 Task: Create new customer invoice with Date Opened: 12-May-23, Select Customer: The Additional Consumer, Terms: Net 7. Make invoice entry for item-1 with Date: 12-May-23, Description: Ikem Collection Clear Skin Anti Blemish Detox Tea
, Income Account: Income:Sales, Quantity: 2, Unit Price: 13.49, Sales Tax: Y, Sales Tax Included: N, Tax Table: Sales Tax. Make entry for item-2 with Date: 12-May-23, Description: The Ordinary Azelaic Acid 10% Suspension Brightening Cream (1 oz)
, Income Account: Income:Sales, Quantity: 2, Unit Price: 15.49, Sales Tax: Y, Sales Tax Included: N, Tax Table: Sales Tax. Post Invoice with Post Date: 12-May-23, Post to Accounts: Assets:Accounts Receivable. Pay / Process Payment with Transaction Date: 18-May-23, Amount: 60.28, Transfer Account: Checking Account. Go to 'Print Invoice'.
Action: Mouse moved to (174, 39)
Screenshot: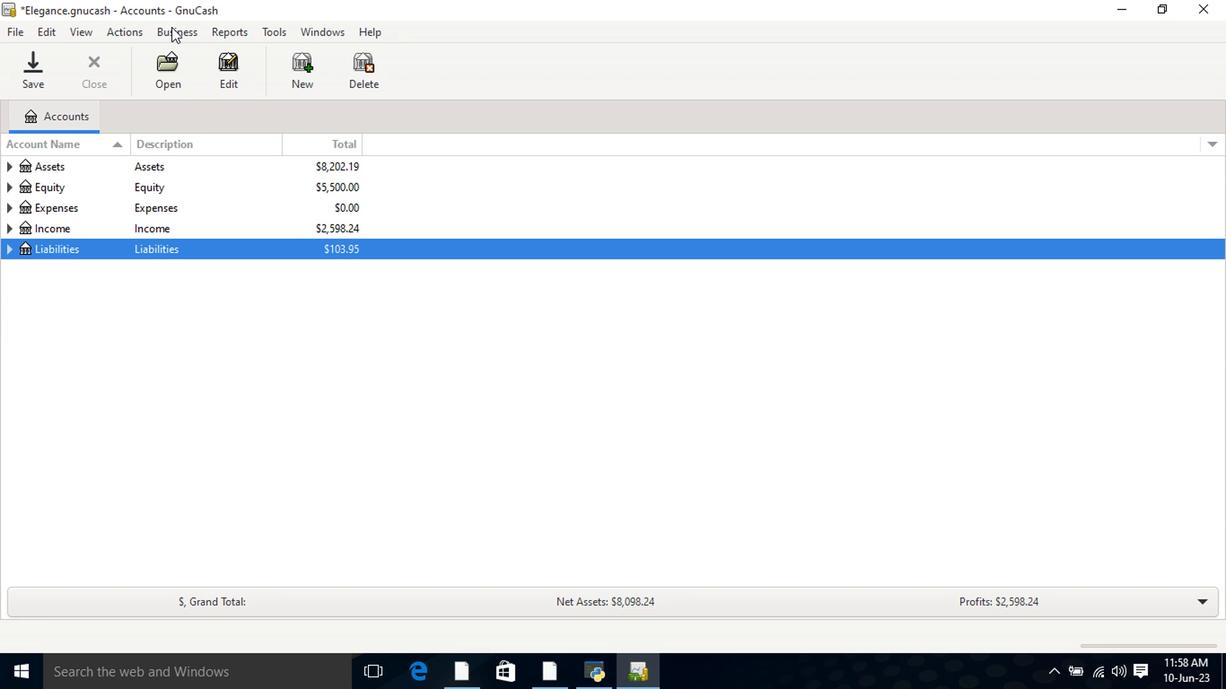 
Action: Mouse pressed left at (174, 39)
Screenshot: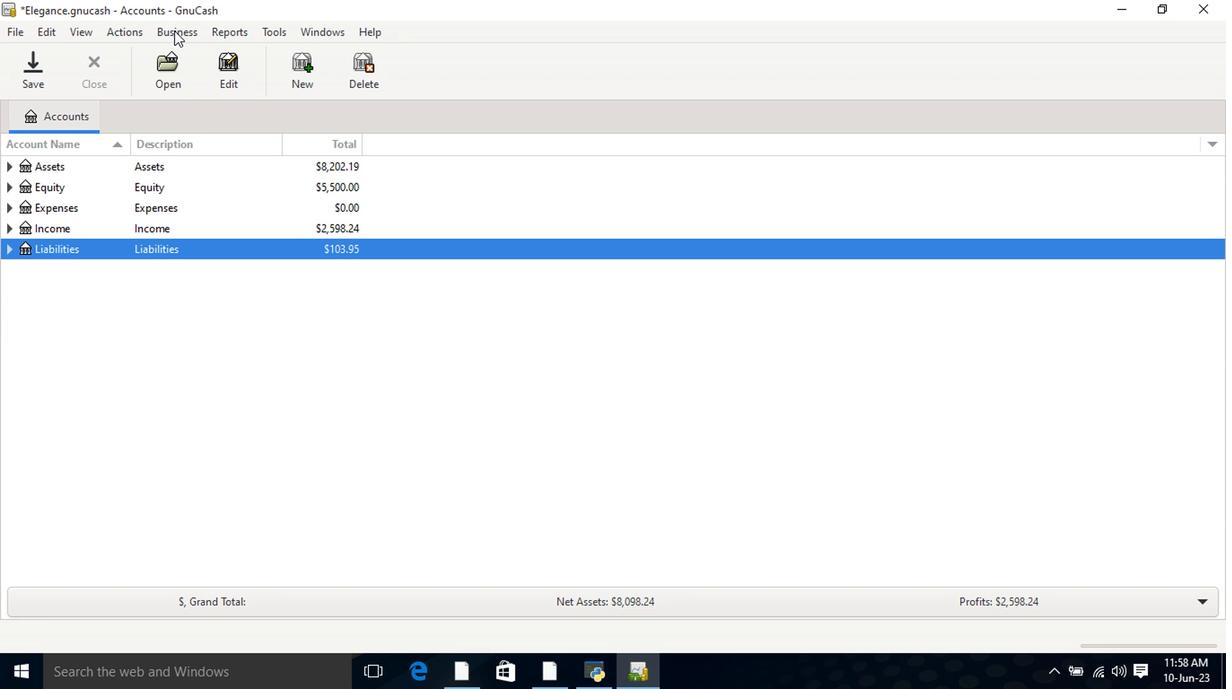 
Action: Mouse moved to (190, 53)
Screenshot: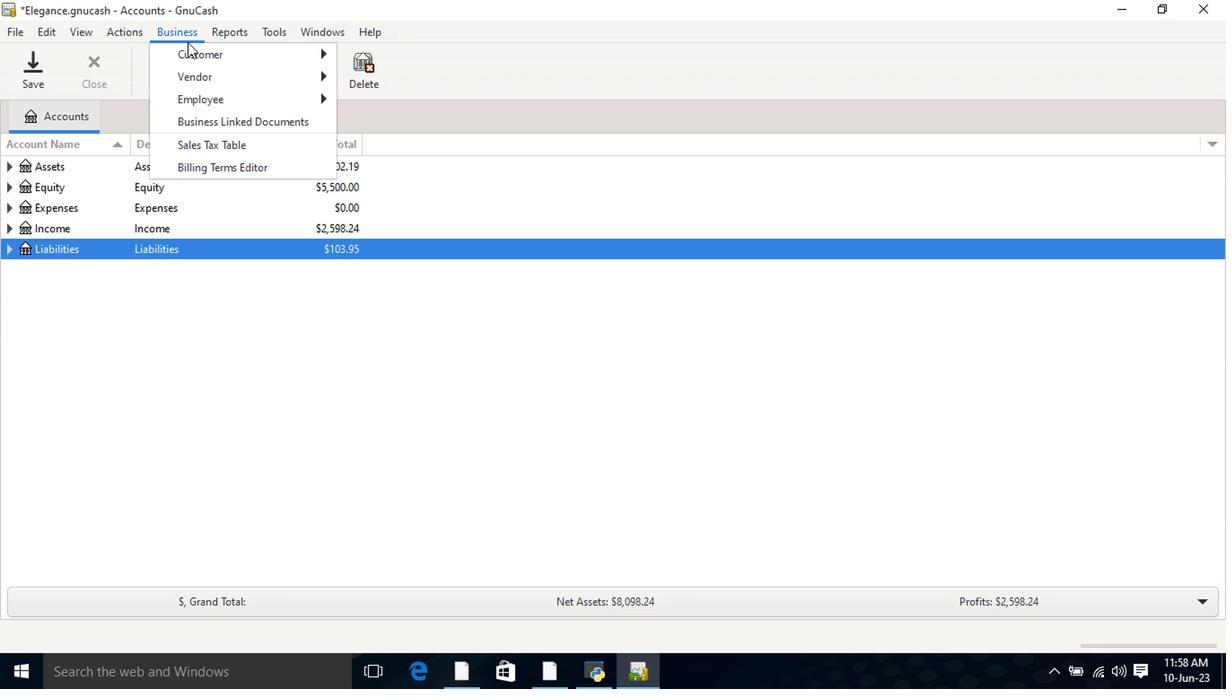 
Action: Mouse pressed left at (190, 53)
Screenshot: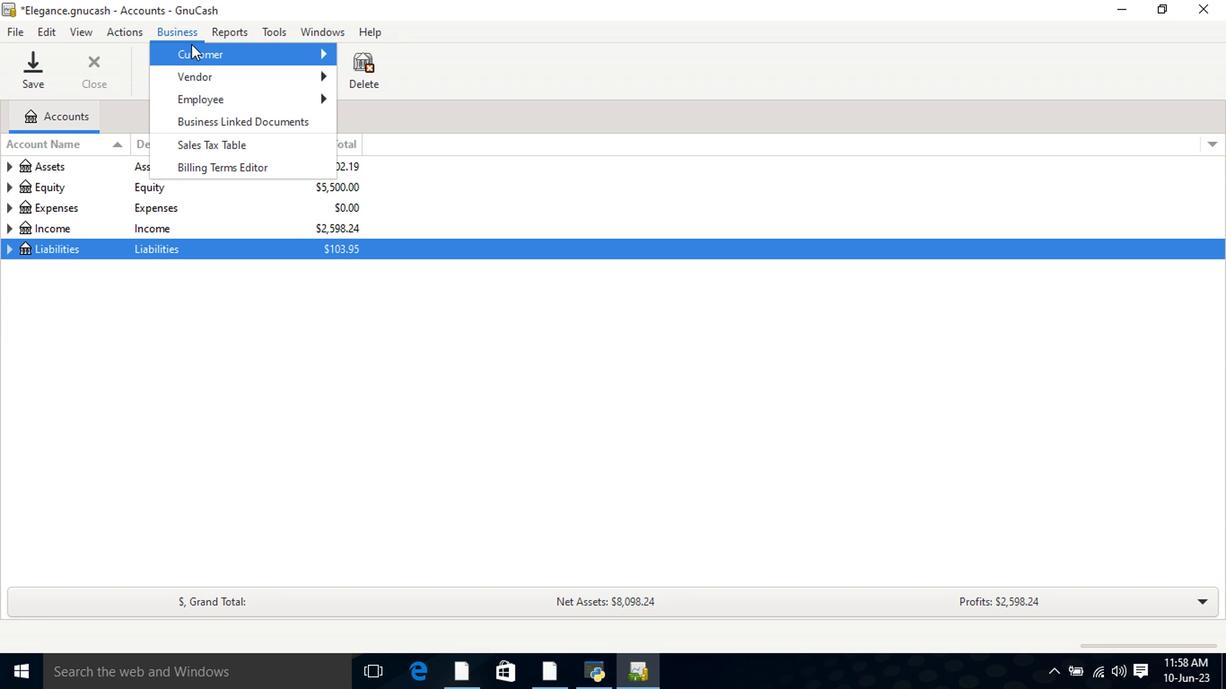 
Action: Mouse moved to (389, 127)
Screenshot: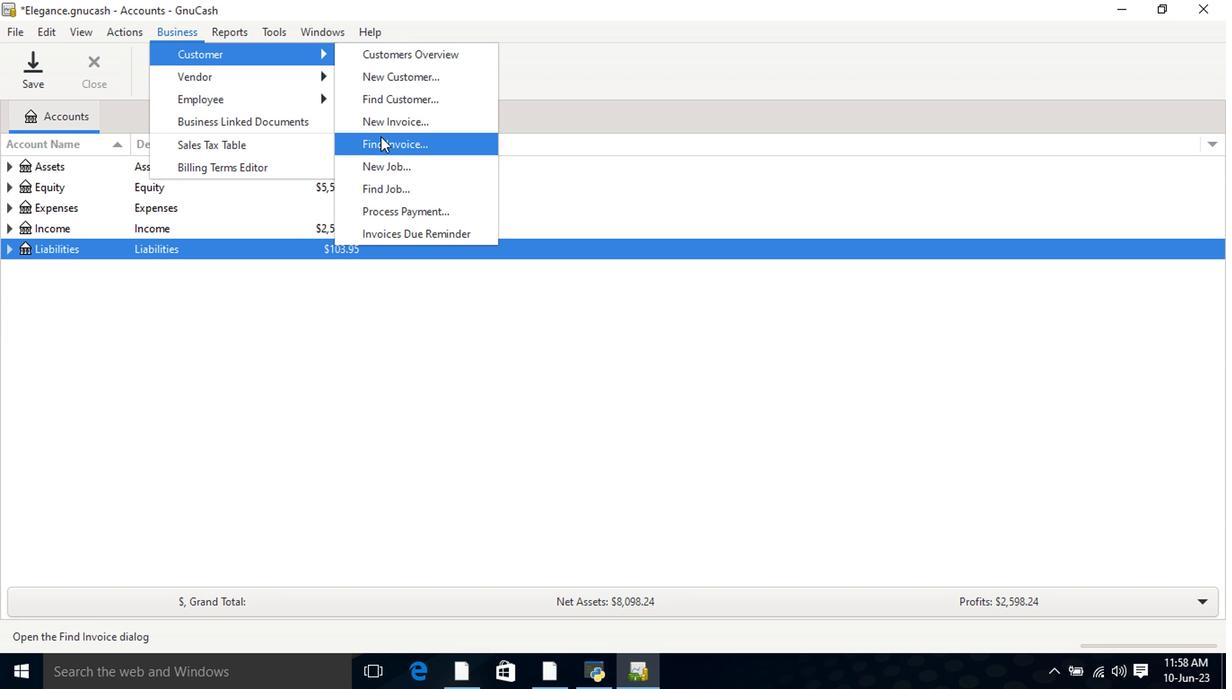 
Action: Mouse pressed left at (389, 127)
Screenshot: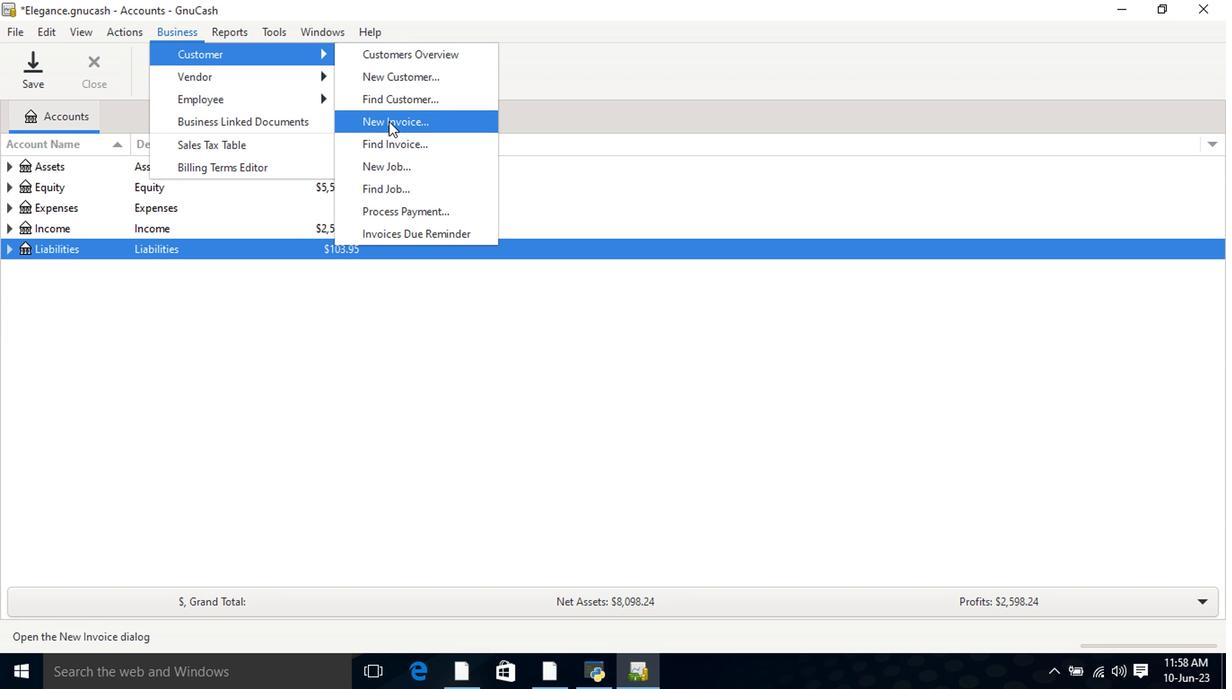 
Action: Mouse moved to (742, 271)
Screenshot: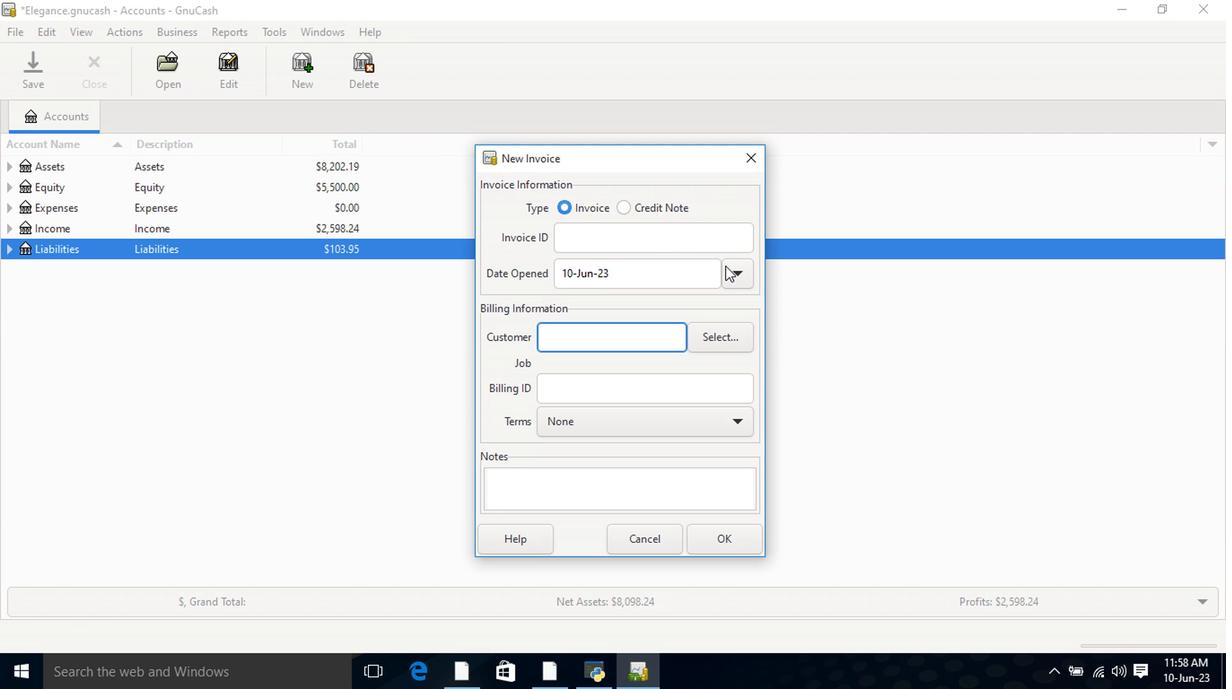 
Action: Mouse pressed left at (742, 271)
Screenshot: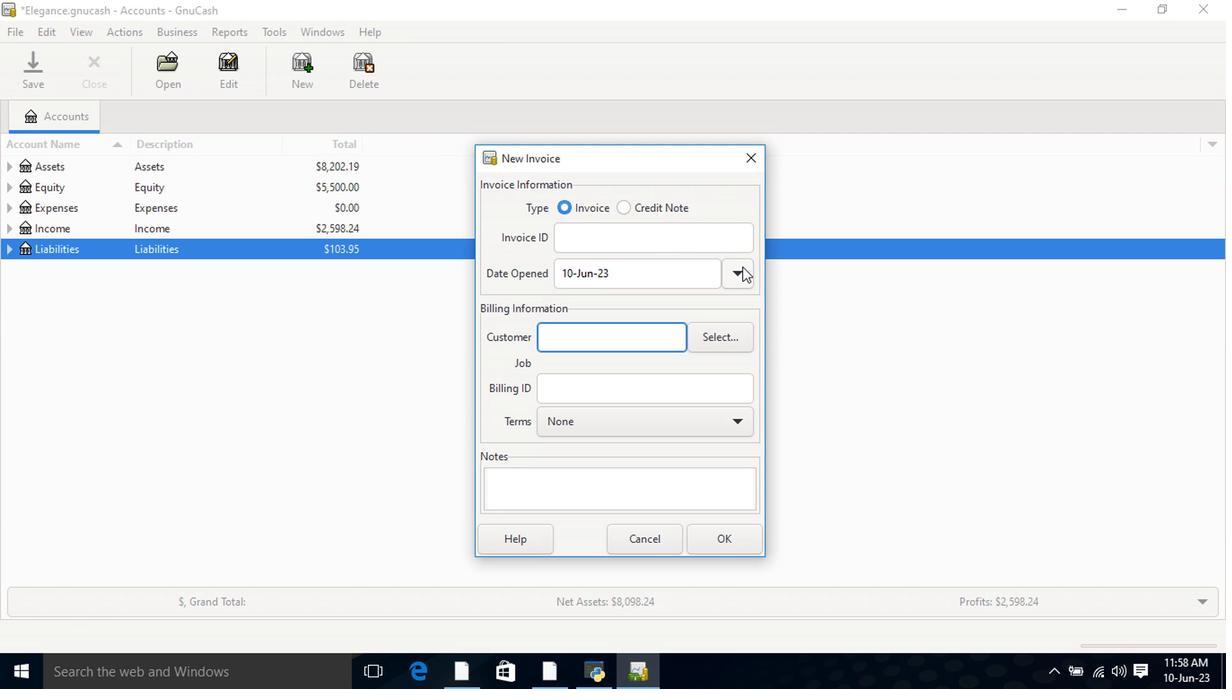 
Action: Mouse moved to (599, 307)
Screenshot: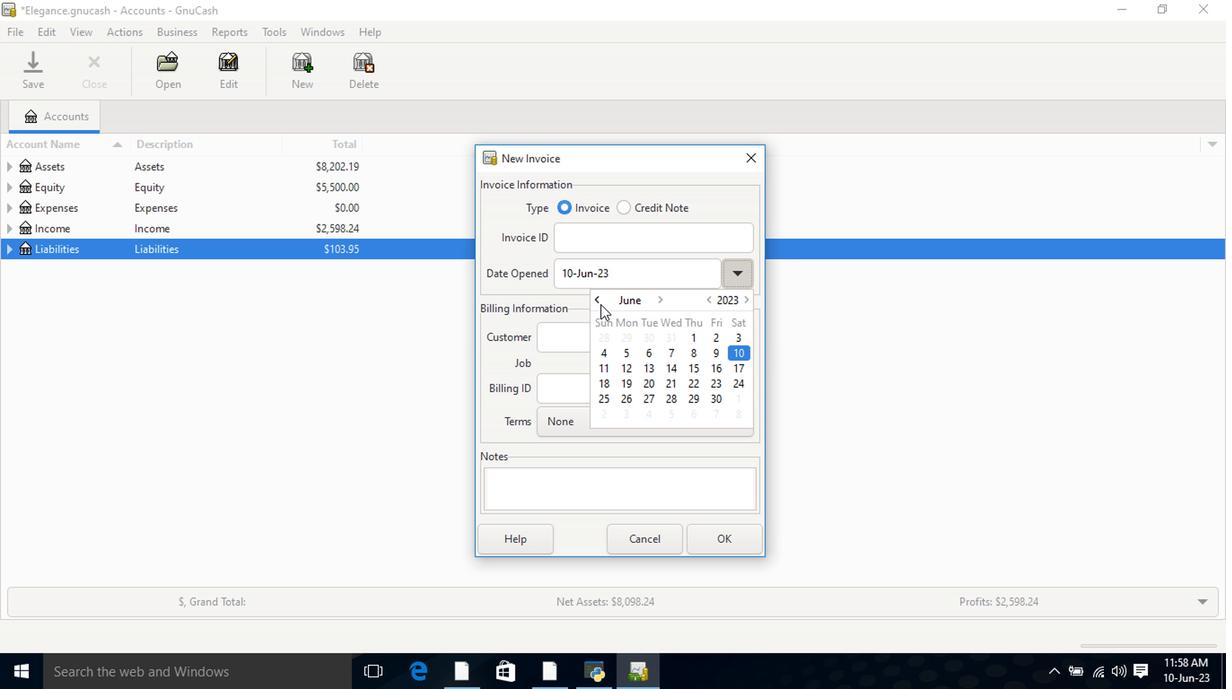 
Action: Mouse pressed left at (599, 307)
Screenshot: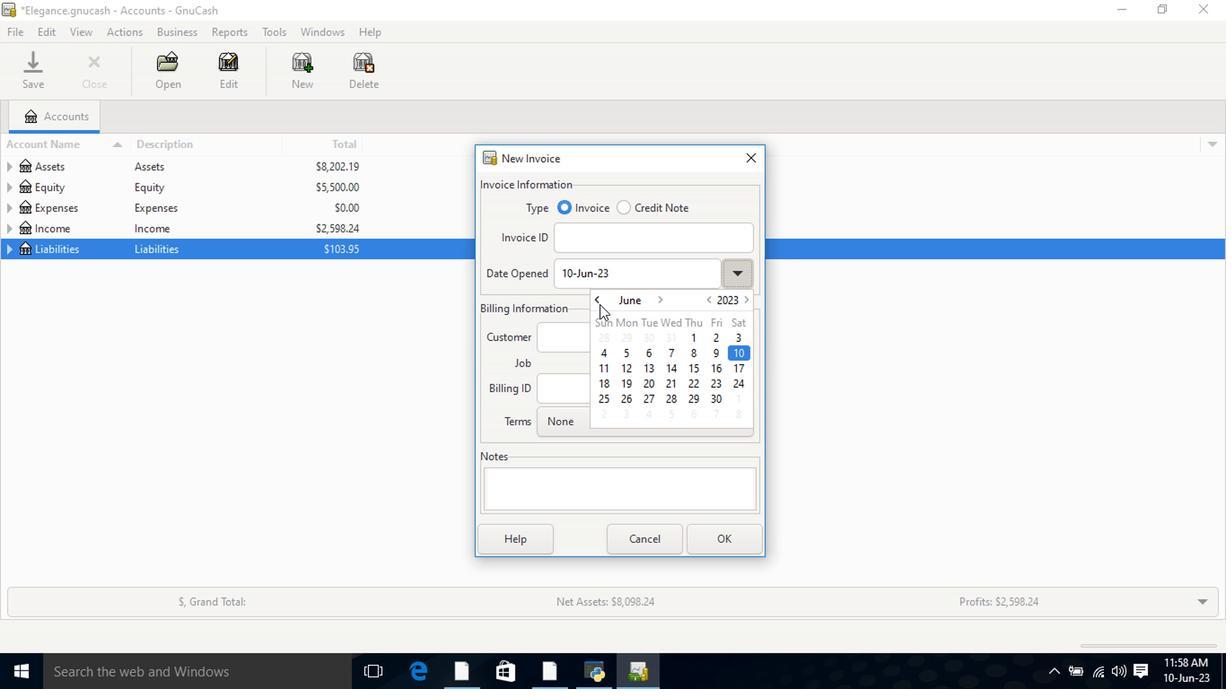 
Action: Mouse moved to (712, 355)
Screenshot: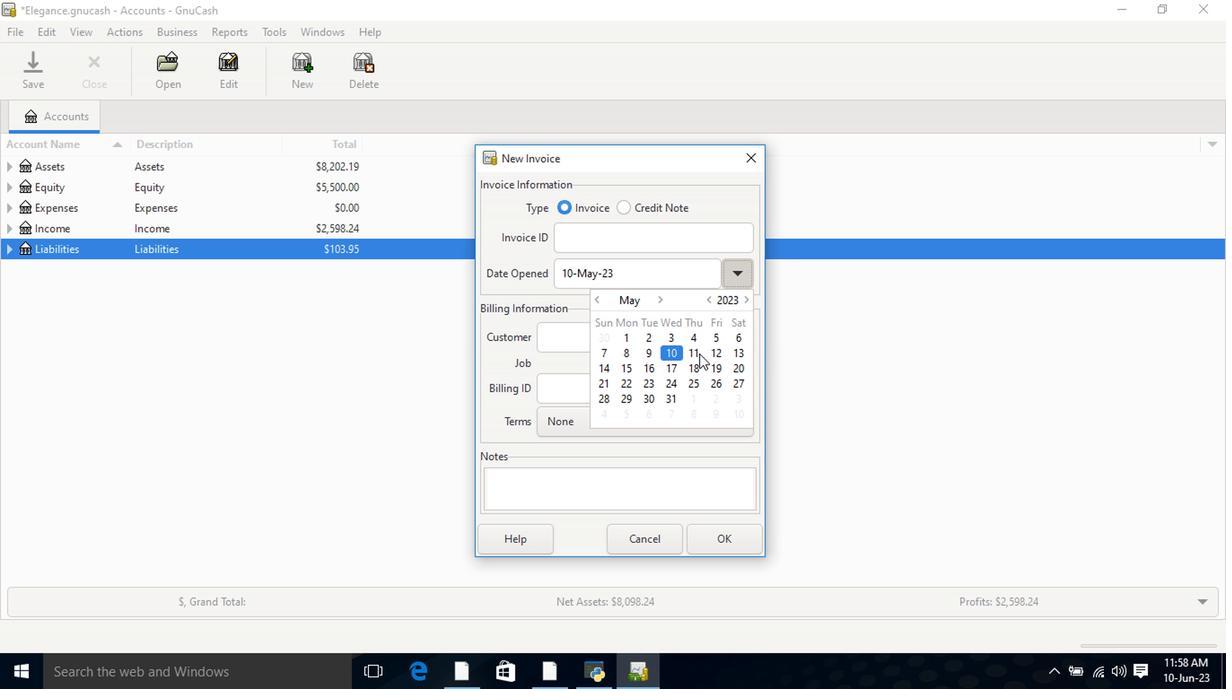 
Action: Mouse pressed left at (712, 355)
Screenshot: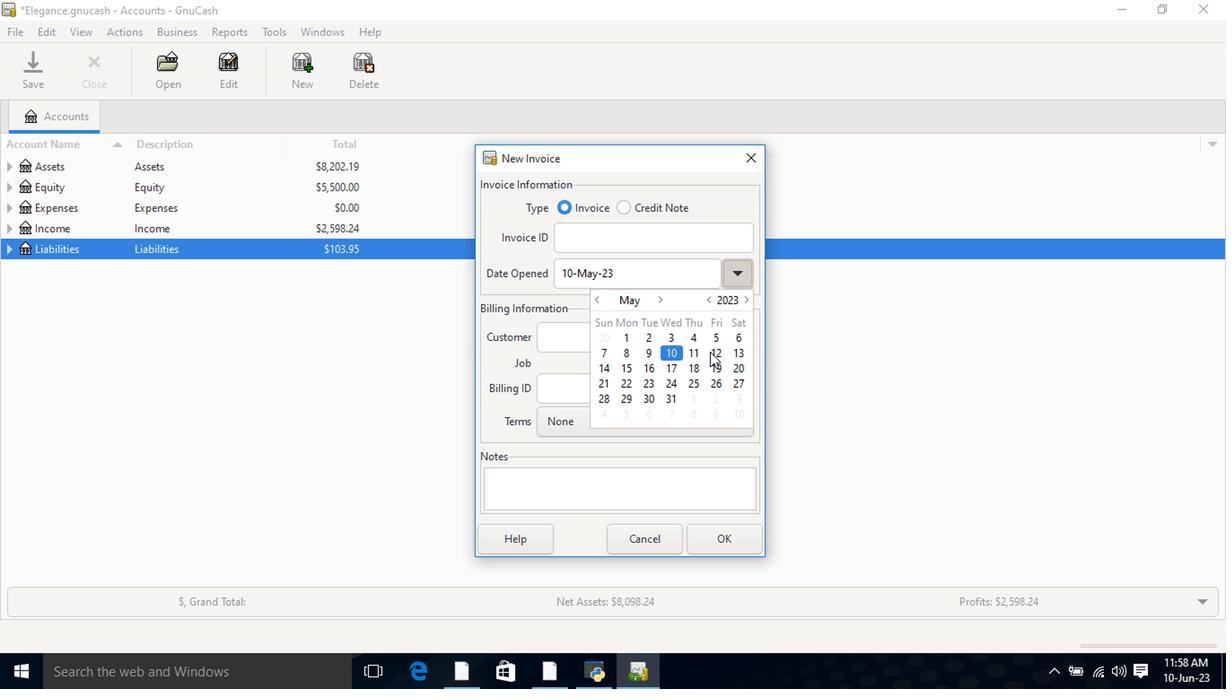 
Action: Mouse pressed left at (712, 355)
Screenshot: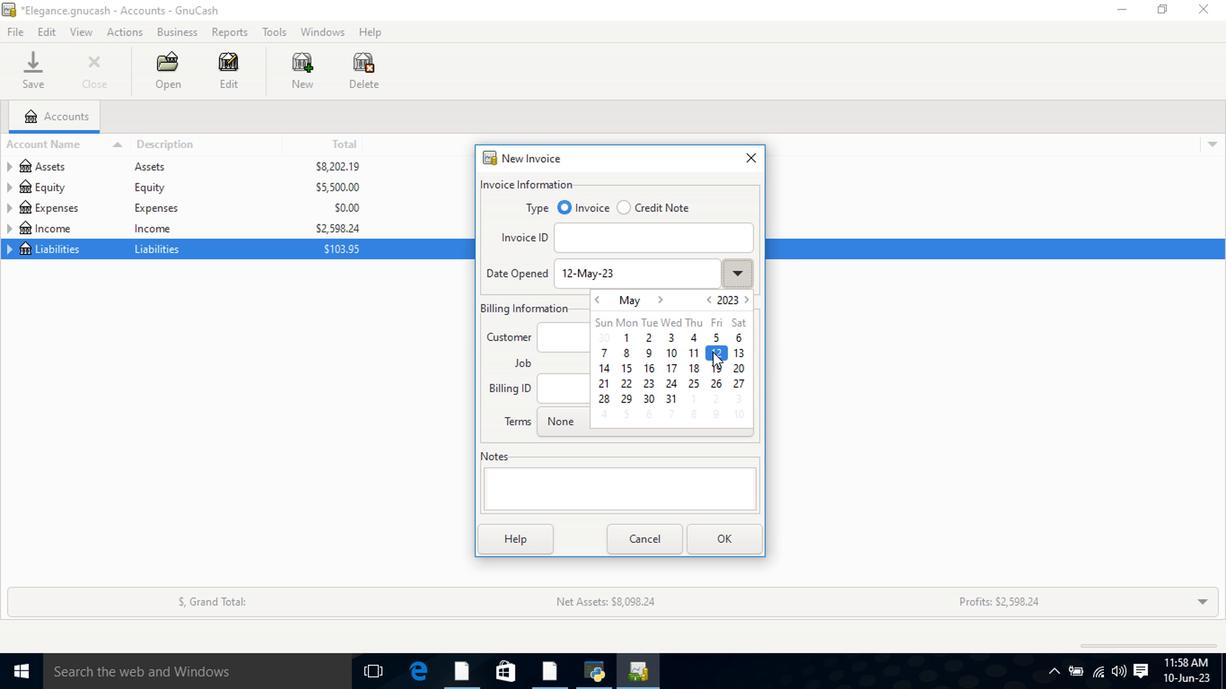 
Action: Mouse moved to (632, 328)
Screenshot: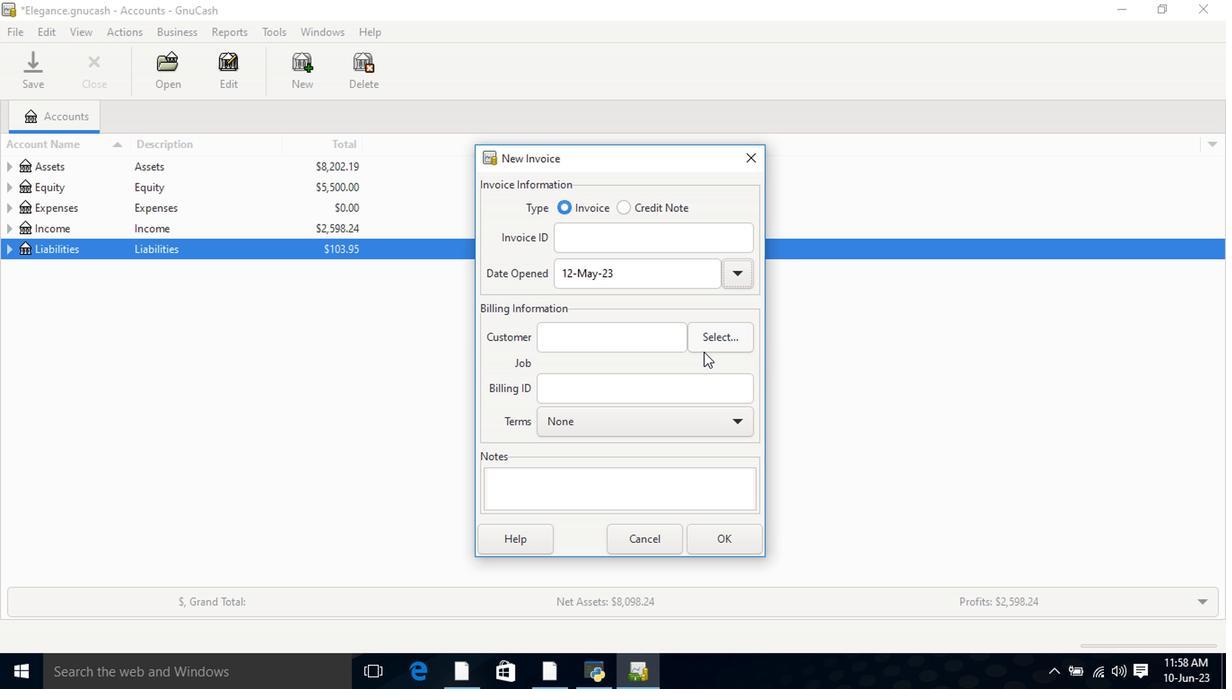 
Action: Mouse pressed left at (632, 328)
Screenshot: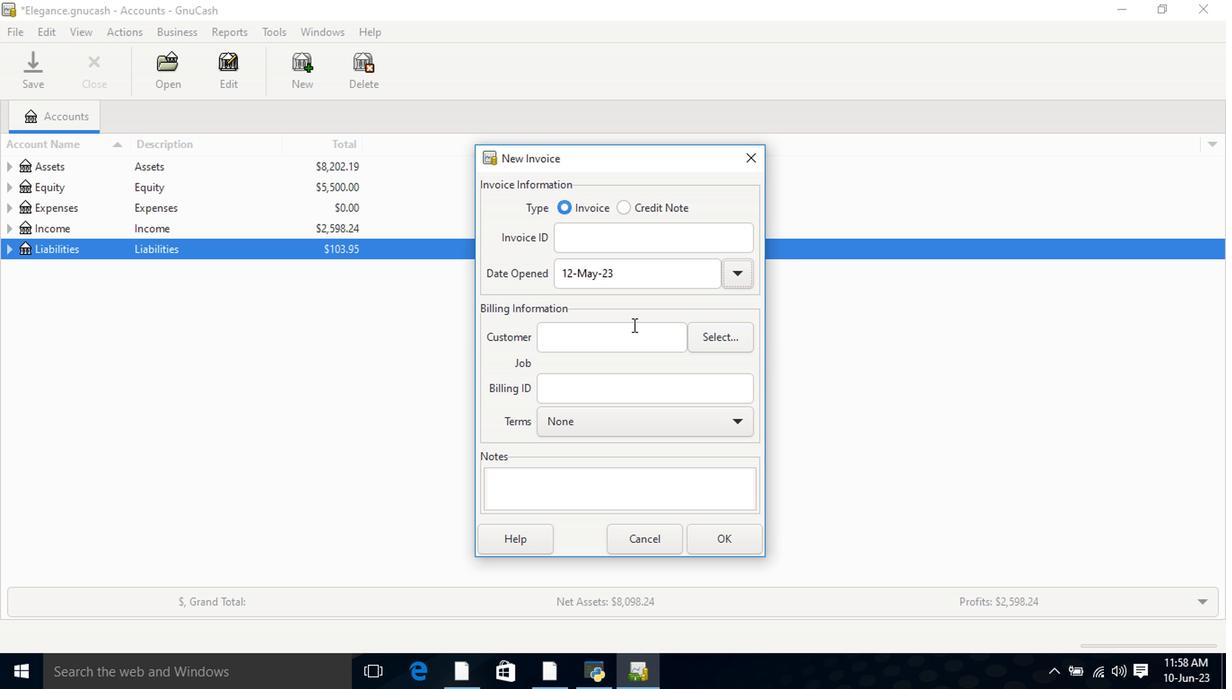 
Action: Mouse moved to (632, 331)
Screenshot: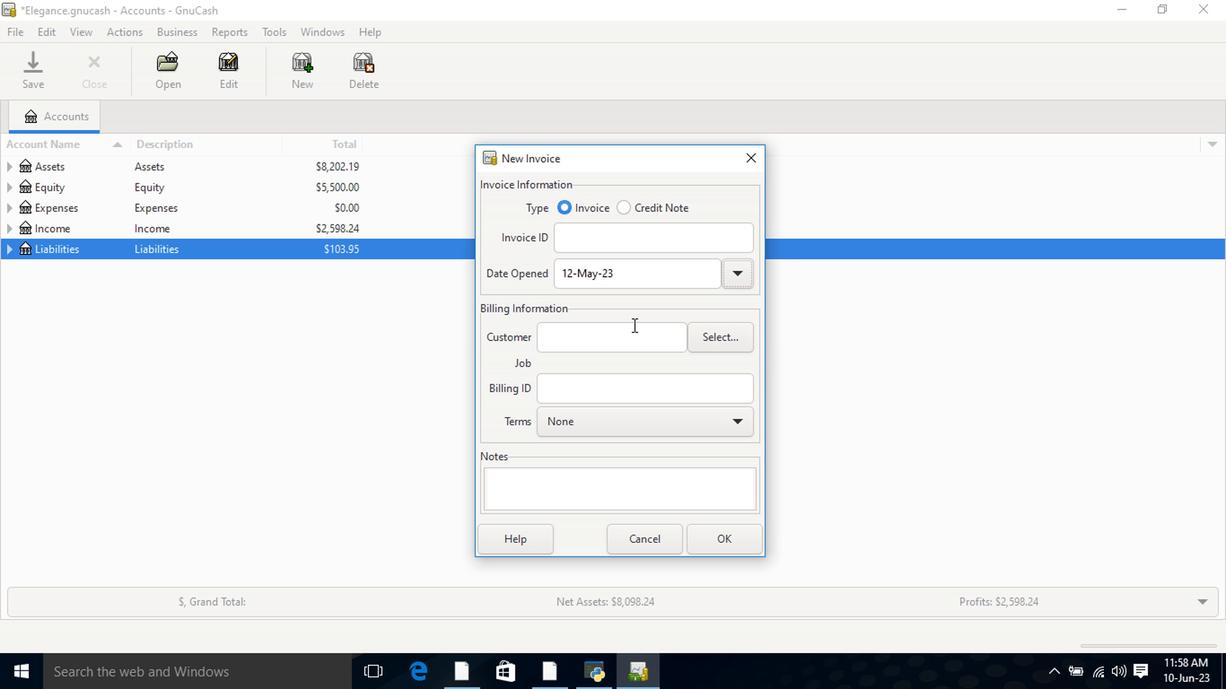 
Action: Key pressed <Key.shift>The<Key.space><Key.shift>A
Screenshot: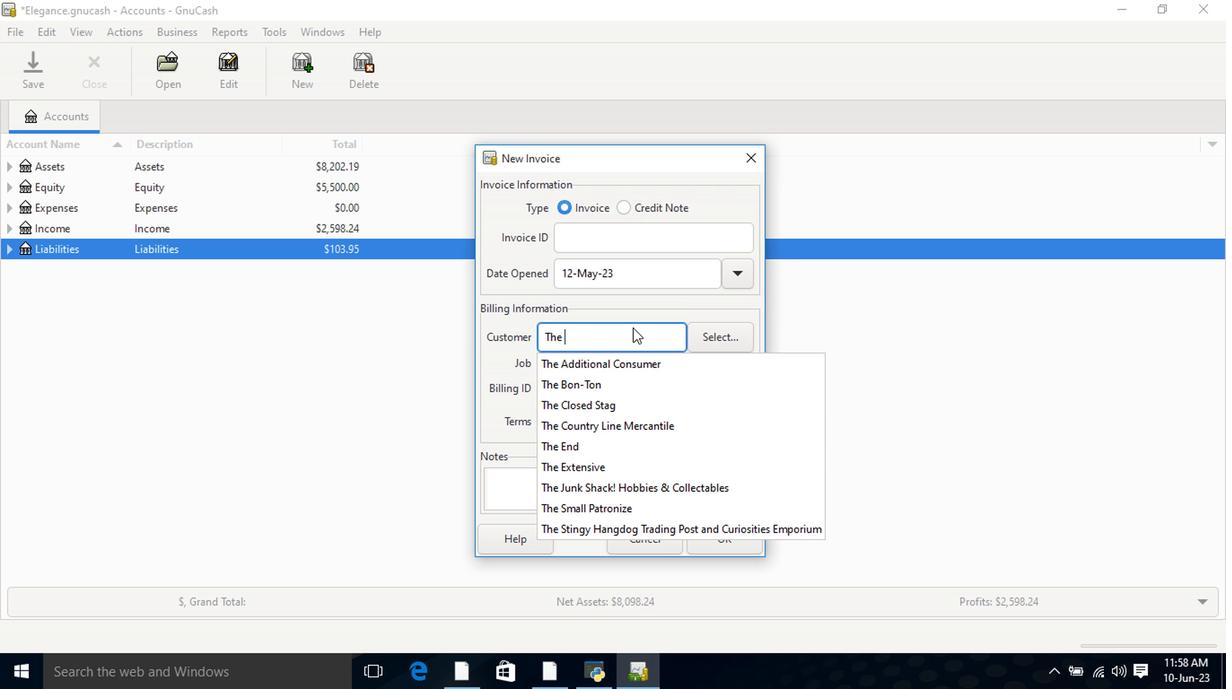 
Action: Mouse moved to (630, 365)
Screenshot: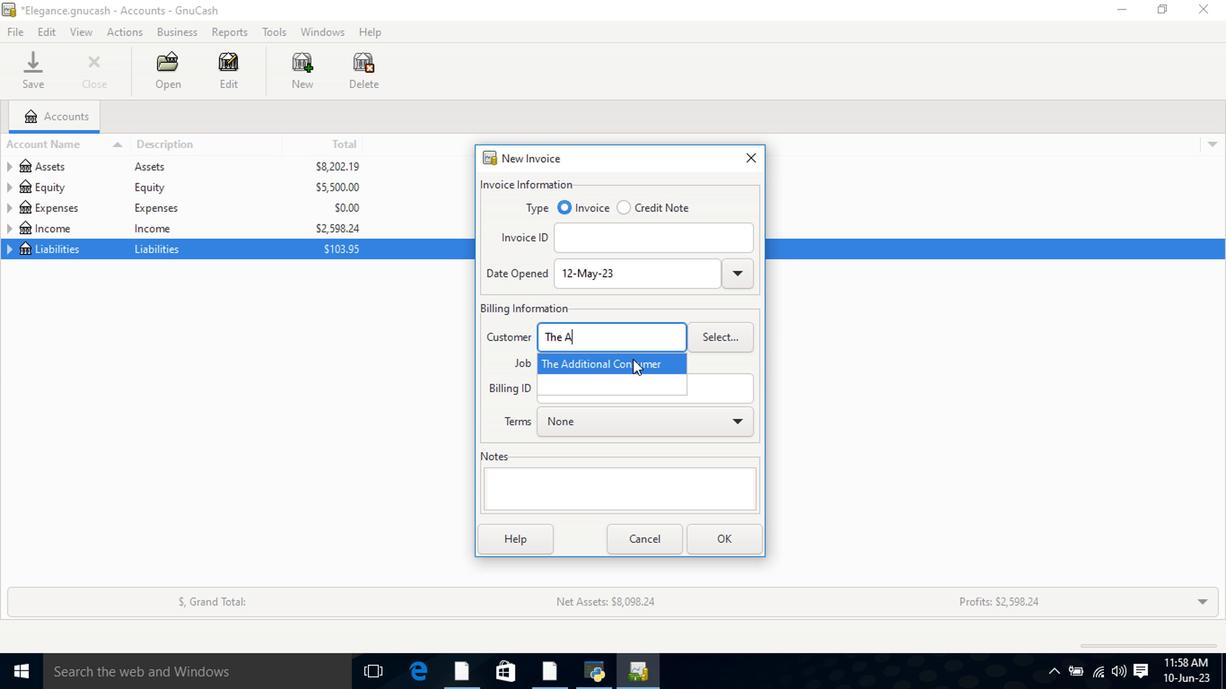 
Action: Mouse pressed left at (630, 365)
Screenshot: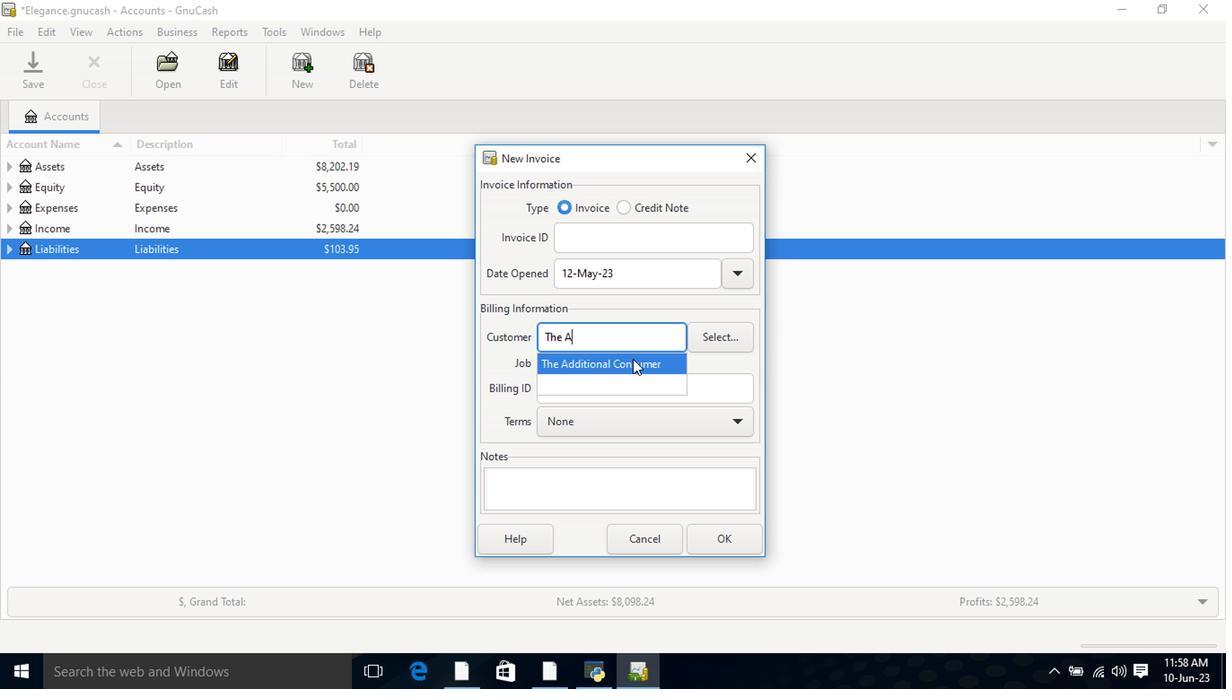 
Action: Mouse moved to (628, 445)
Screenshot: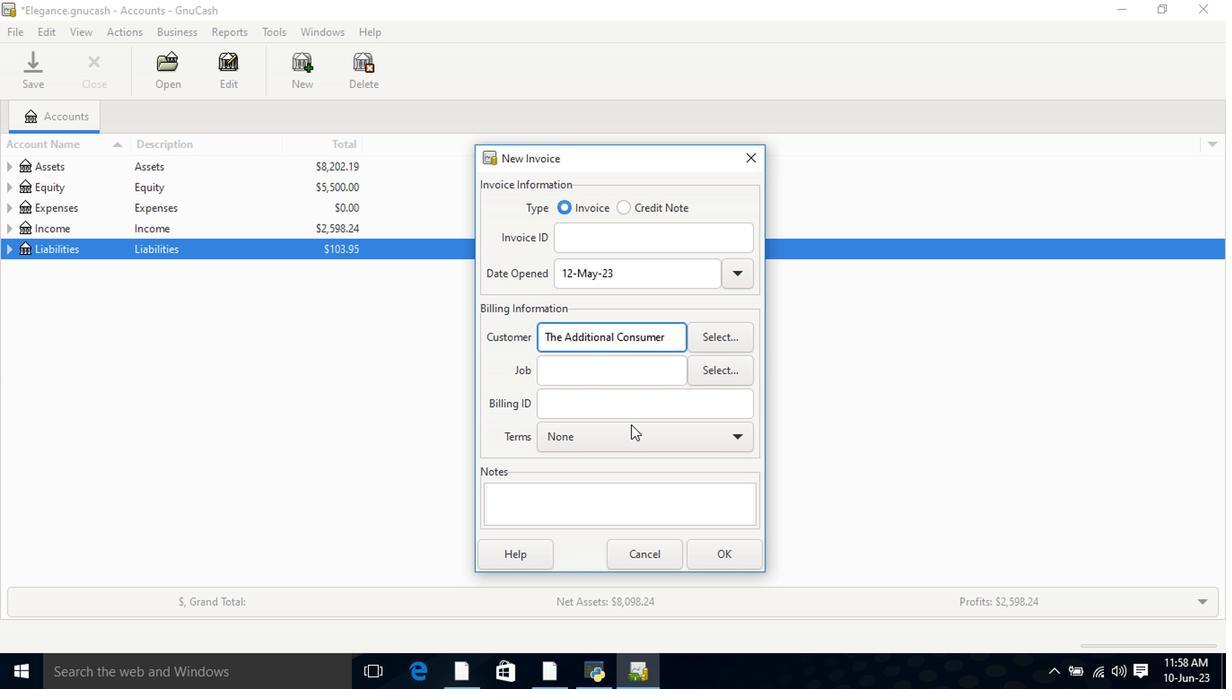 
Action: Mouse pressed left at (628, 445)
Screenshot: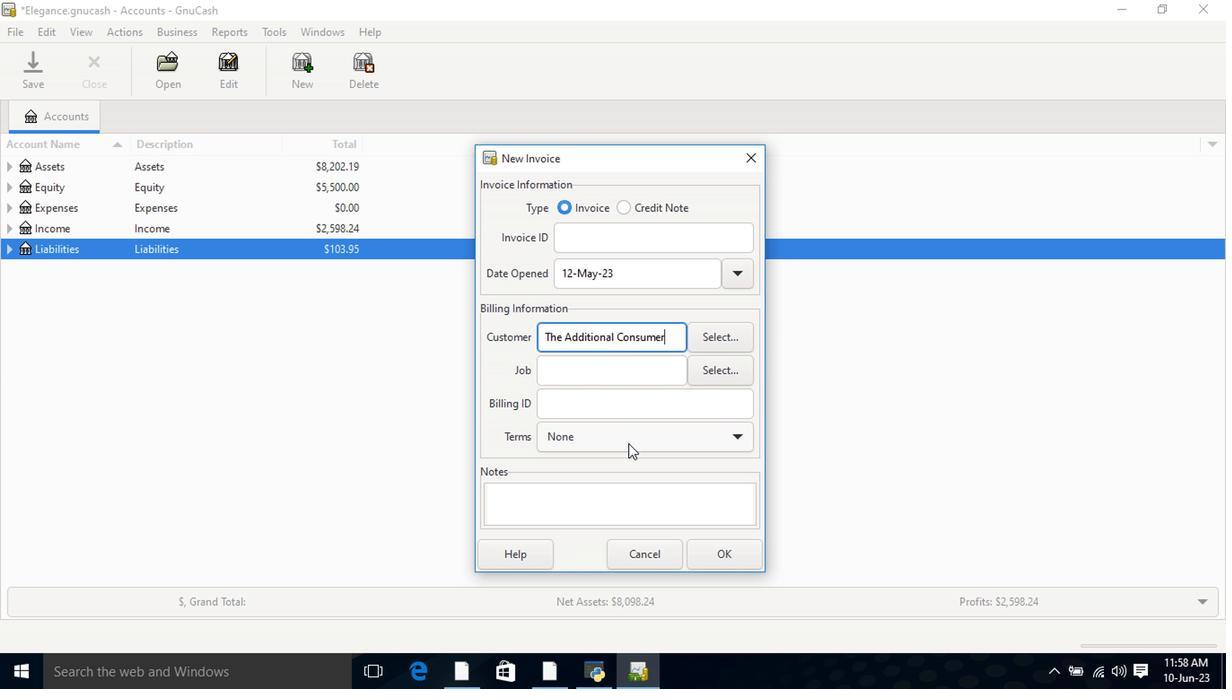 
Action: Mouse moved to (630, 512)
Screenshot: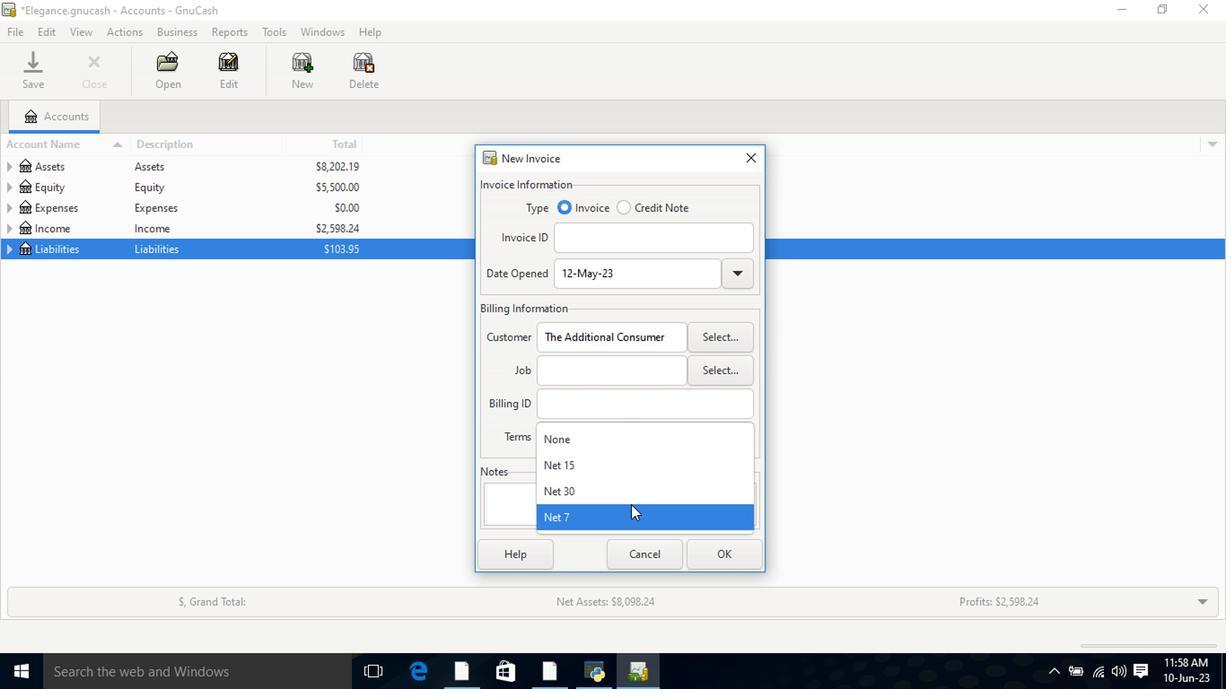 
Action: Mouse pressed left at (630, 512)
Screenshot: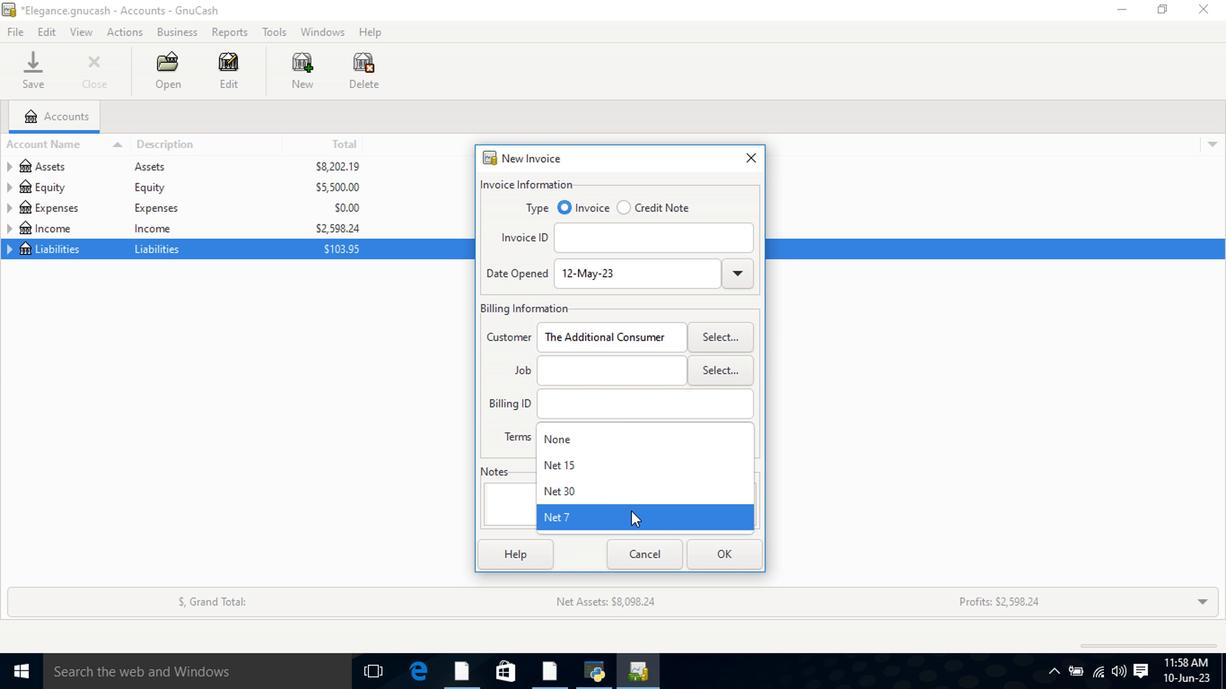 
Action: Mouse moved to (703, 551)
Screenshot: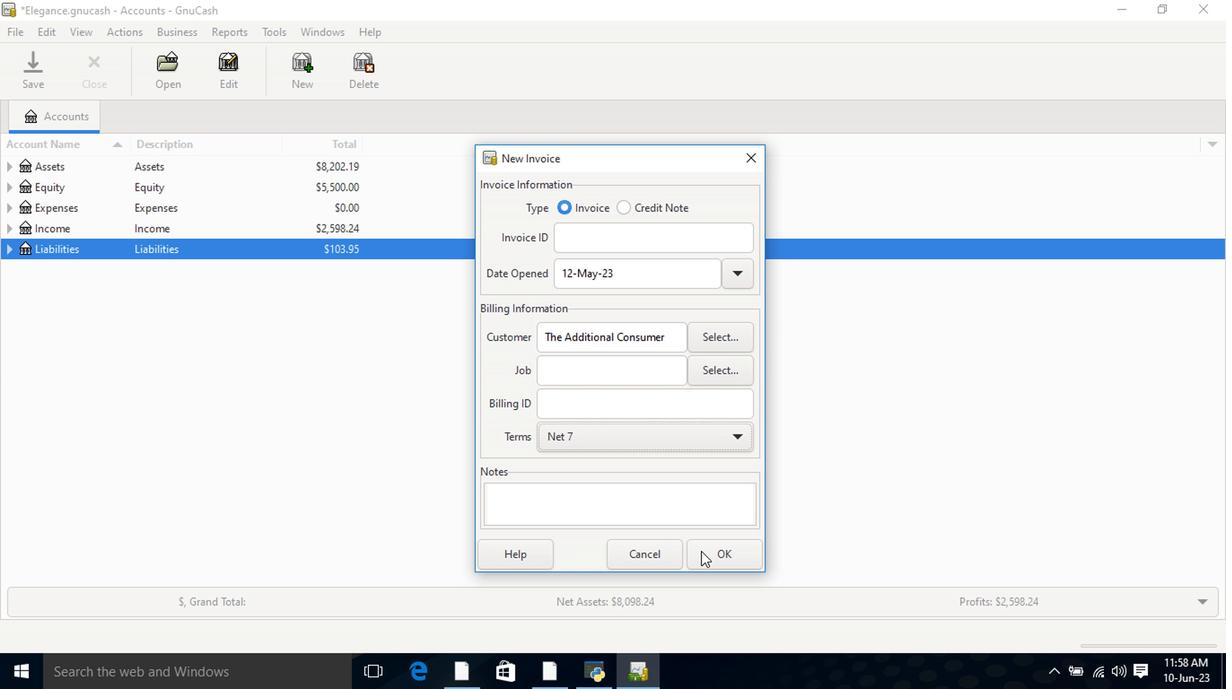 
Action: Mouse pressed left at (703, 551)
Screenshot: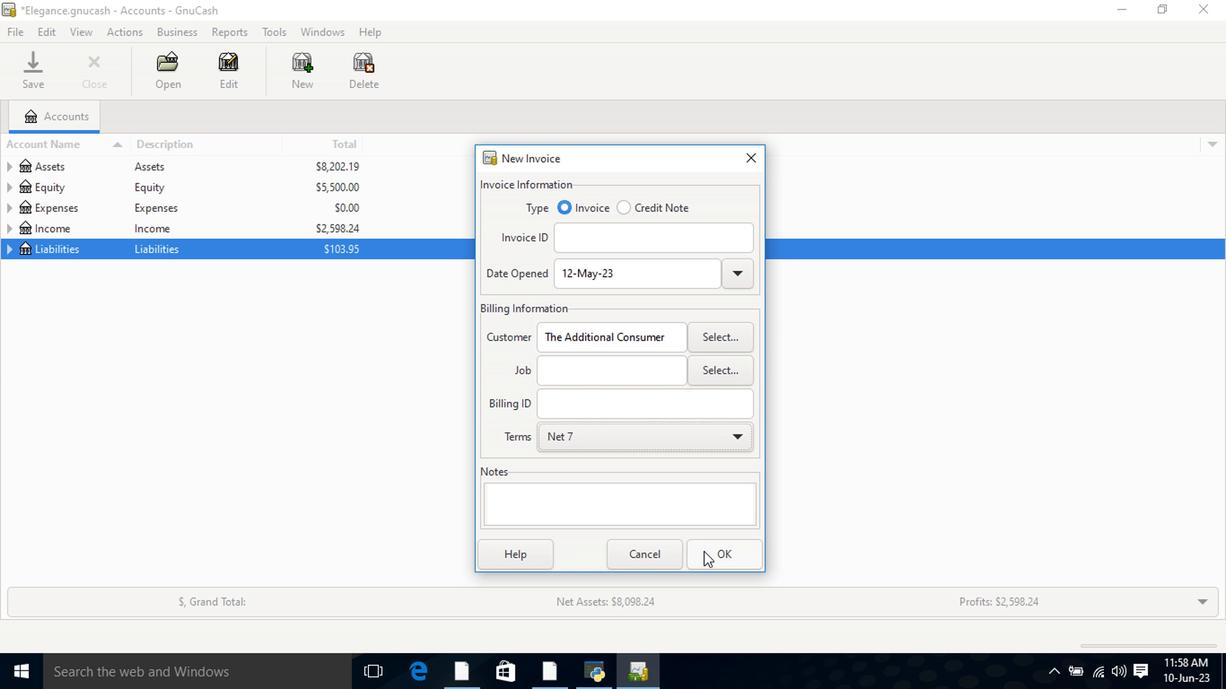
Action: Mouse moved to (78, 354)
Screenshot: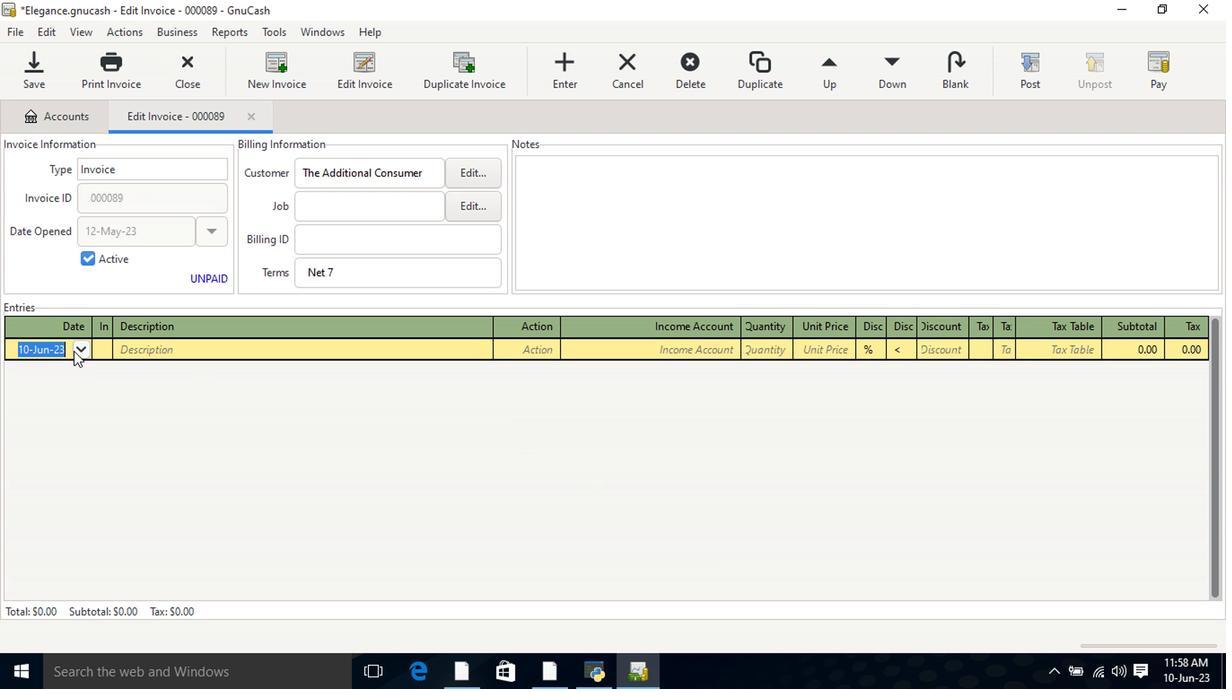 
Action: Mouse pressed left at (78, 354)
Screenshot: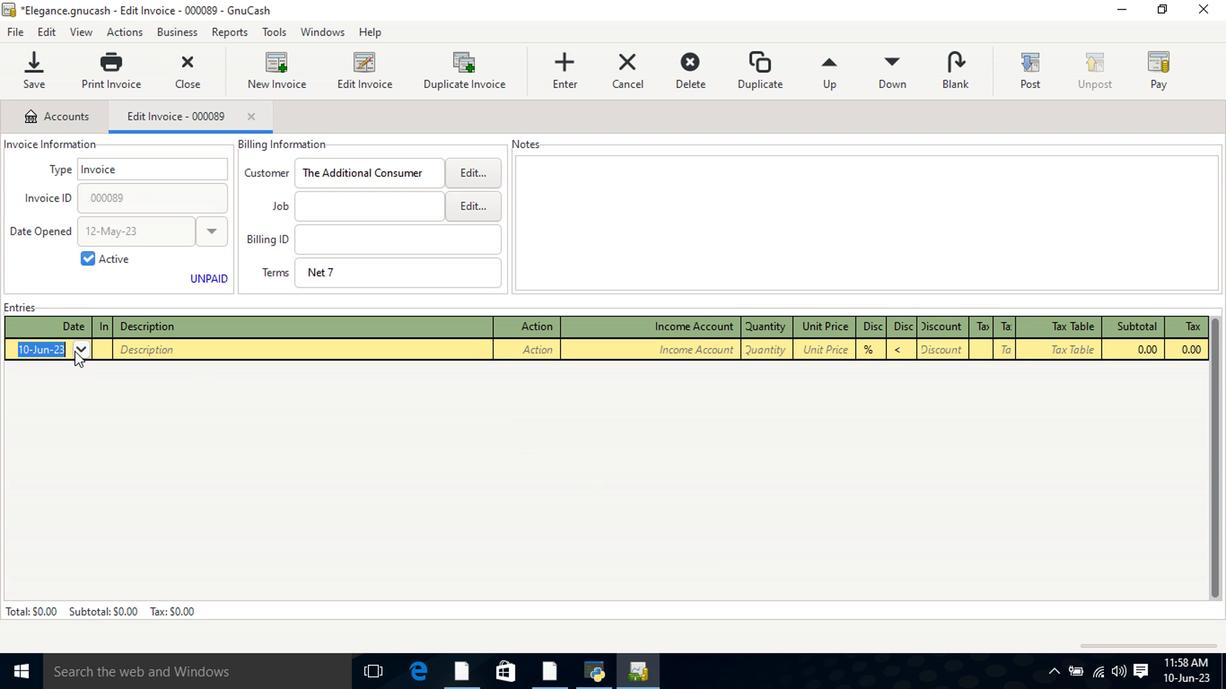 
Action: Mouse moved to (11, 374)
Screenshot: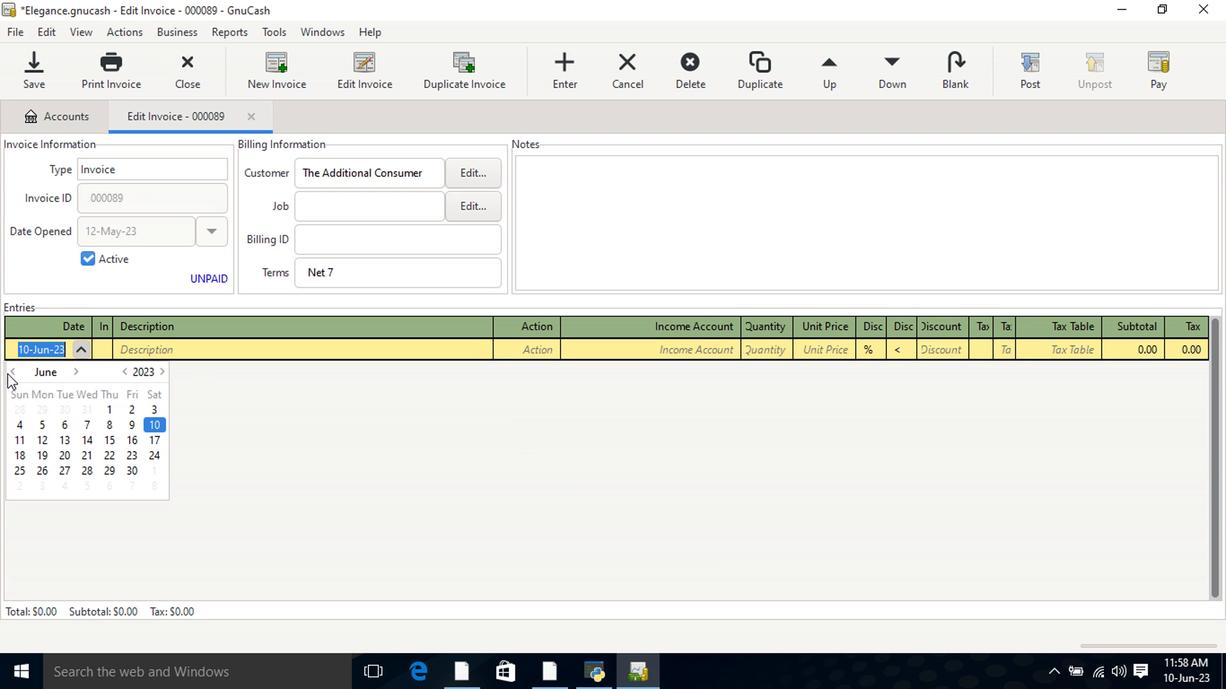 
Action: Mouse pressed left at (11, 374)
Screenshot: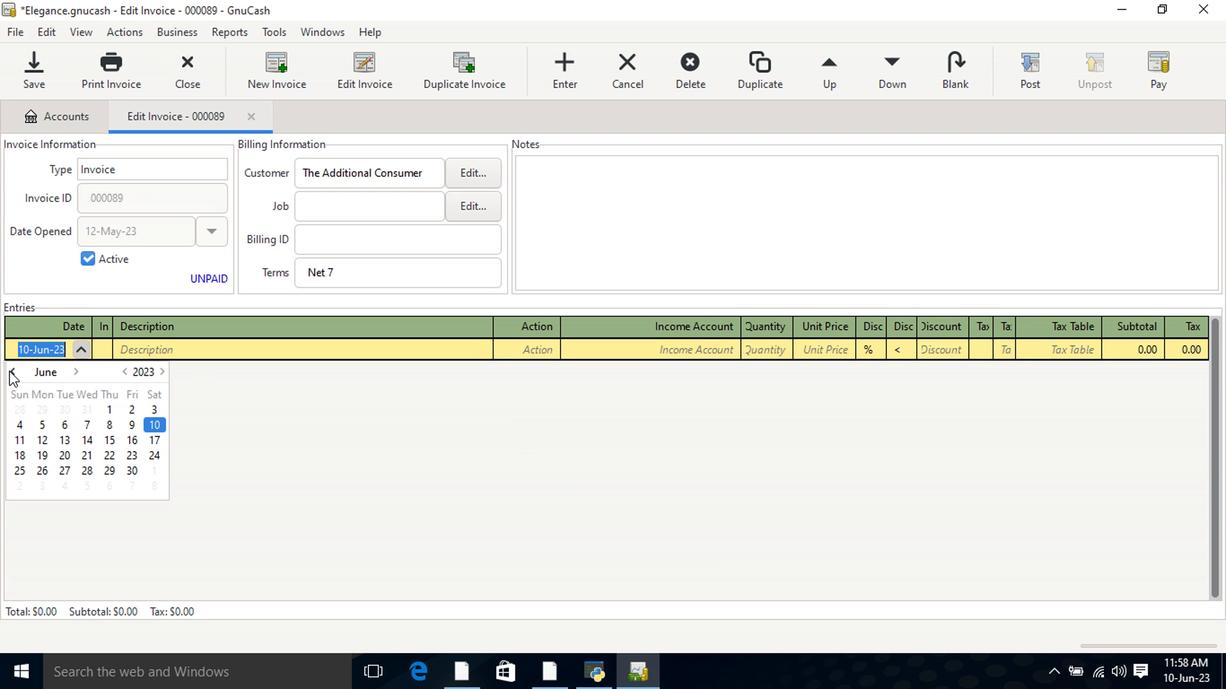 
Action: Mouse moved to (131, 427)
Screenshot: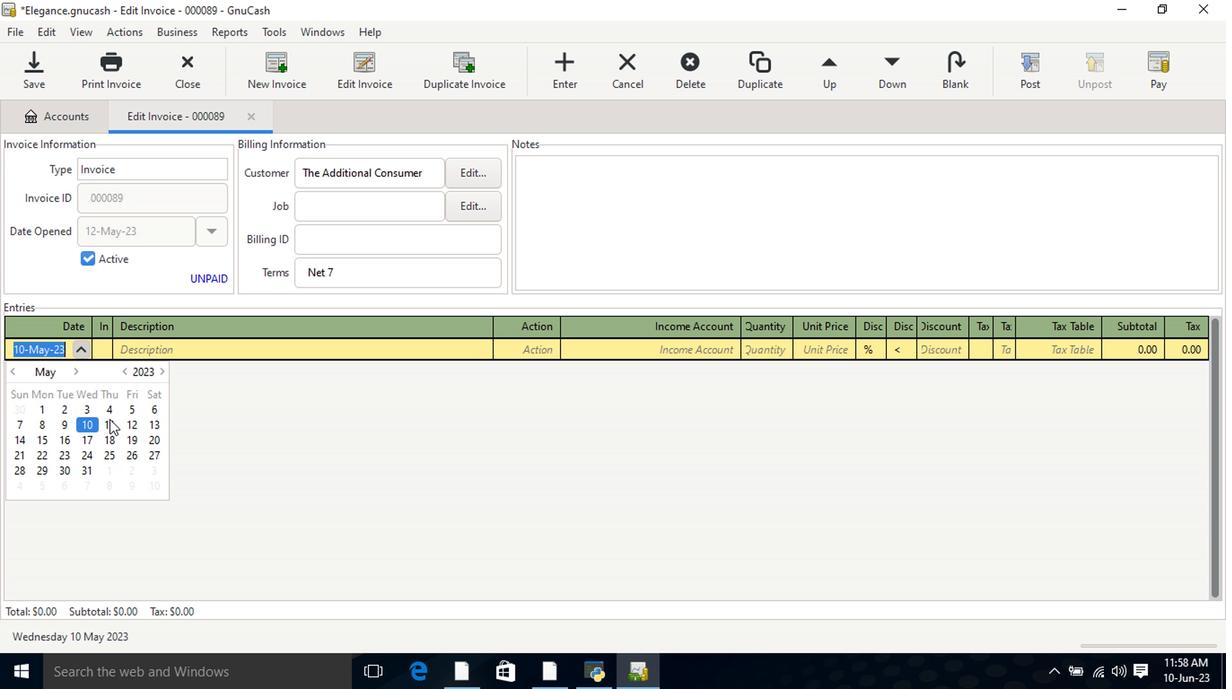 
Action: Mouse pressed left at (131, 427)
Screenshot: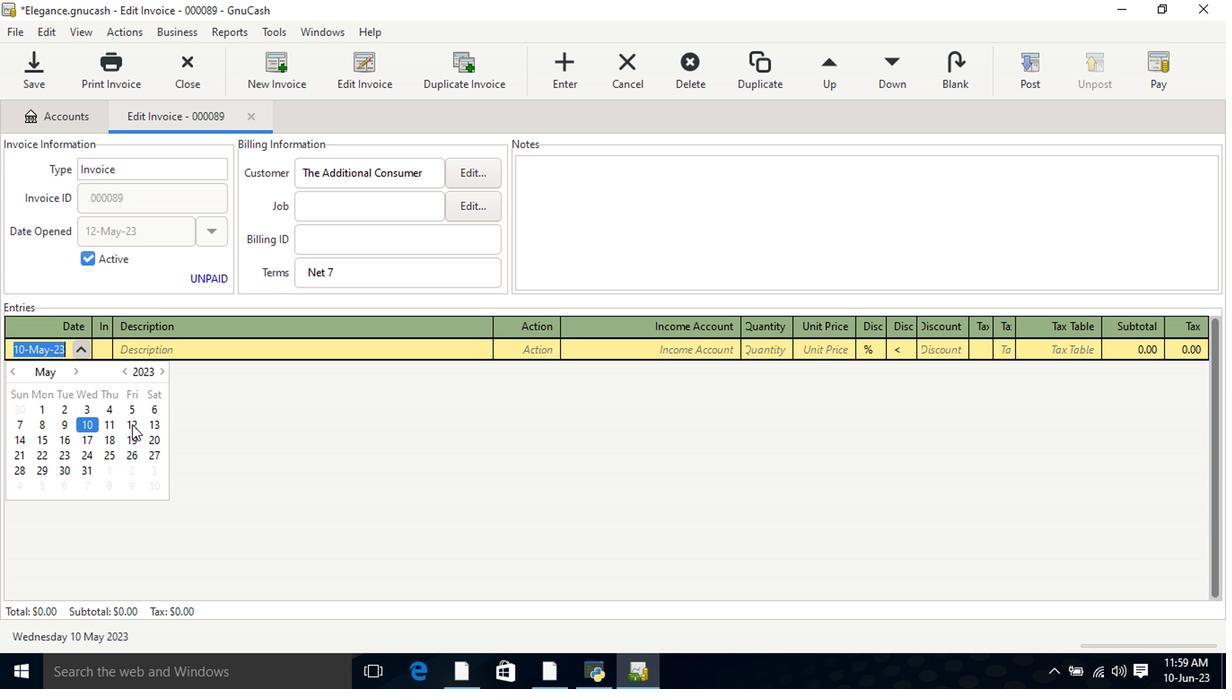 
Action: Mouse pressed left at (131, 427)
Screenshot: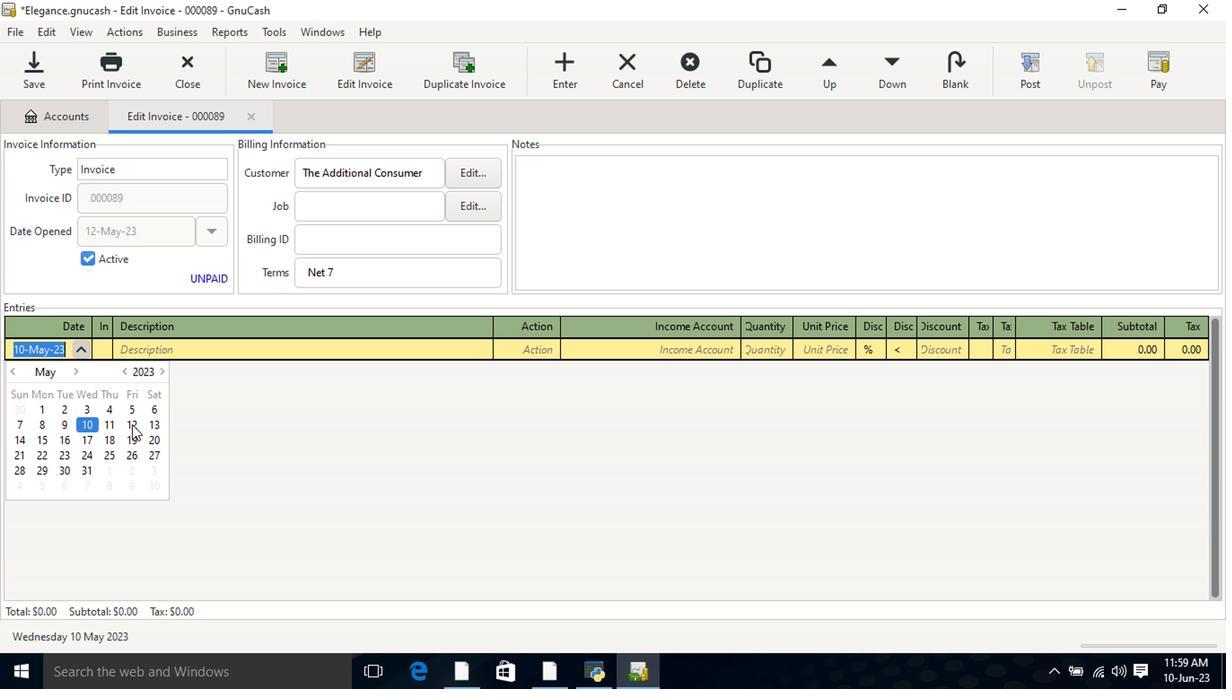 
Action: Mouse moved to (188, 407)
Screenshot: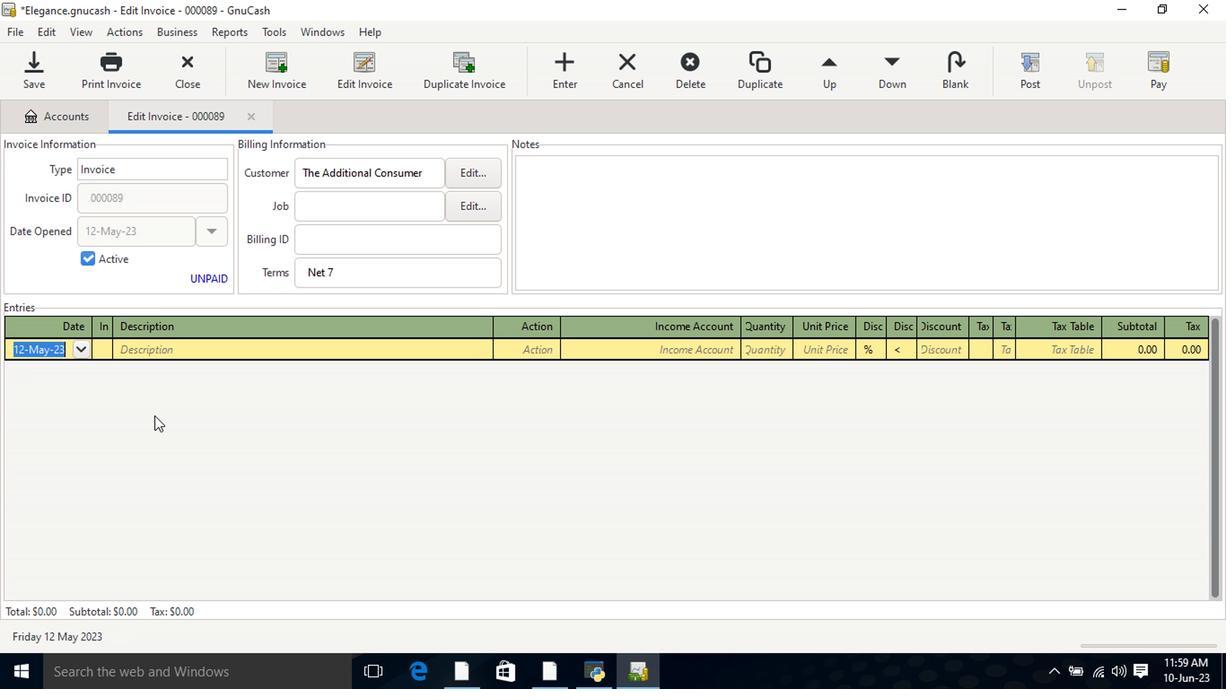 
Action: Key pressed <Key.tab>
Screenshot: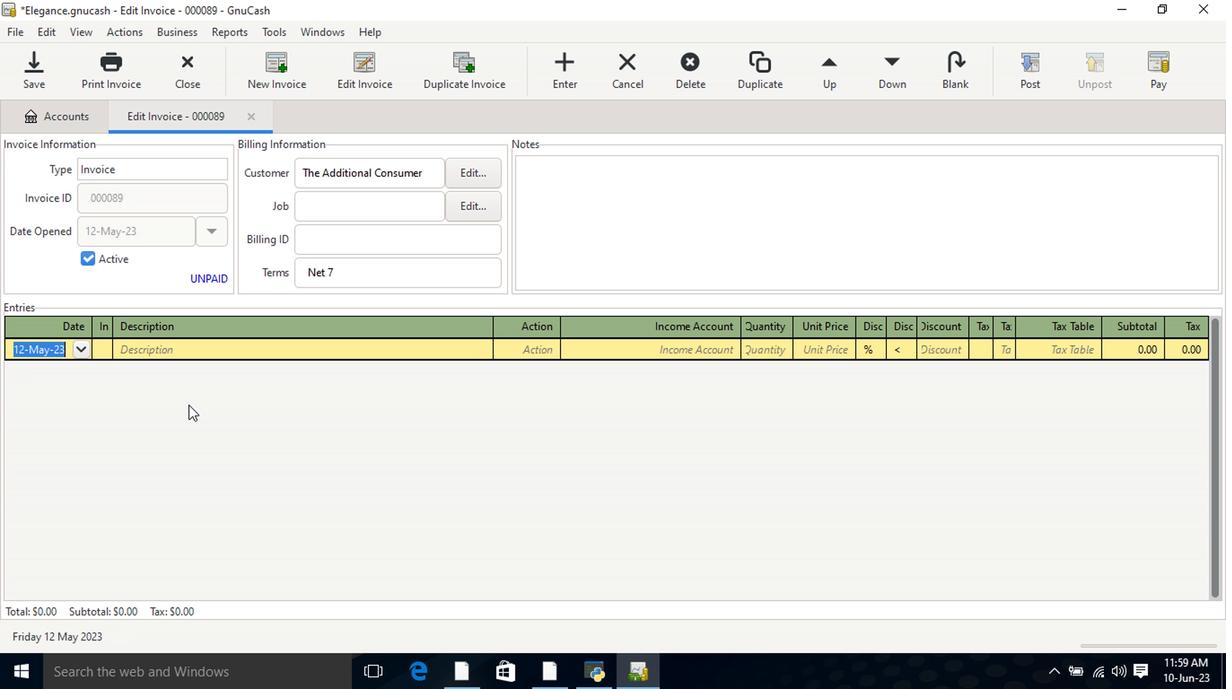 
Action: Mouse moved to (396, 430)
Screenshot: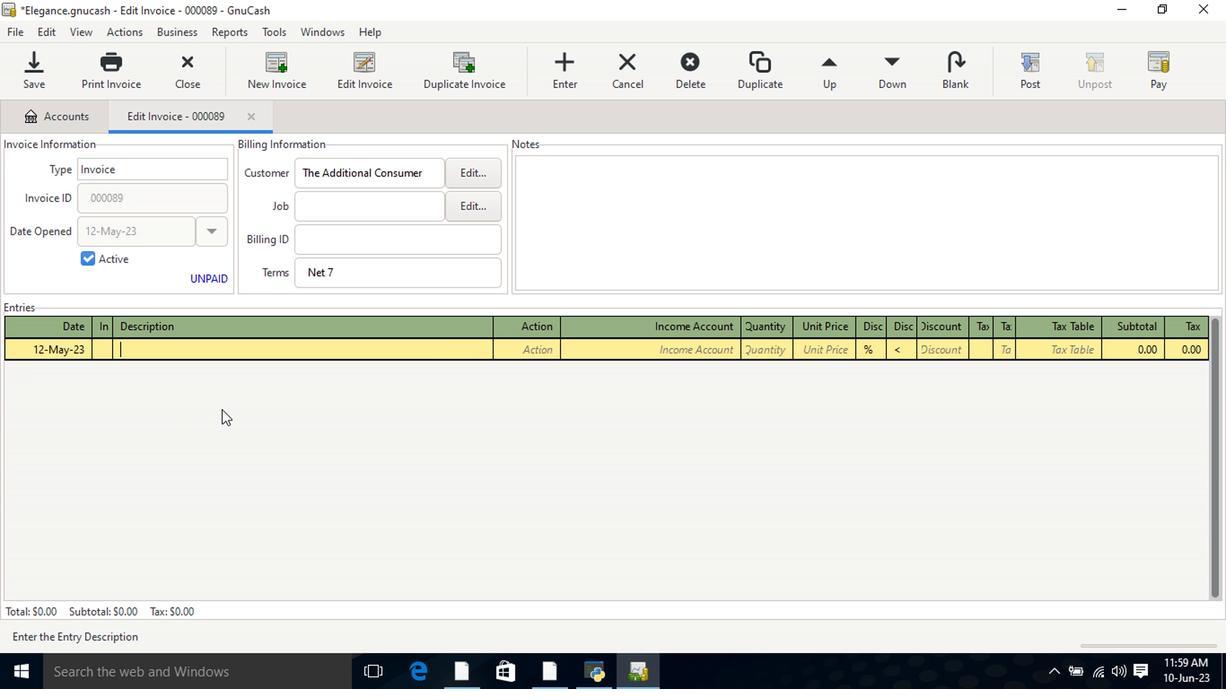 
Action: Key pressed <Key.shift>Ikem<Key.space><Key.shift><Key.shift>Collection<Key.space><Key.shift>Clear<Key.space><Key.shift><Key.shift><Key.shift><Key.shift><Key.shift><Key.shift><Key.shift><Key.shift>Skin<Key.space><Key.shift>Anti<Key.space><Key.shift>Blemish<Key.space><Key.shift>Detoz<Key.space><Key.shift>Tea<Key.tab><Key.tab>incom<Key.down><Key.down><Key.down><Key.tab>2<Key.tab>13.49<Key.tab>
Screenshot: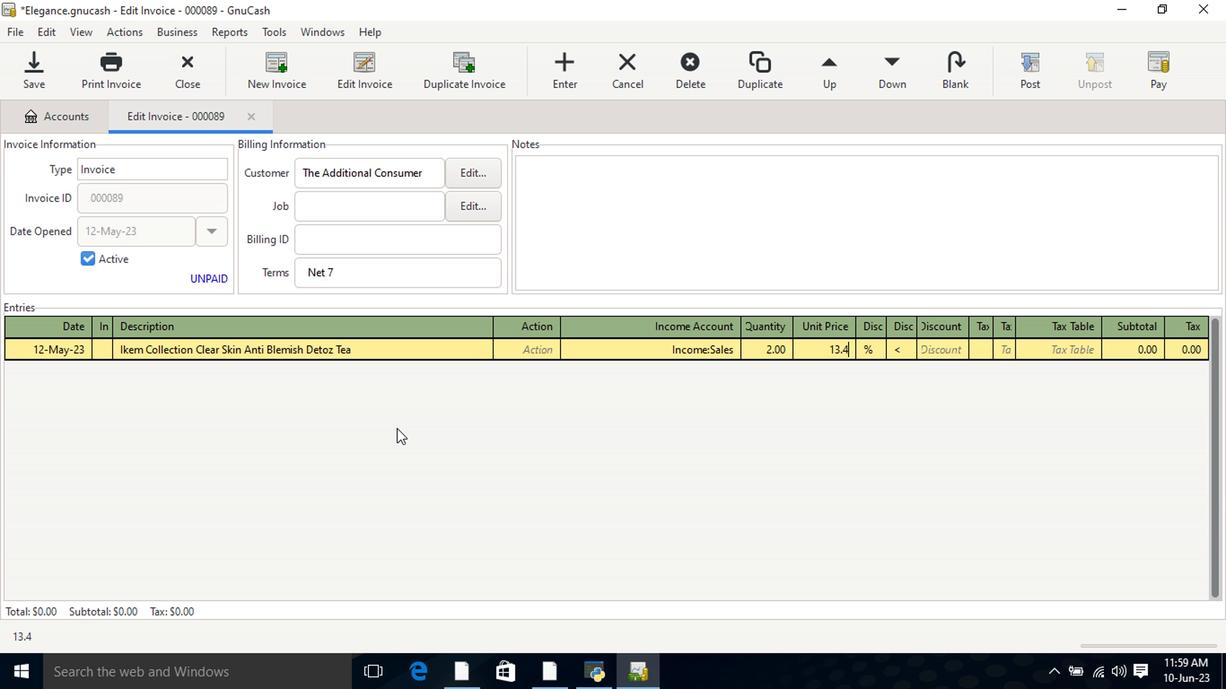 
Action: Mouse moved to (977, 354)
Screenshot: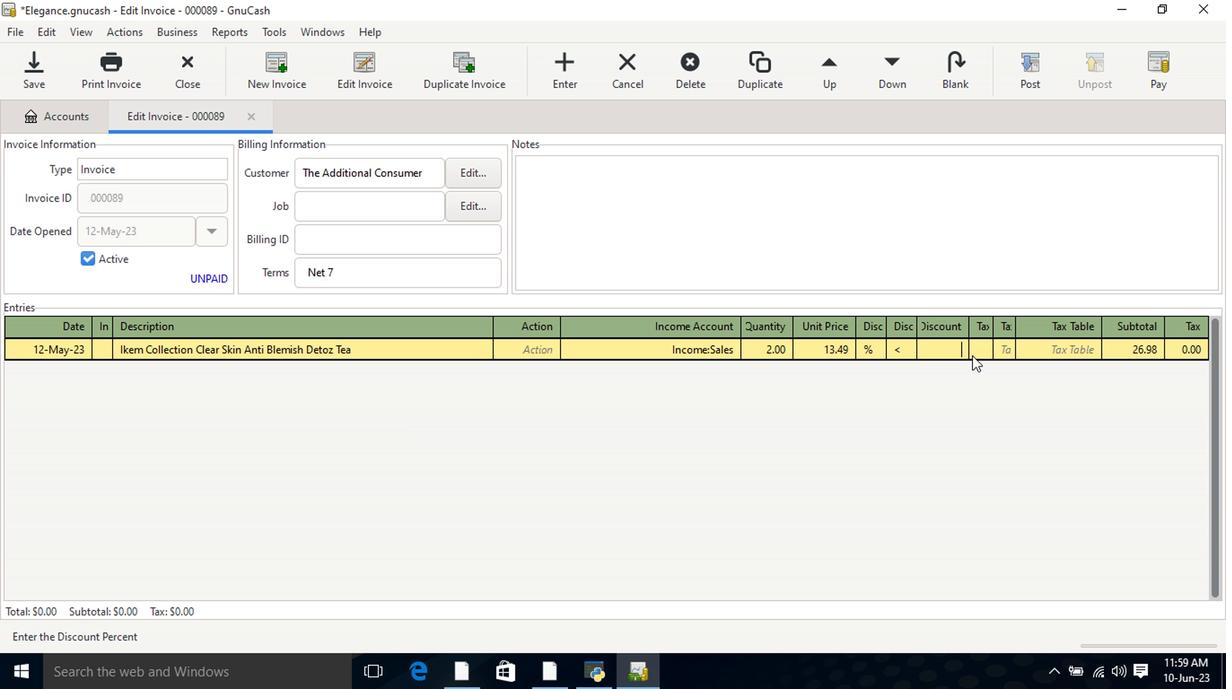 
Action: Mouse pressed left at (977, 354)
Screenshot: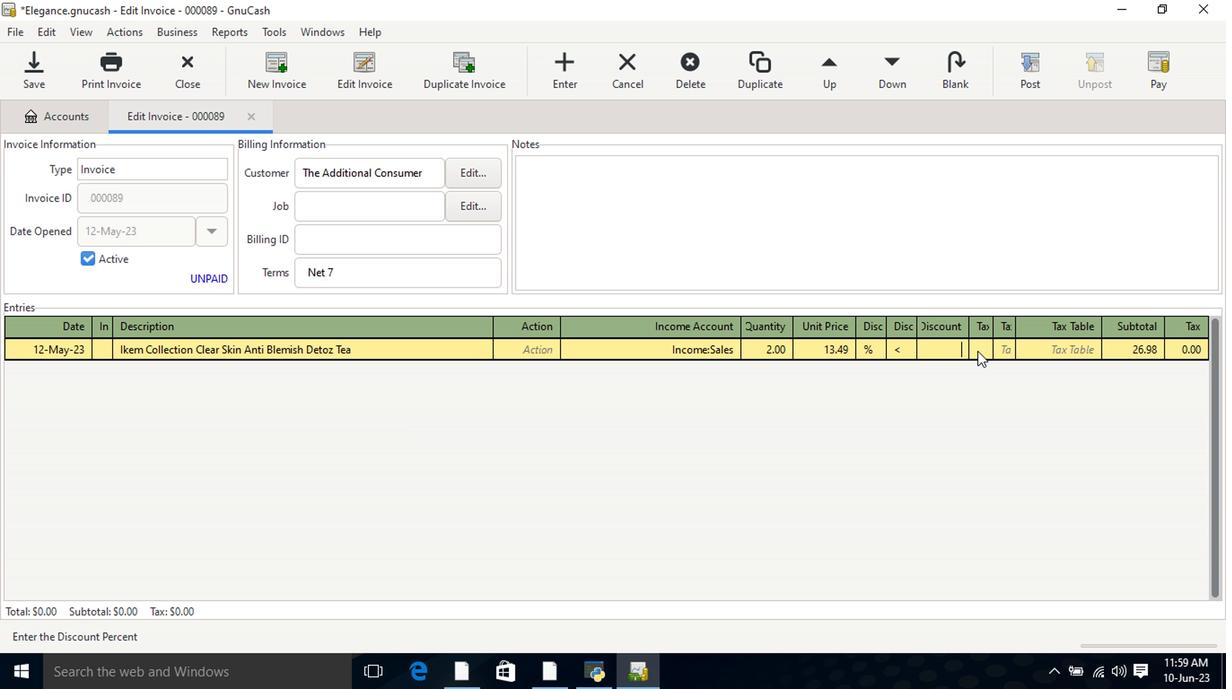 
Action: Mouse moved to (1088, 347)
Screenshot: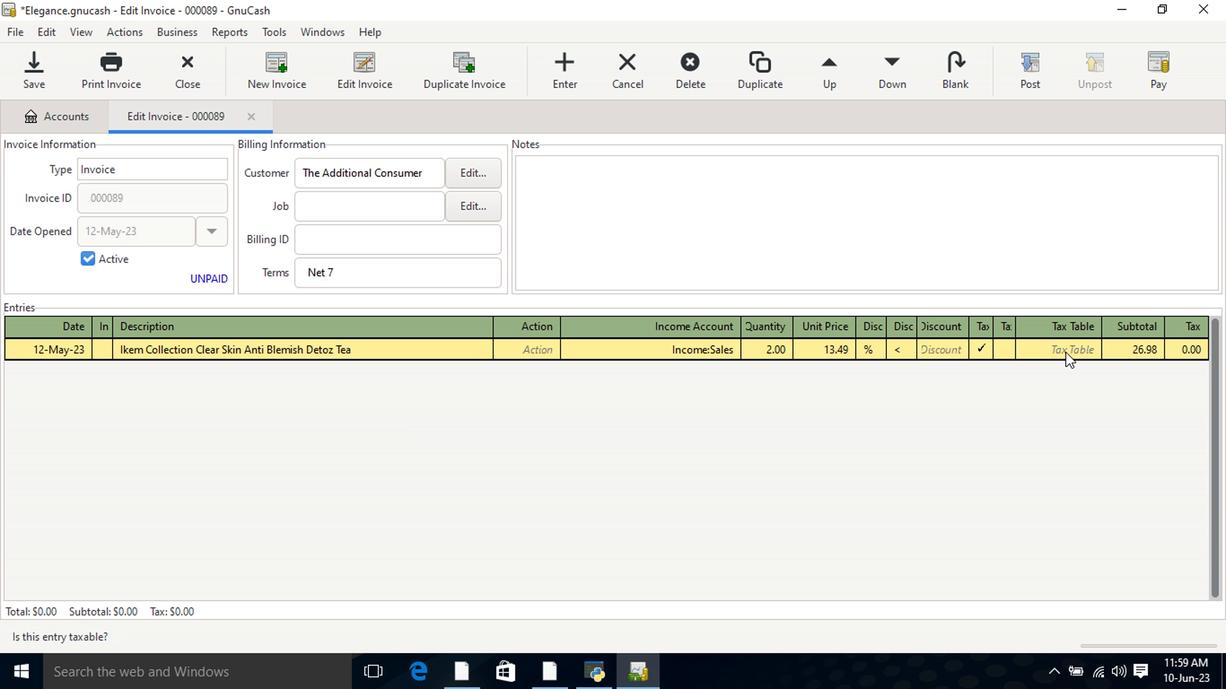 
Action: Mouse pressed left at (1088, 347)
Screenshot: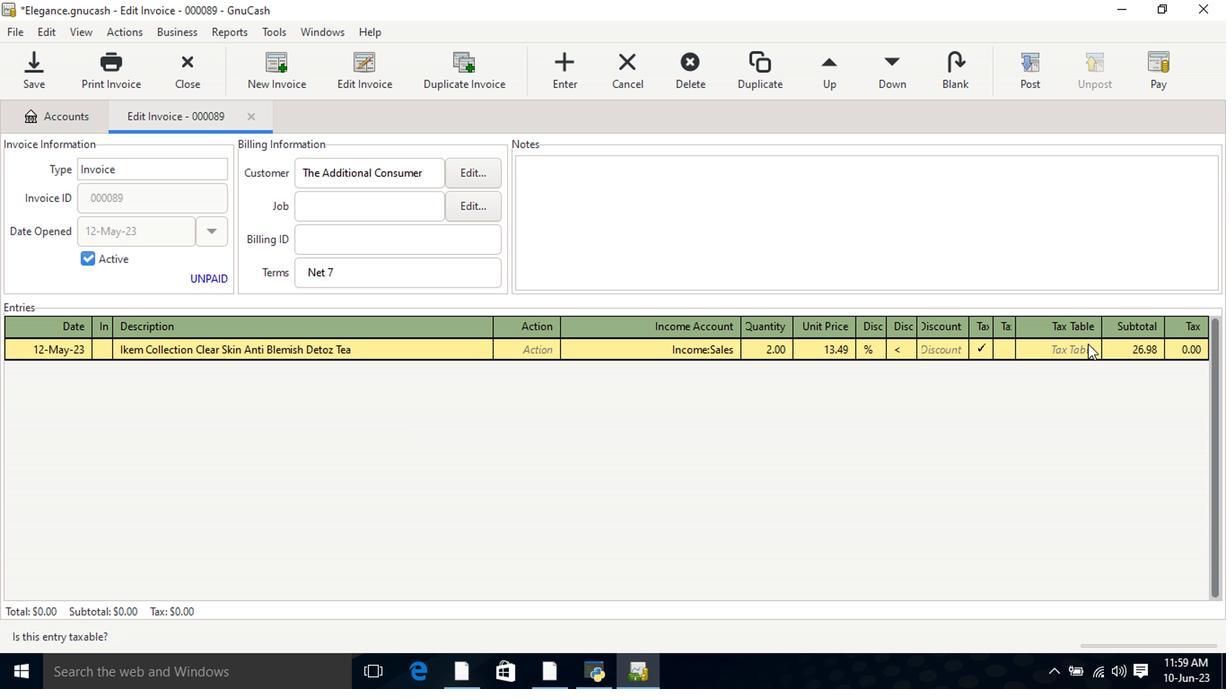 
Action: Mouse moved to (1098, 360)
Screenshot: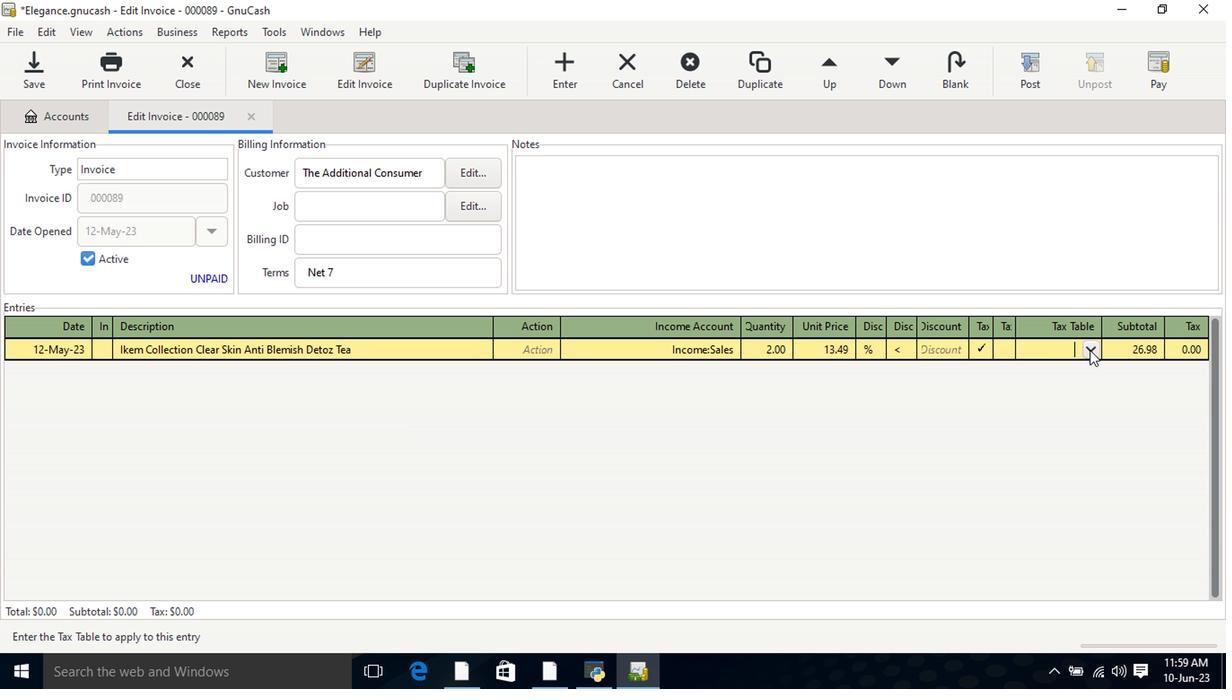 
Action: Mouse pressed left at (1098, 360)
Screenshot: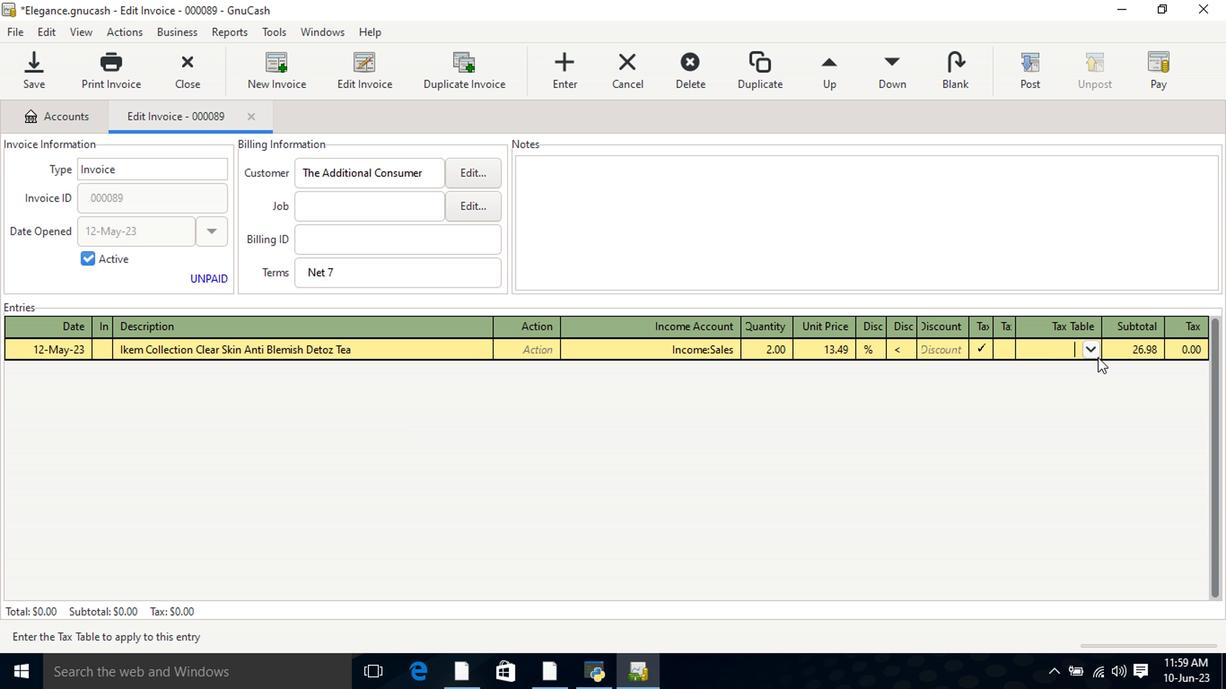 
Action: Mouse moved to (1092, 372)
Screenshot: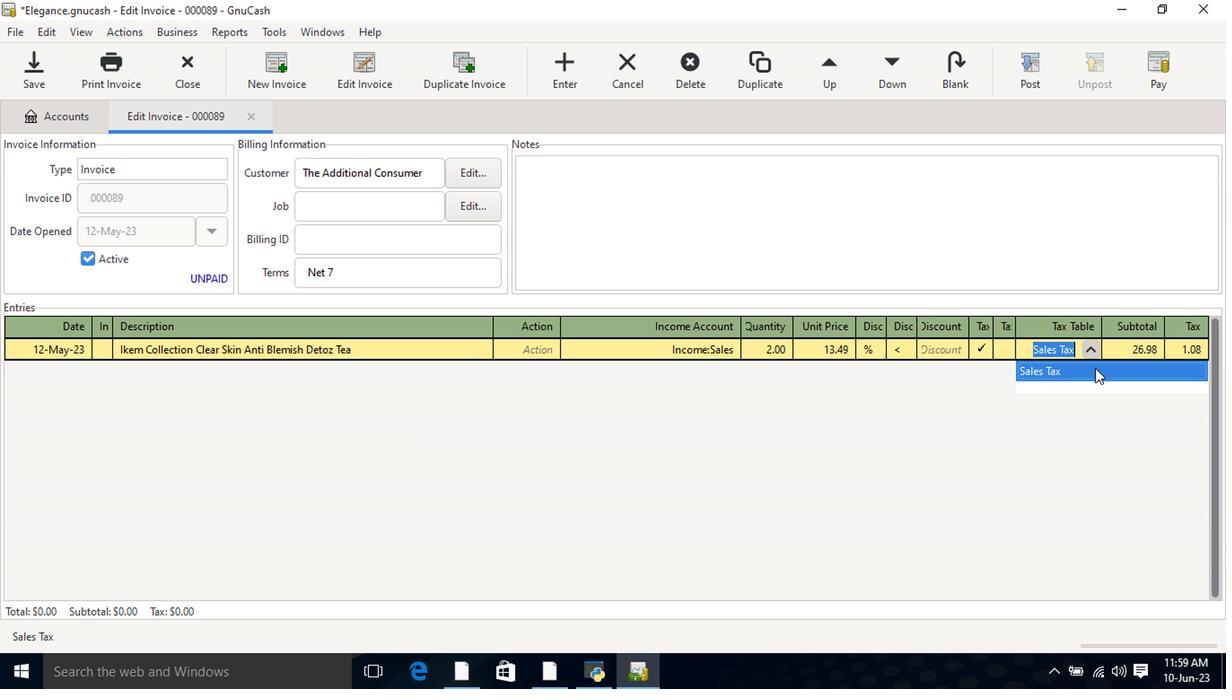 
Action: Mouse pressed left at (1092, 372)
Screenshot: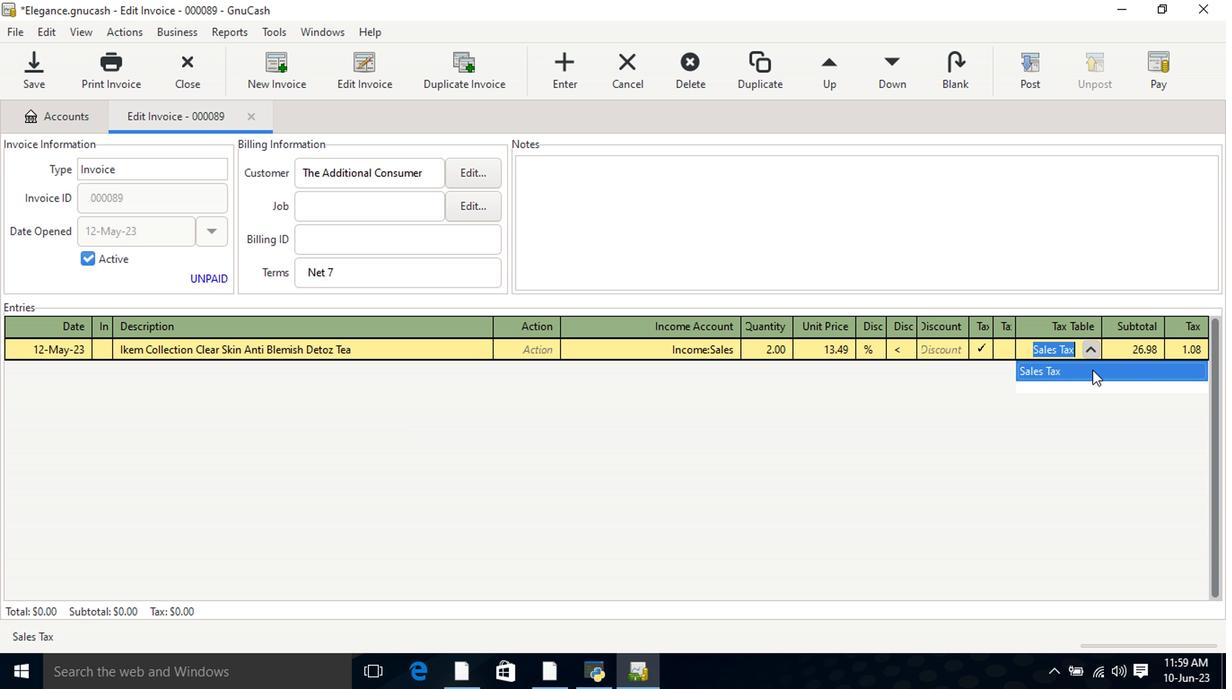 
Action: Key pressed <Key.tab><Key.tab><Key.shift>The<Key.space><Key.shift>Ori<Key.backspace>dinary<Key.space><Key.shift>Azelaic<Key.space><Key.shift>Acid<Key.space>10<Key.shift>%<Key.space><Key.shift>Suspension<Key.space><Key.shift>Brightening<Key.space><Key.shift>Cream<Key.space><Key.shift_r>(1<Key.space>oz<Key.shift_r>)<Key.tab><Key.tab>icn<Key.backspace><Key.backspace><Key.backspace>incom<Key.down><Key.down>
Screenshot: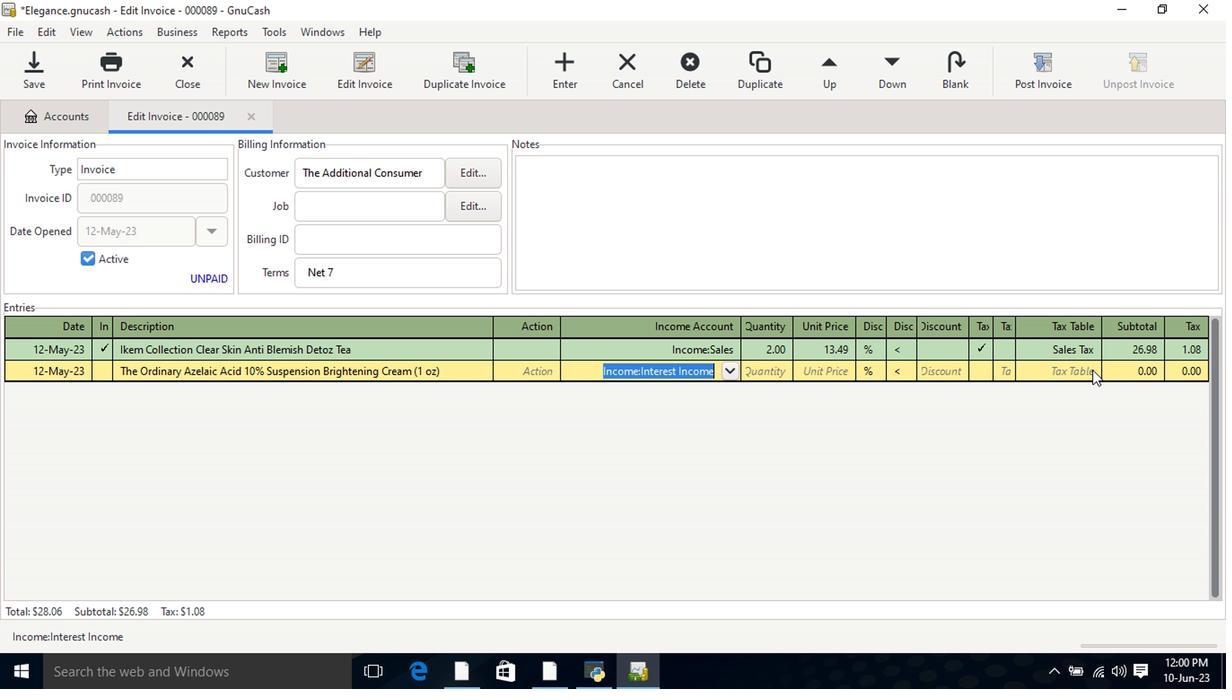 
Action: Mouse moved to (725, 368)
Screenshot: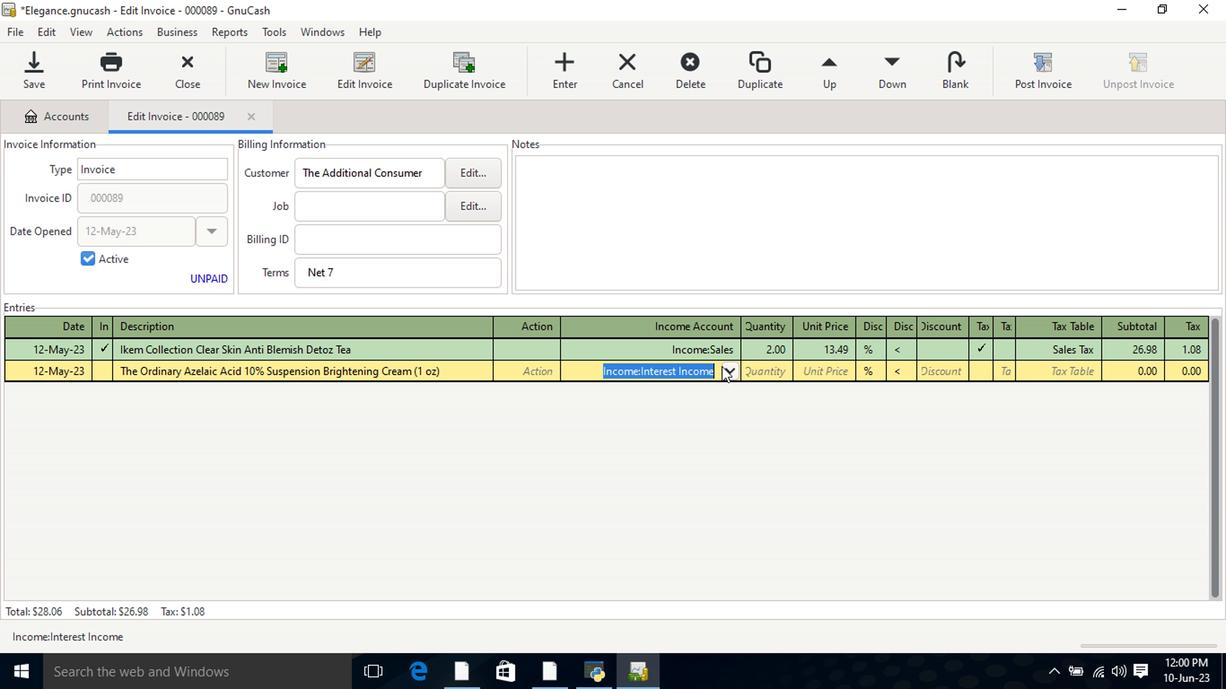 
Action: Mouse pressed left at (725, 368)
Screenshot: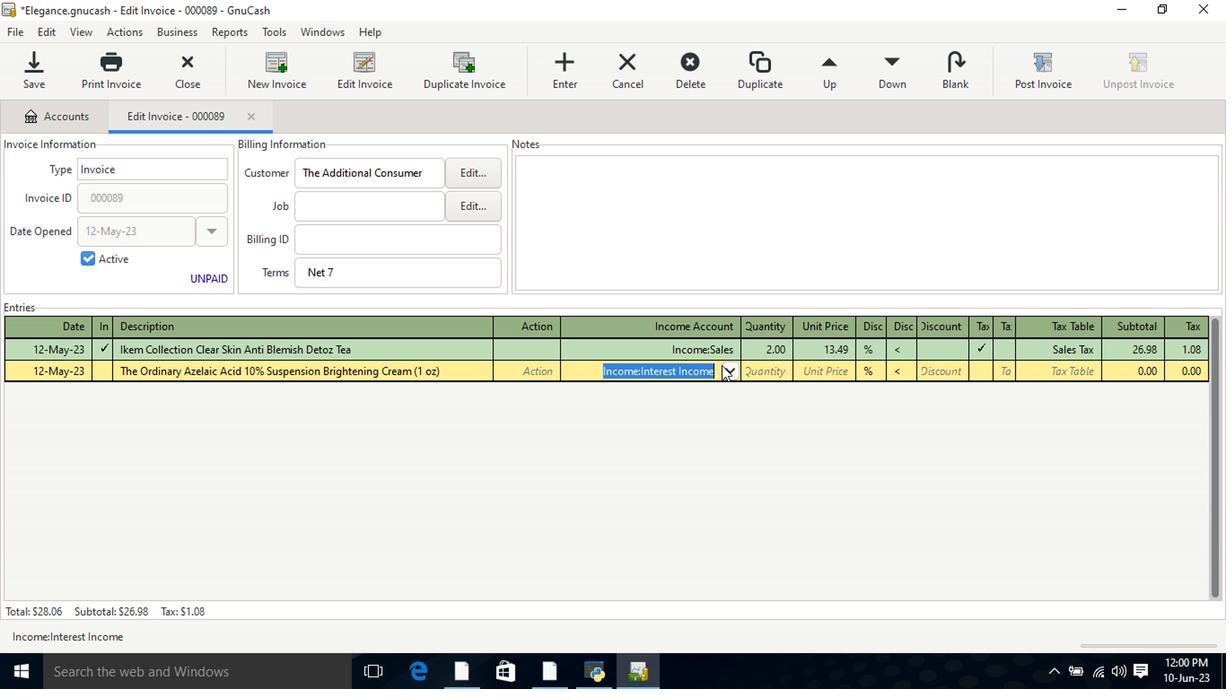 
Action: Mouse moved to (698, 458)
Screenshot: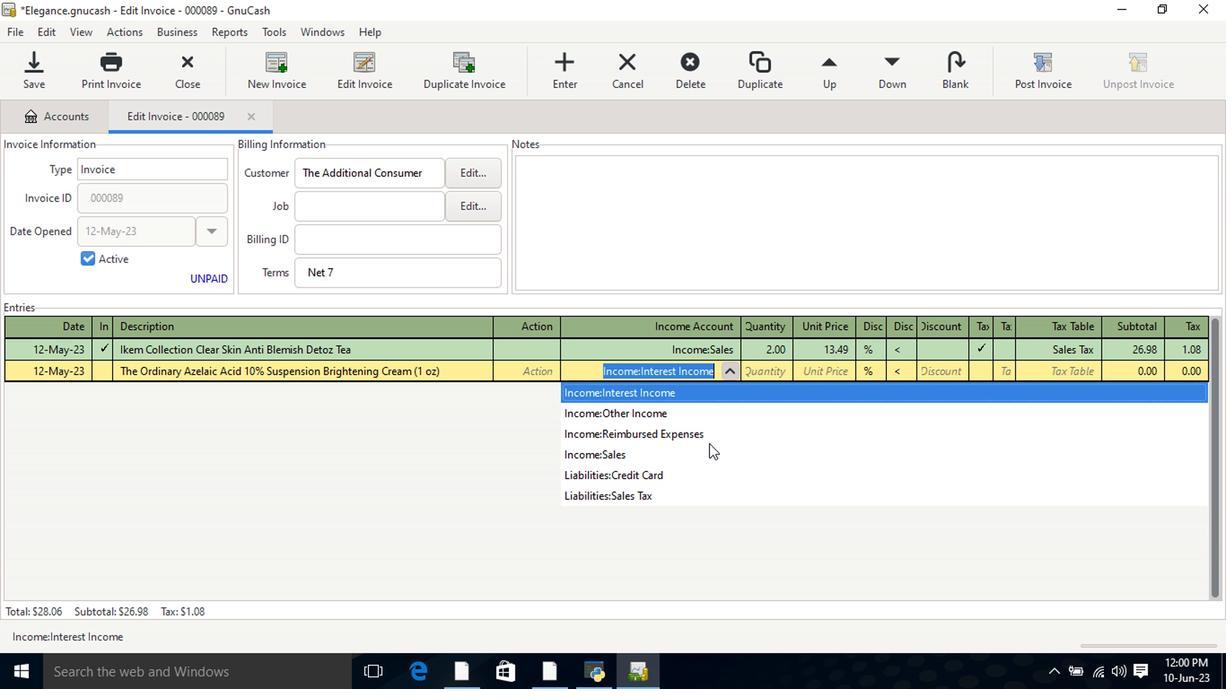 
Action: Mouse pressed left at (698, 458)
Screenshot: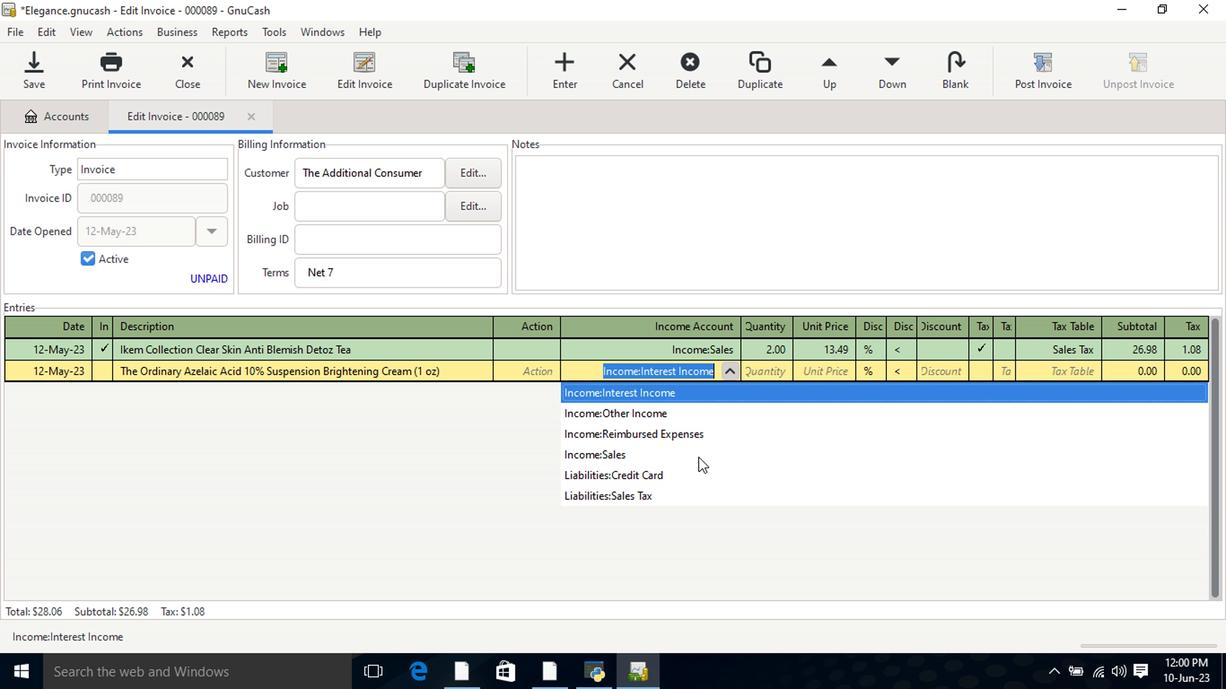 
Action: Mouse moved to (791, 408)
Screenshot: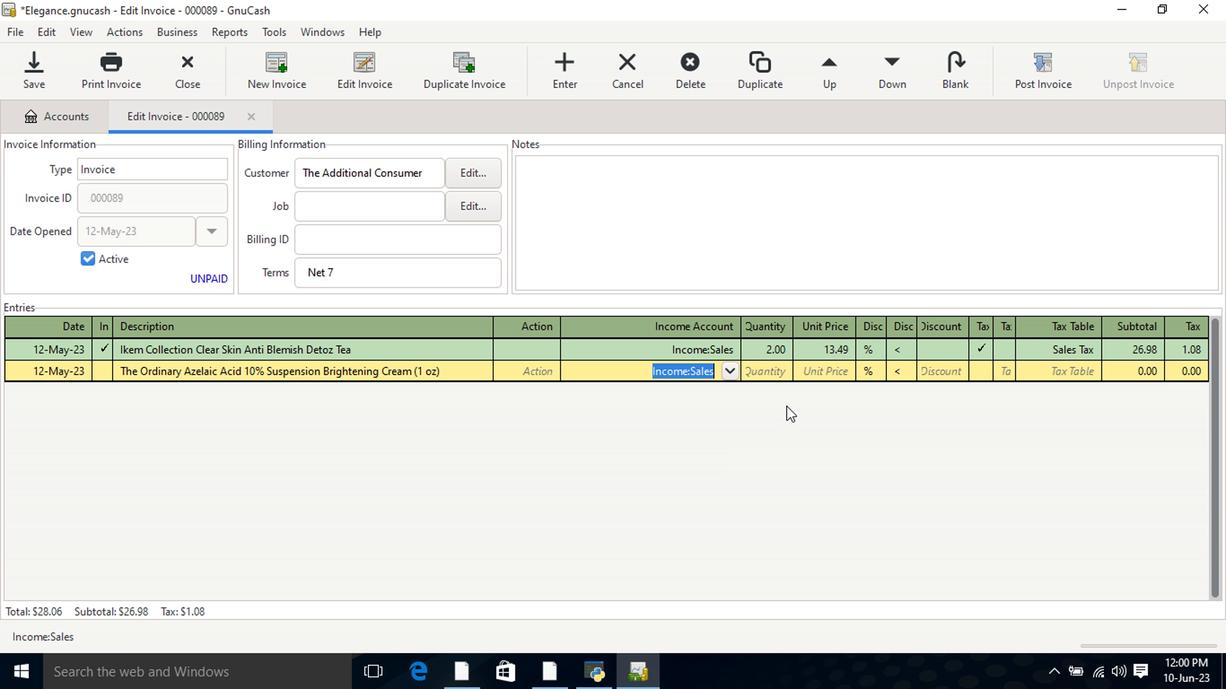 
Action: Key pressed <Key.tab>
Screenshot: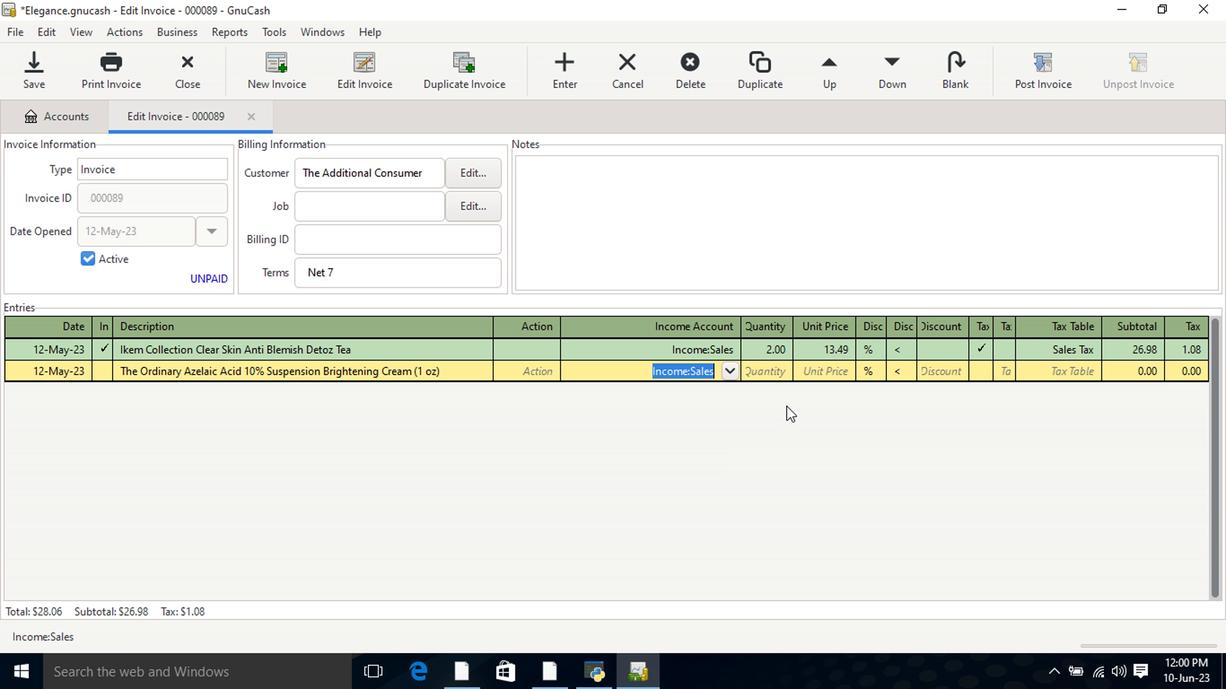 
Action: Mouse moved to (796, 420)
Screenshot: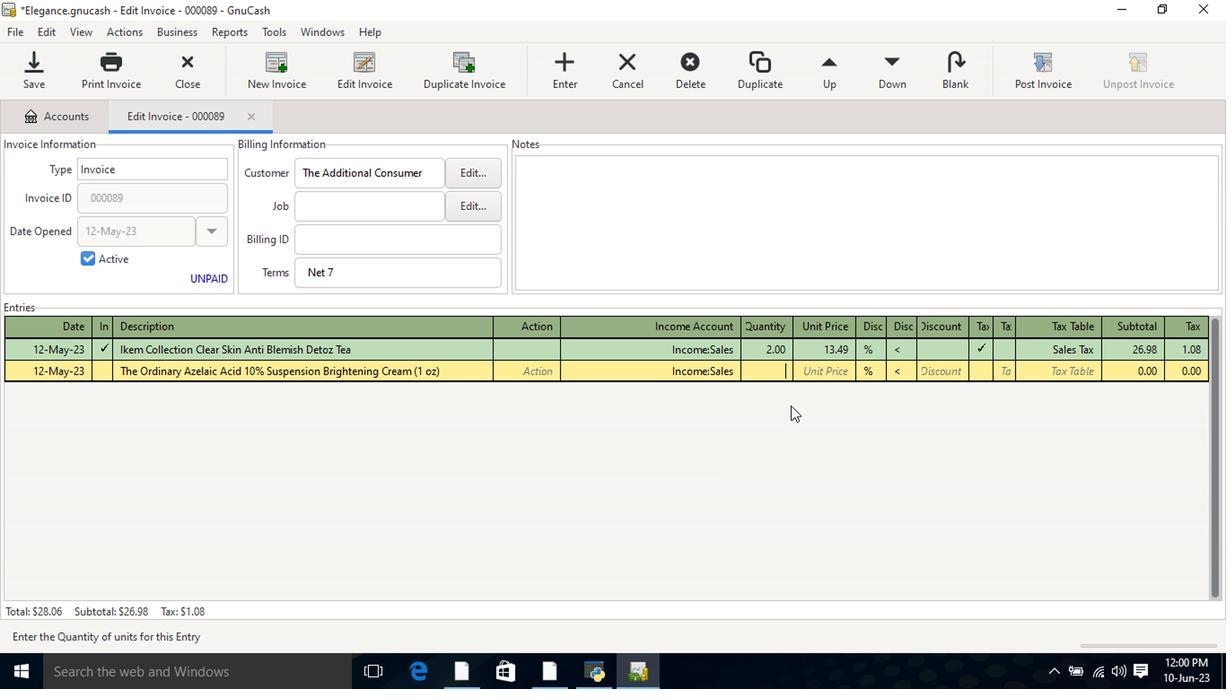 
Action: Key pressed 2<Key.tab>15.49<Key.tab>
Screenshot: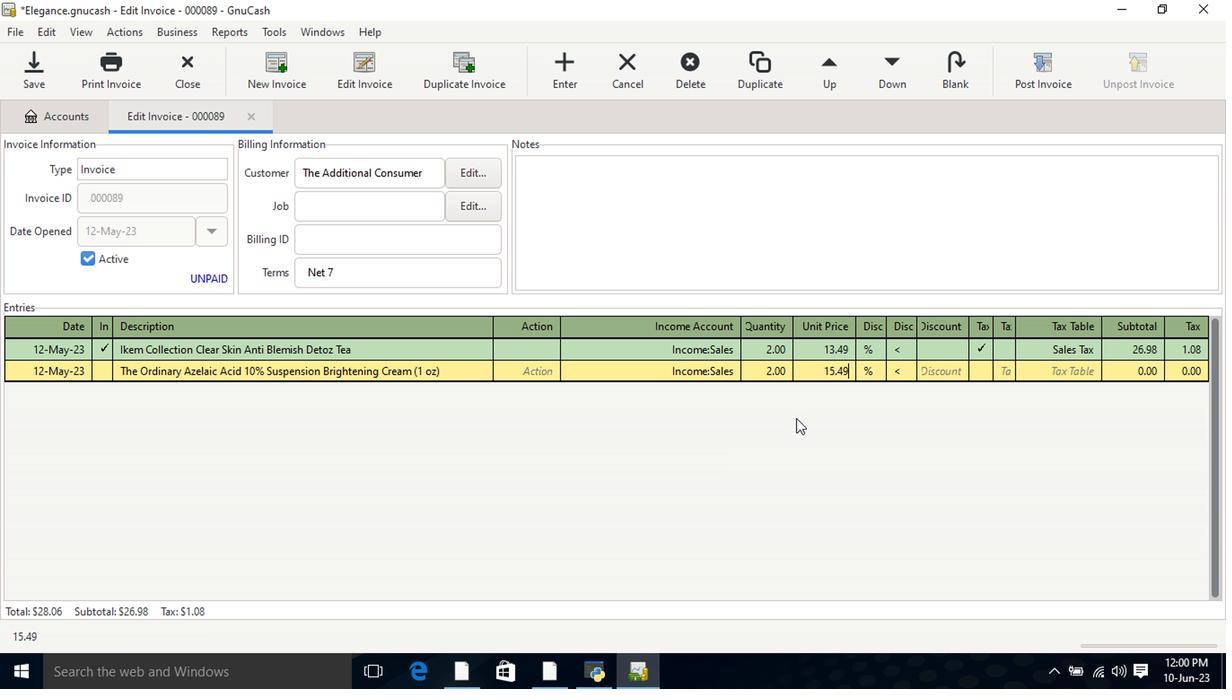 
Action: Mouse moved to (977, 367)
Screenshot: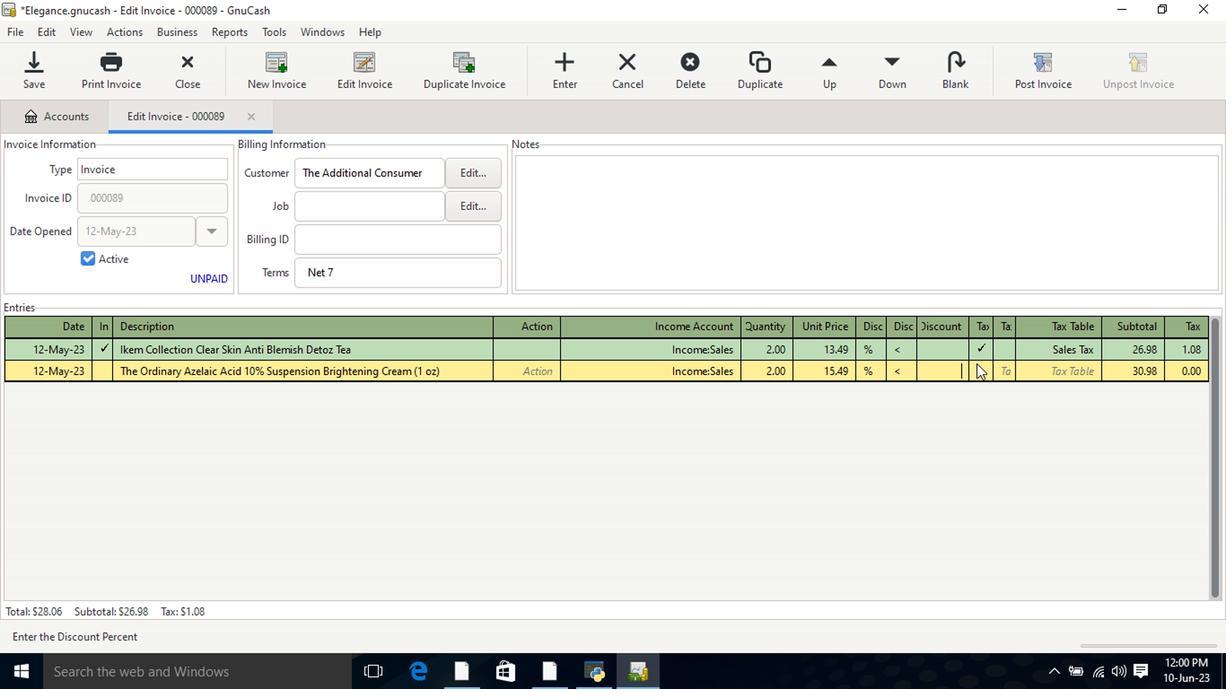 
Action: Mouse pressed left at (977, 367)
Screenshot: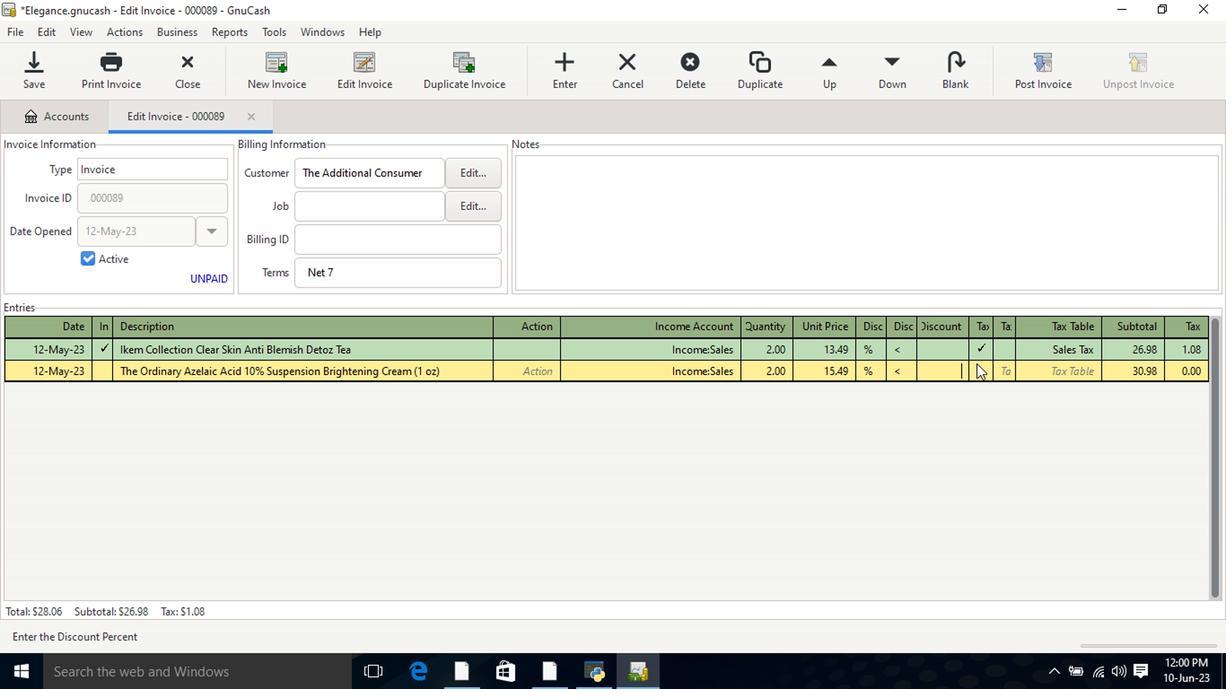 
Action: Mouse moved to (1033, 369)
Screenshot: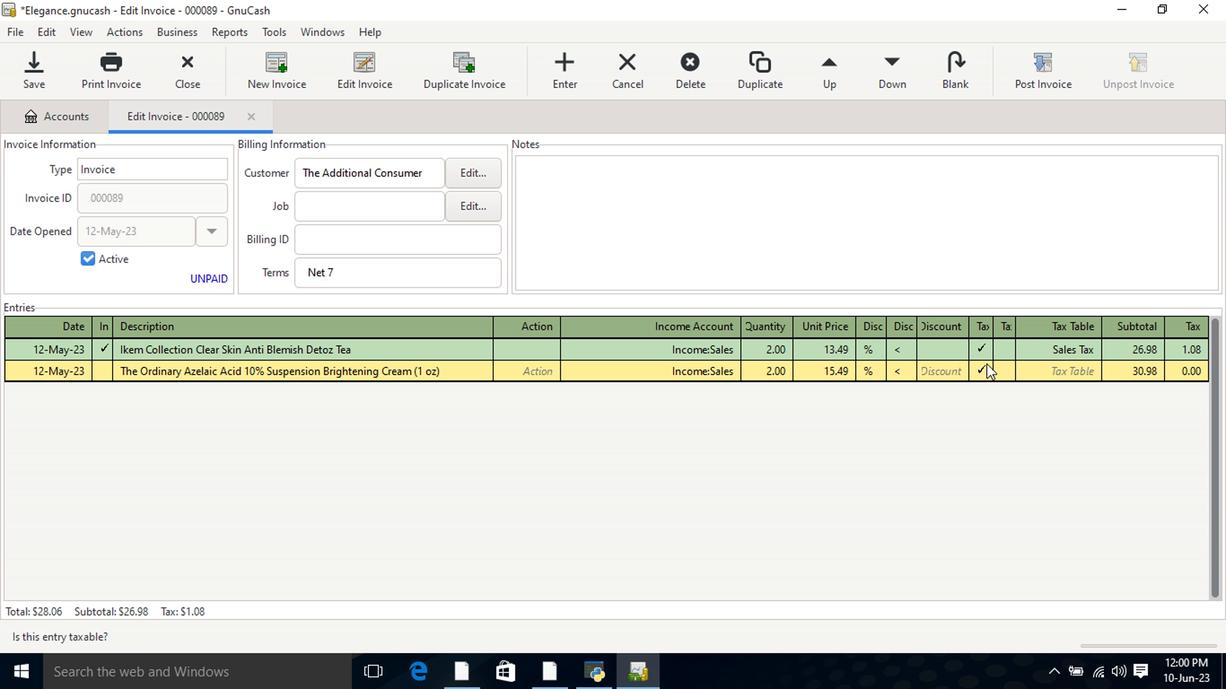 
Action: Key pressed <Key.tab>
Screenshot: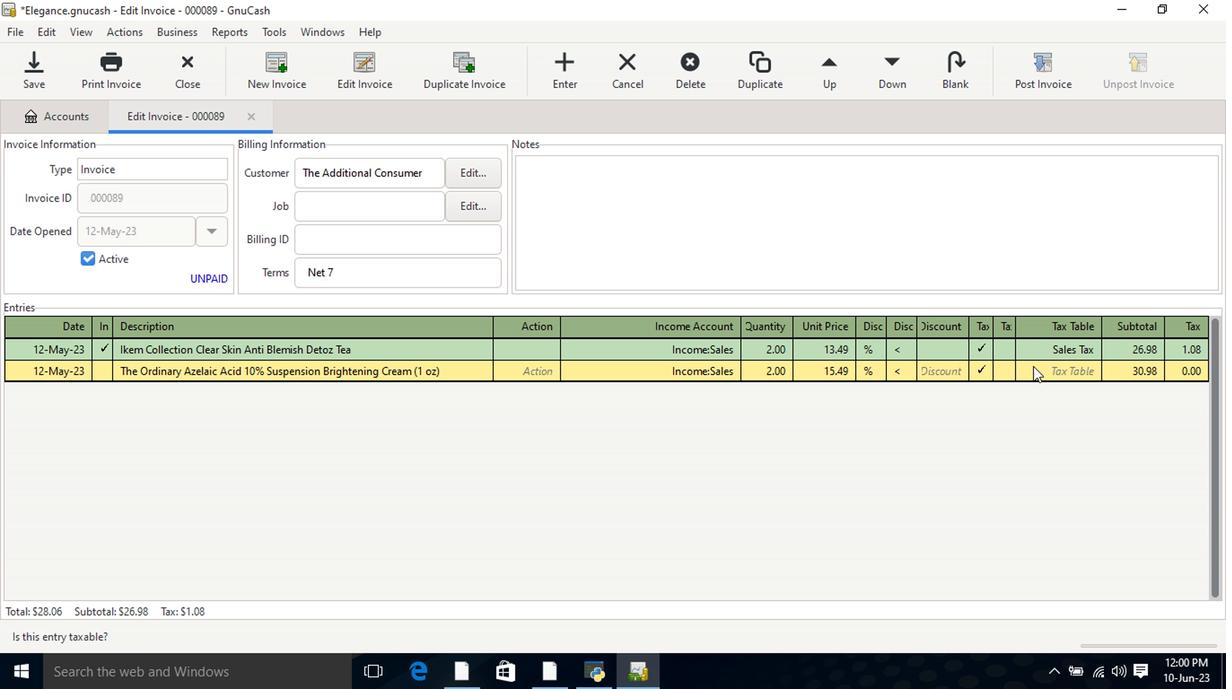 
Action: Mouse moved to (1085, 376)
Screenshot: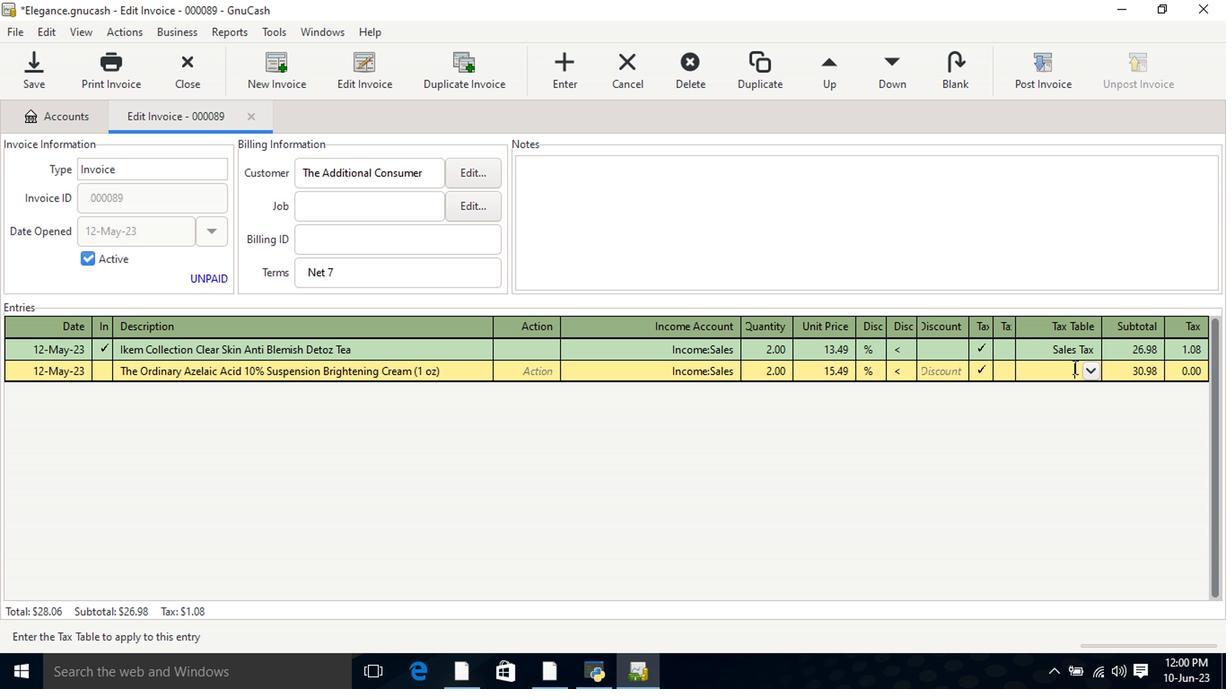 
Action: Mouse pressed left at (1085, 376)
Screenshot: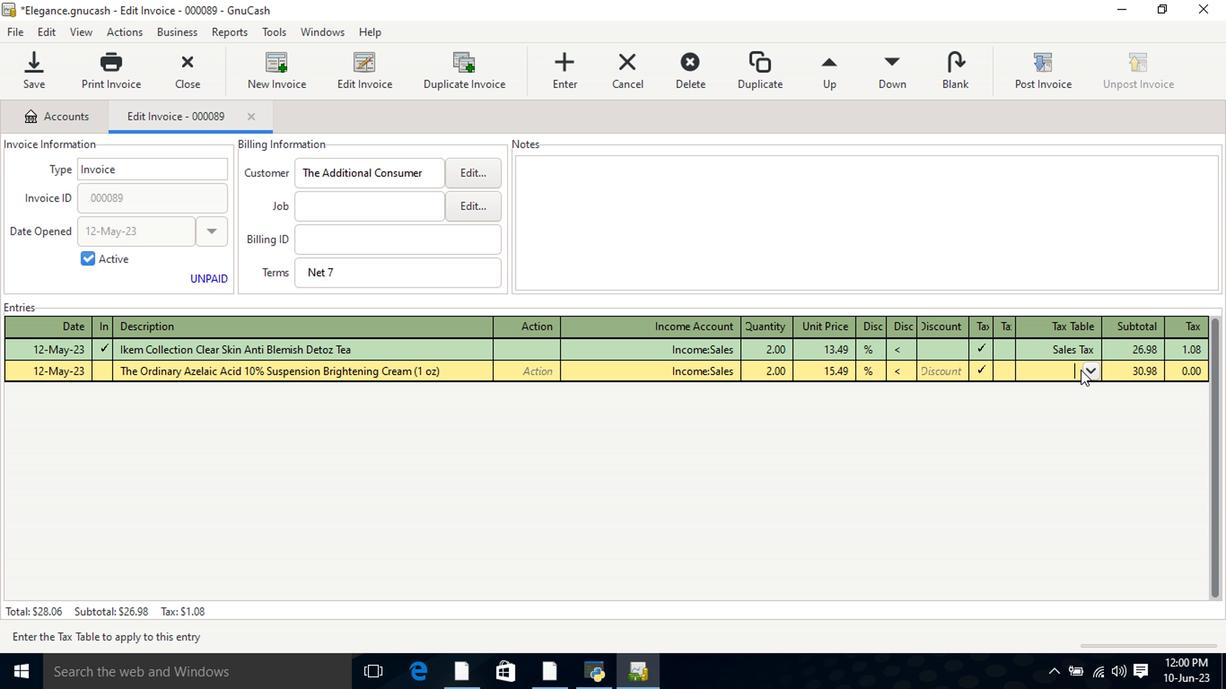 
Action: Mouse moved to (1079, 393)
Screenshot: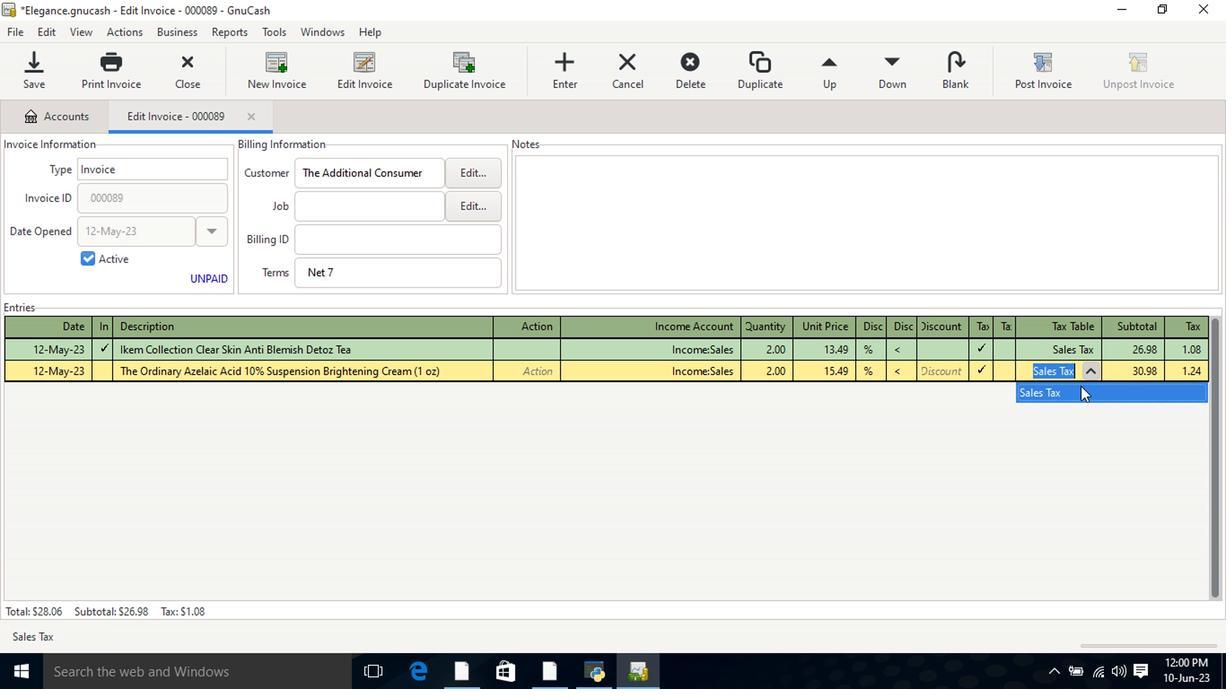 
Action: Key pressed <Key.tab>
Screenshot: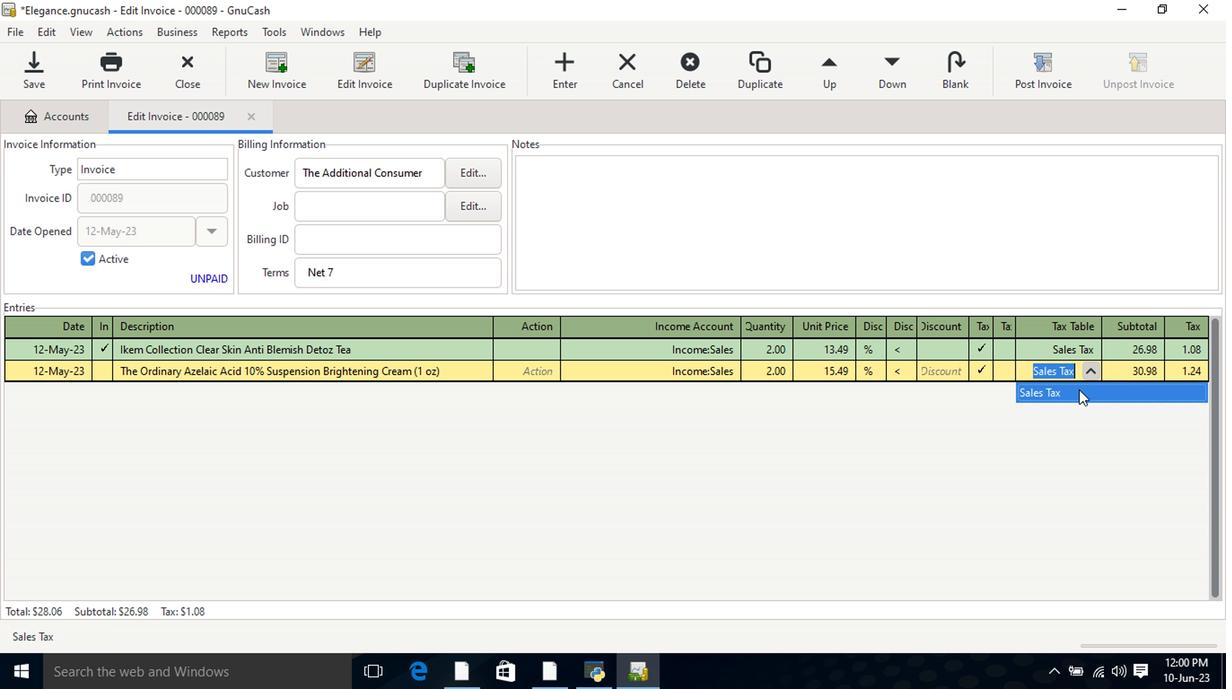 
Action: Mouse moved to (1031, 79)
Screenshot: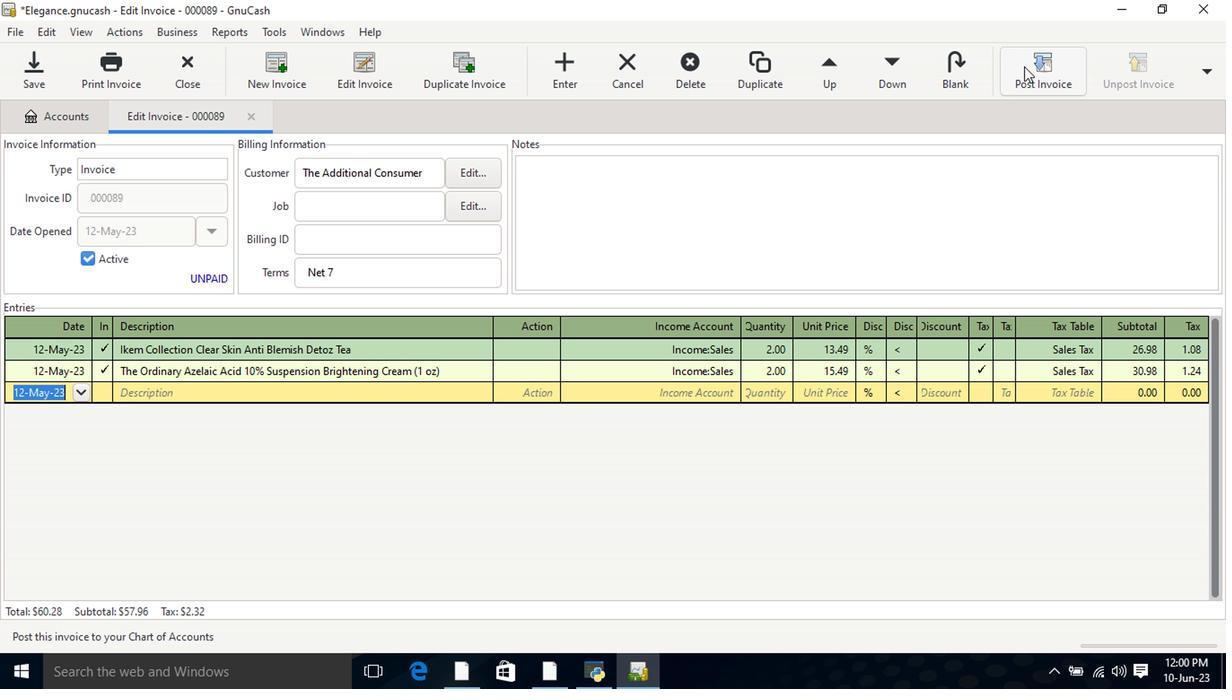 
Action: Mouse pressed left at (1031, 79)
Screenshot: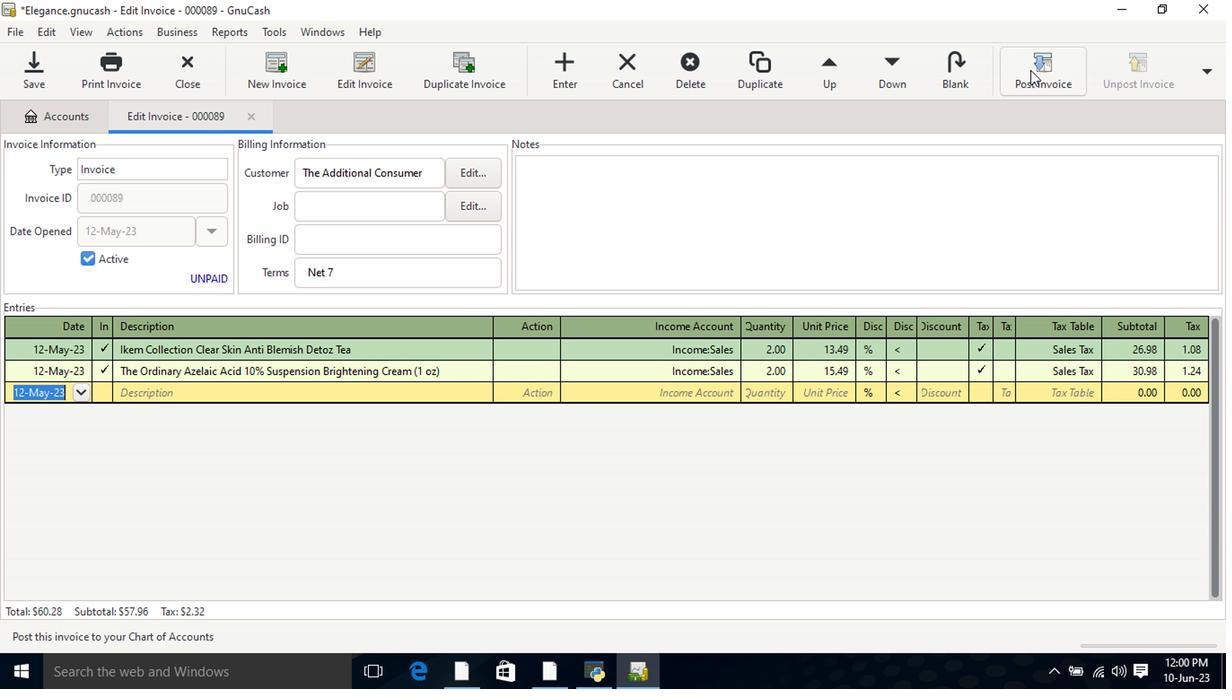 
Action: Mouse moved to (766, 296)
Screenshot: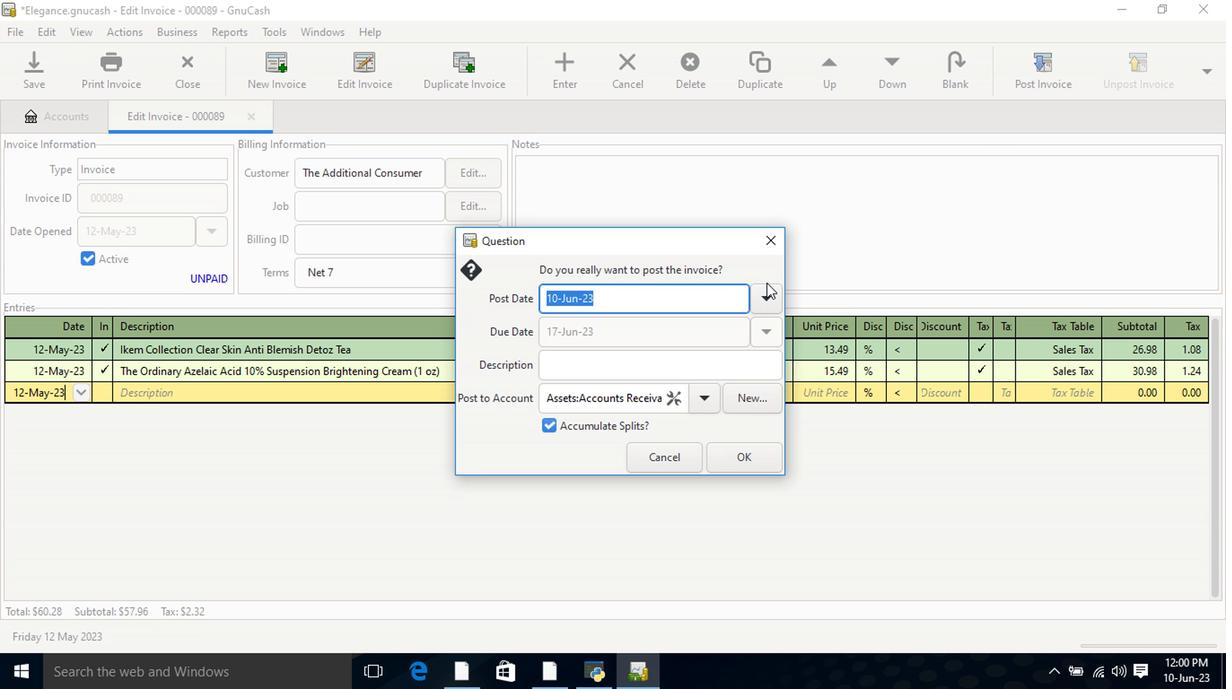 
Action: Mouse pressed left at (766, 296)
Screenshot: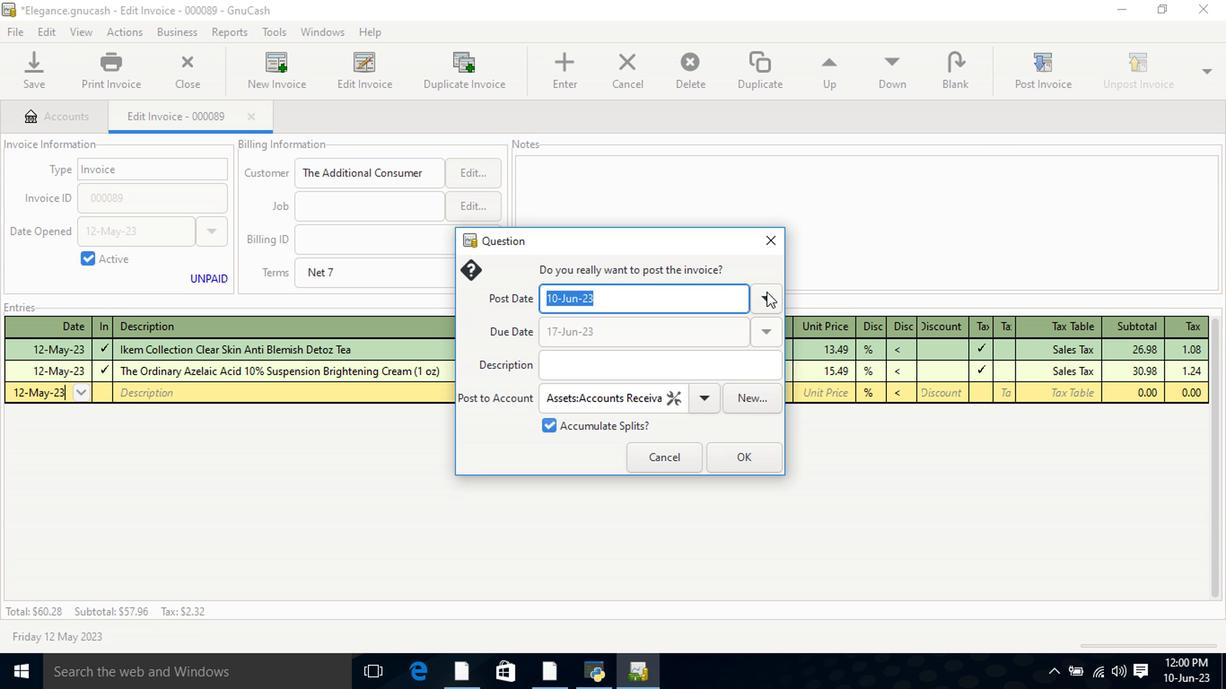 
Action: Mouse moved to (626, 328)
Screenshot: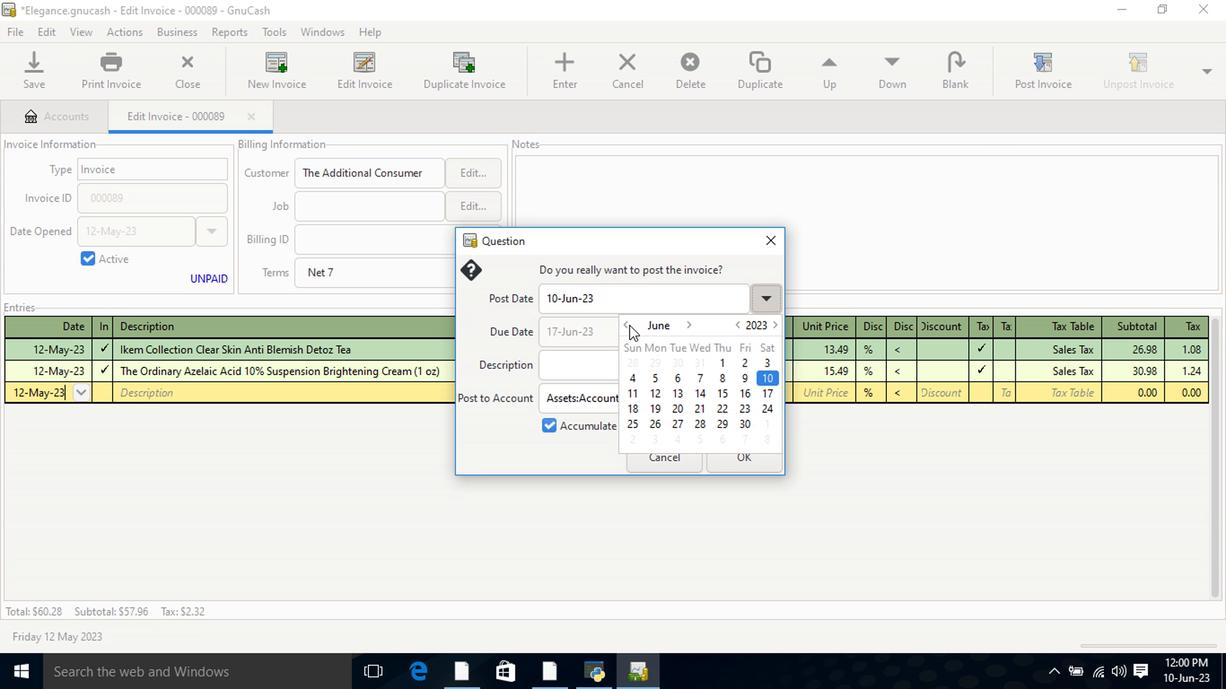 
Action: Mouse pressed left at (626, 328)
Screenshot: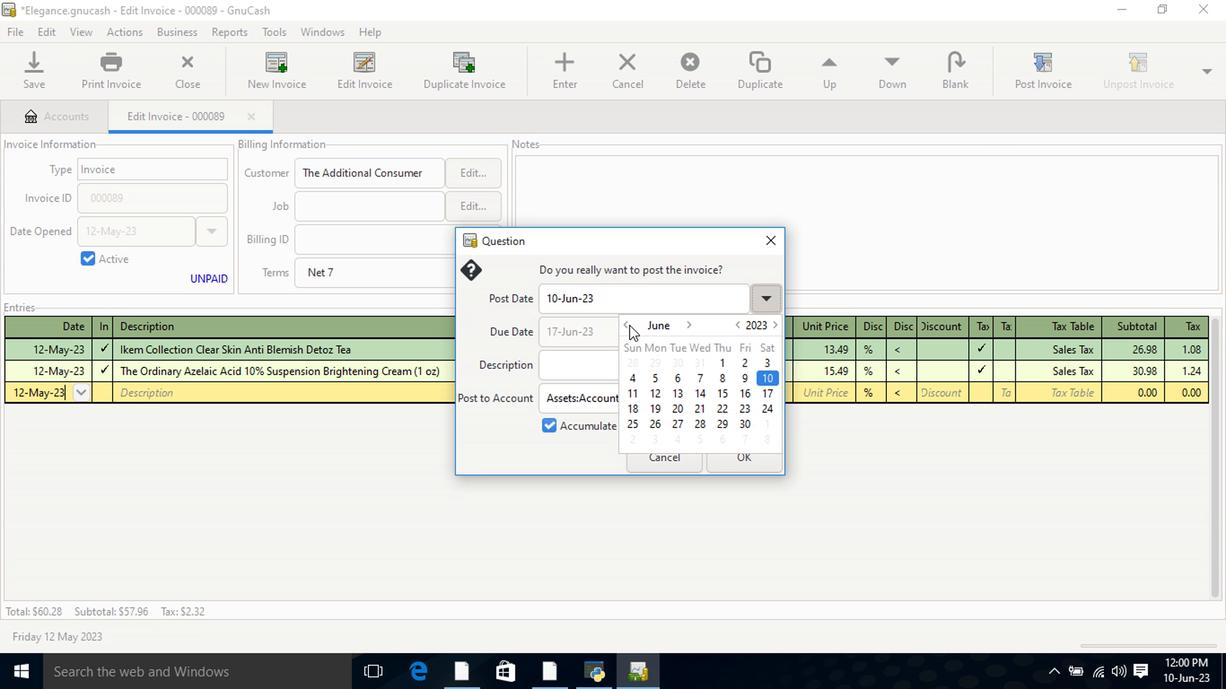 
Action: Mouse moved to (741, 378)
Screenshot: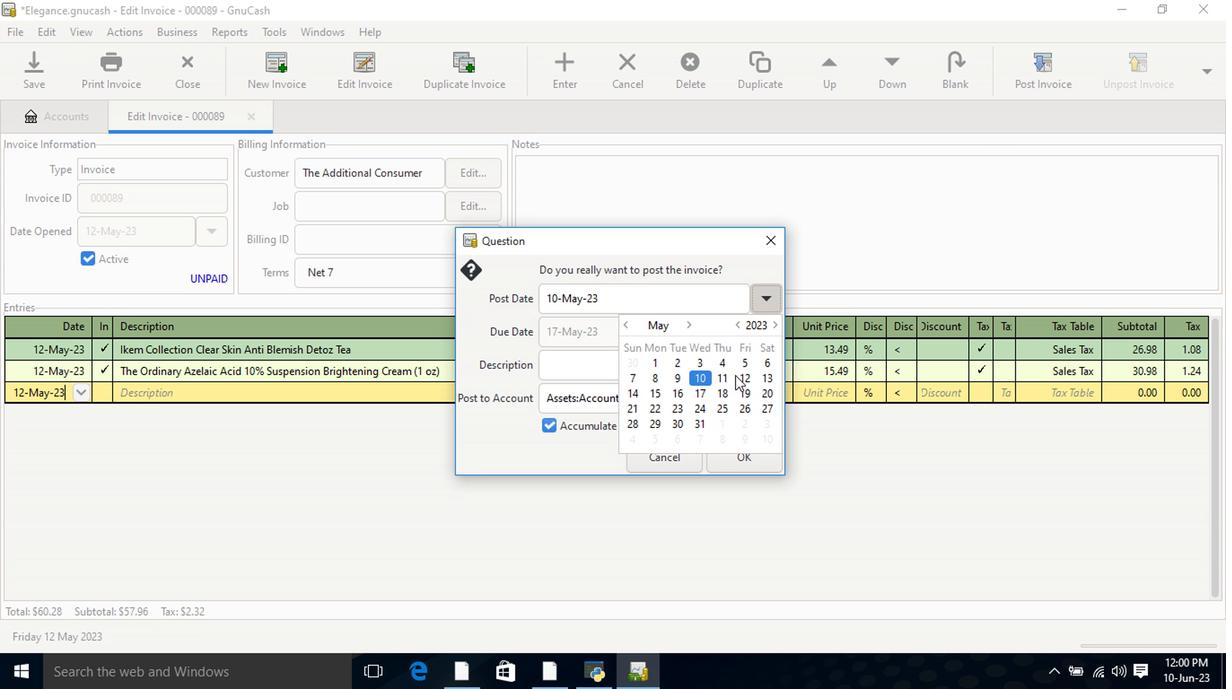 
Action: Mouse pressed left at (741, 378)
Screenshot: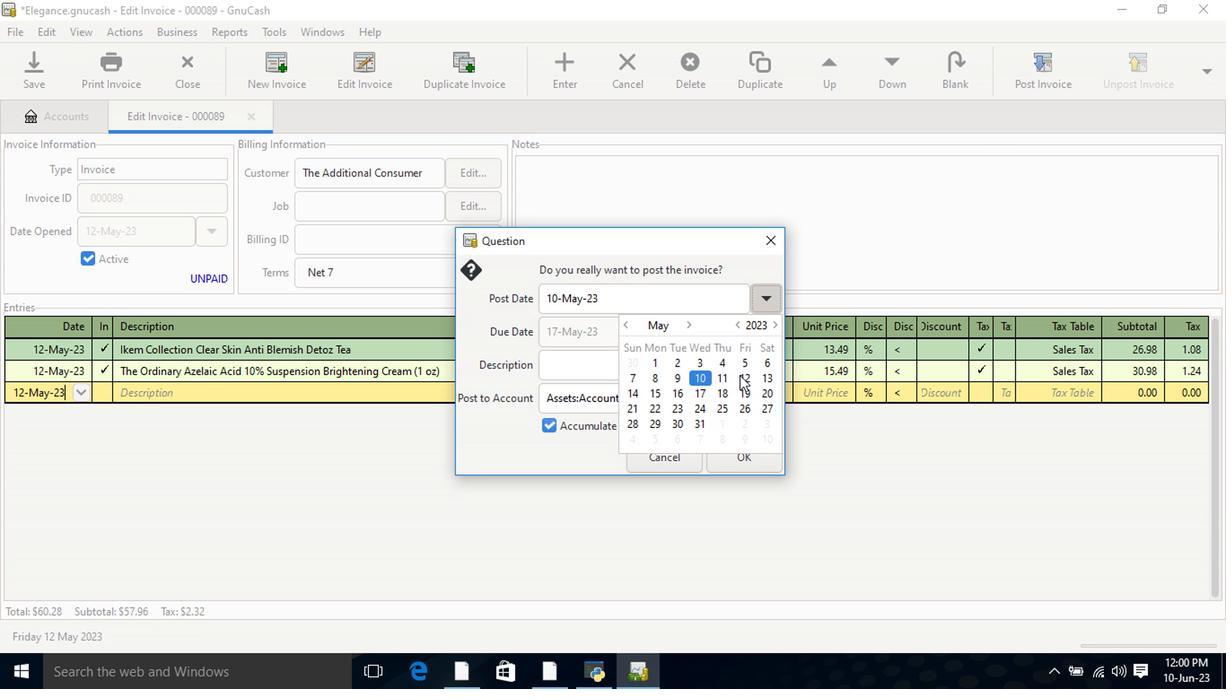 
Action: Mouse pressed left at (741, 378)
Screenshot: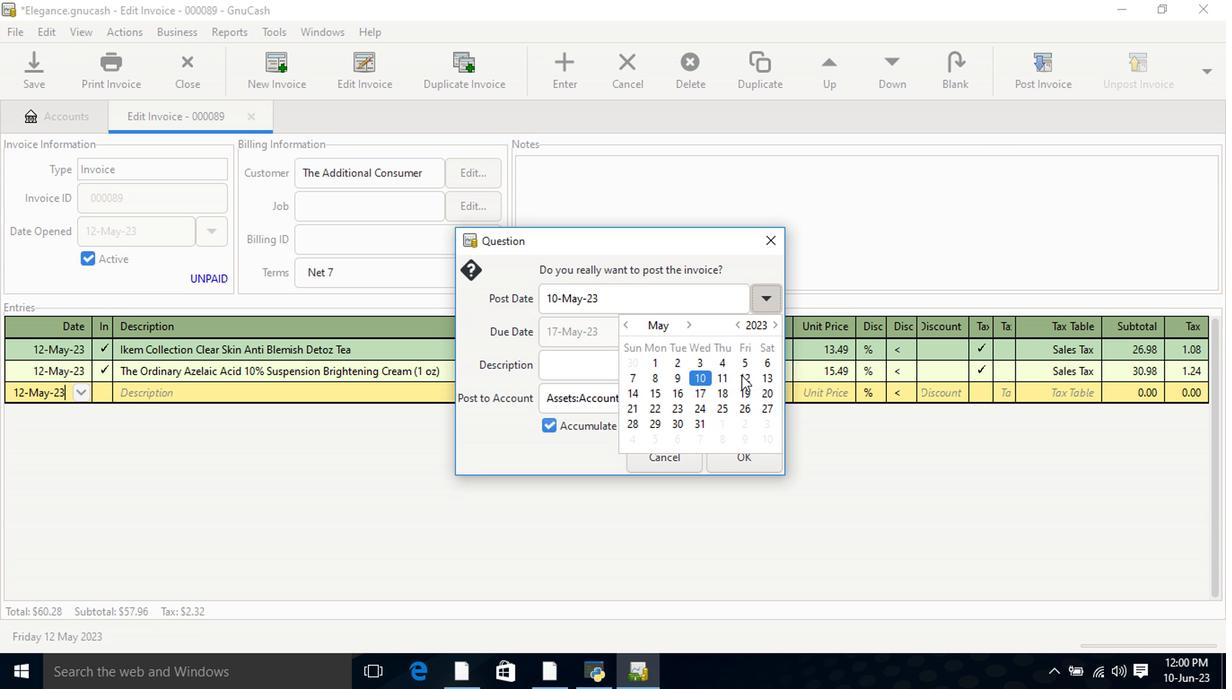
Action: Mouse moved to (738, 461)
Screenshot: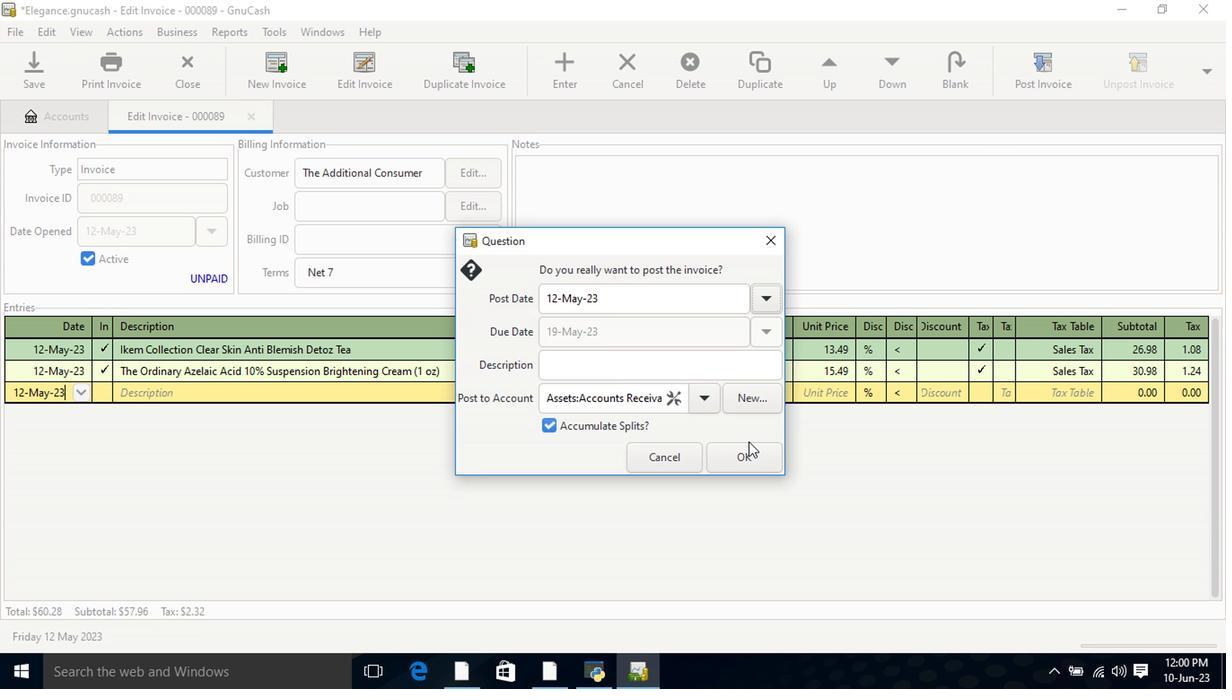 
Action: Mouse pressed left at (738, 461)
Screenshot: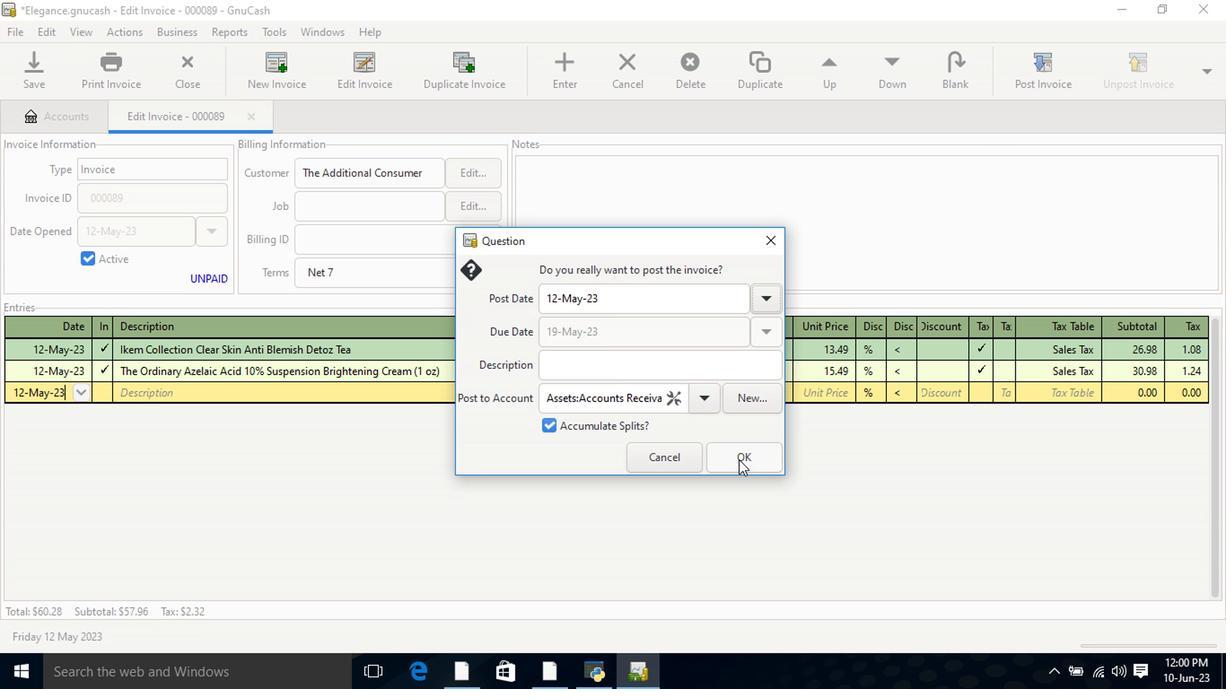 
Action: Mouse moved to (1164, 74)
Screenshot: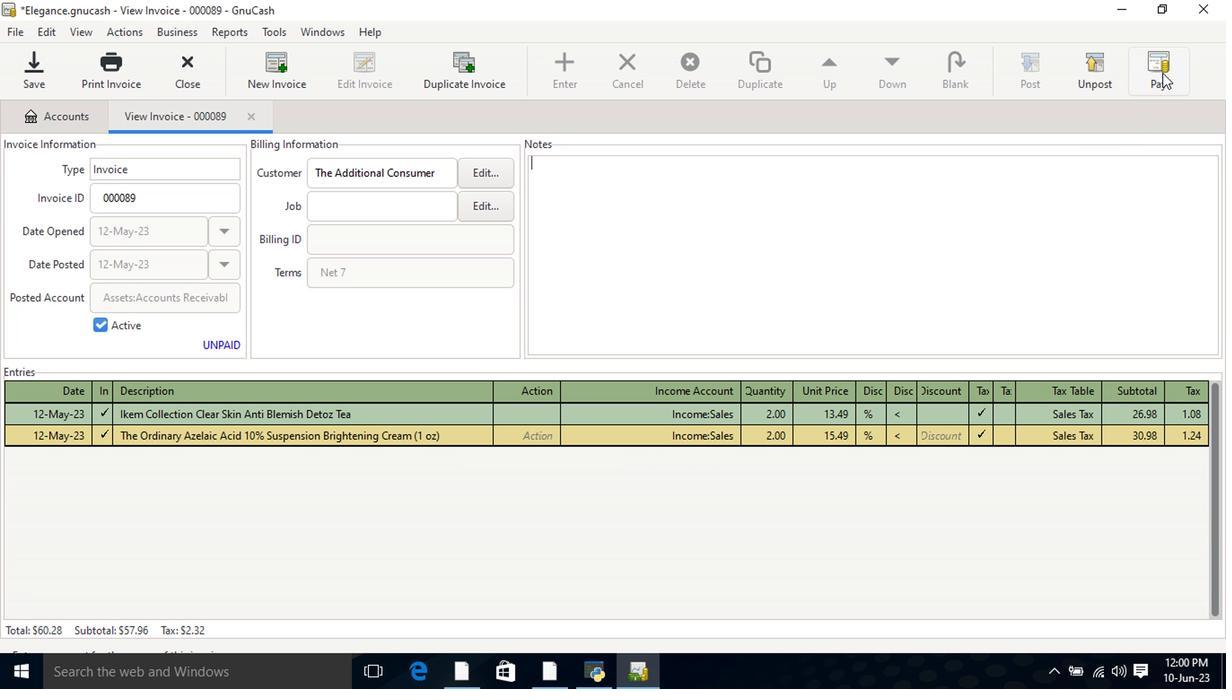 
Action: Mouse pressed left at (1164, 74)
Screenshot: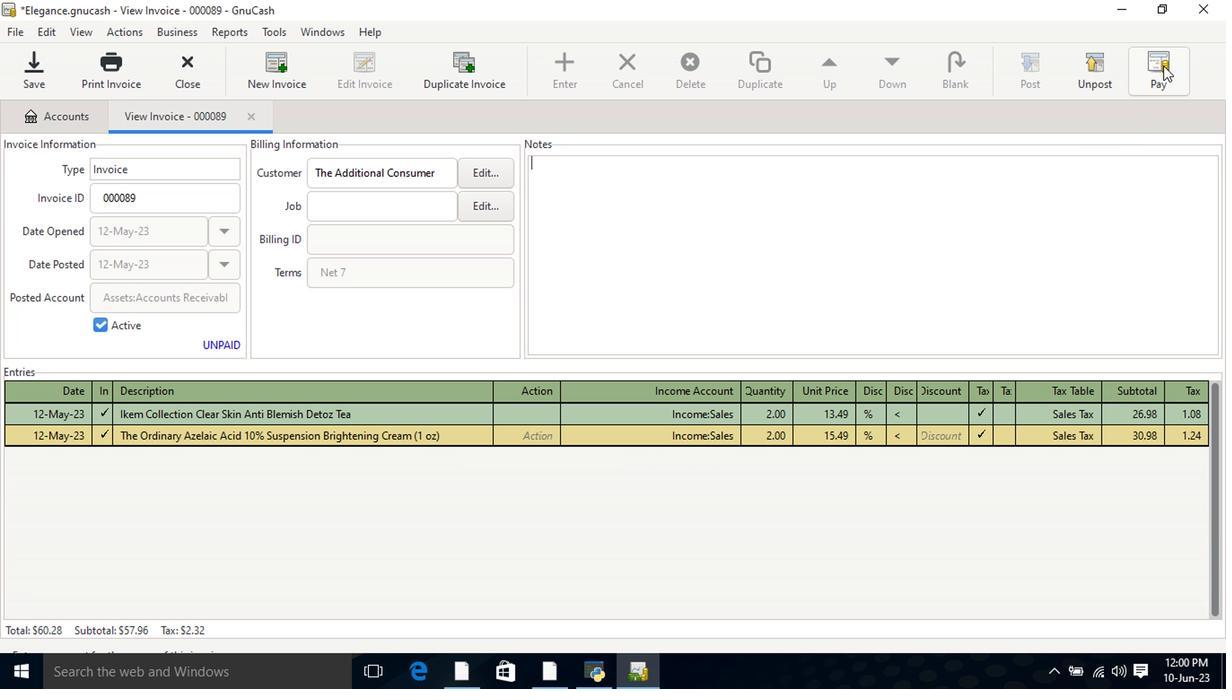 
Action: Mouse moved to (553, 357)
Screenshot: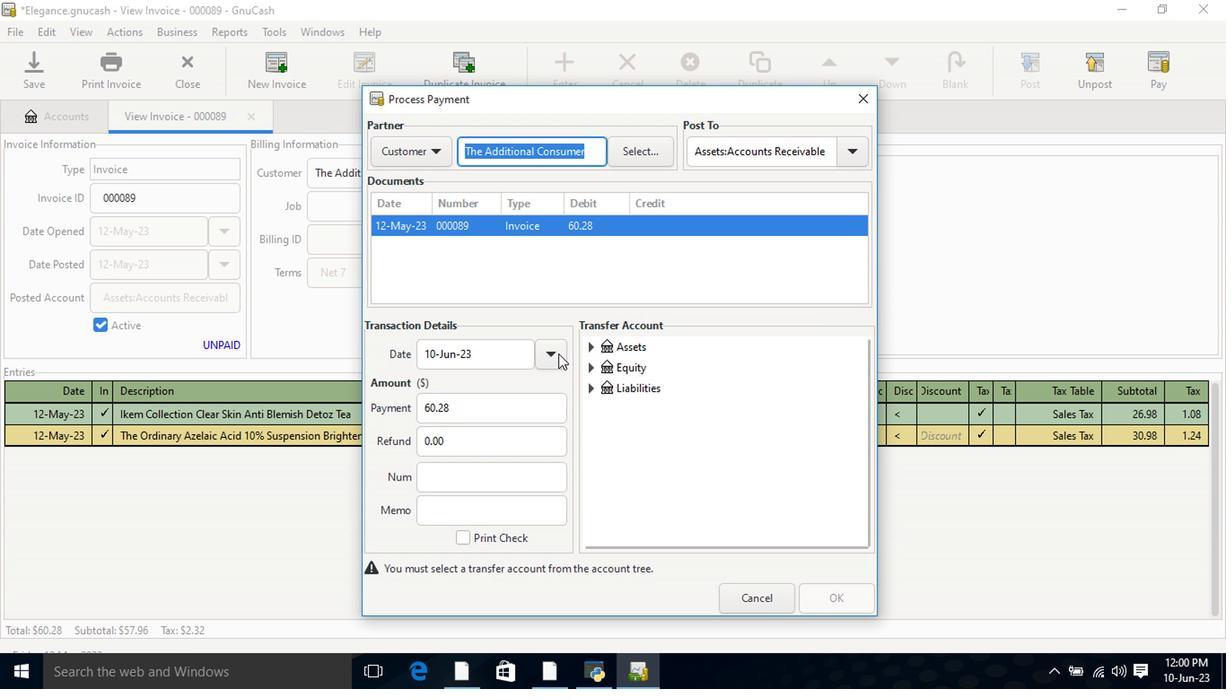 
Action: Mouse pressed left at (553, 357)
Screenshot: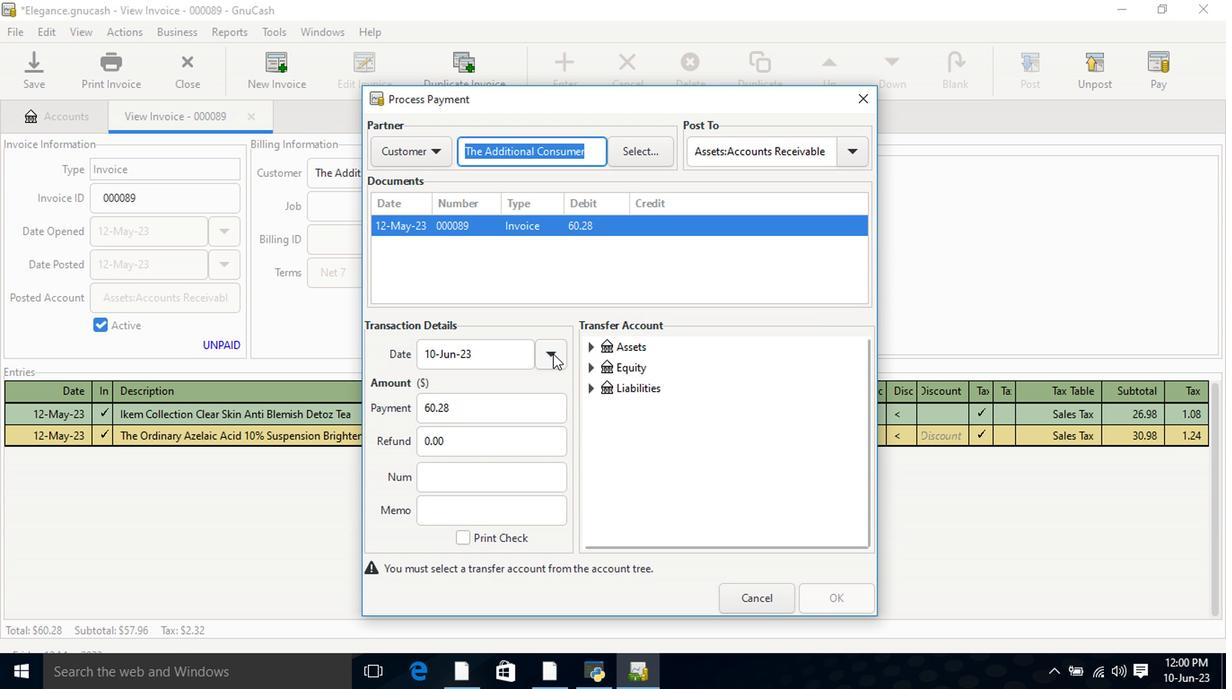 
Action: Mouse moved to (411, 383)
Screenshot: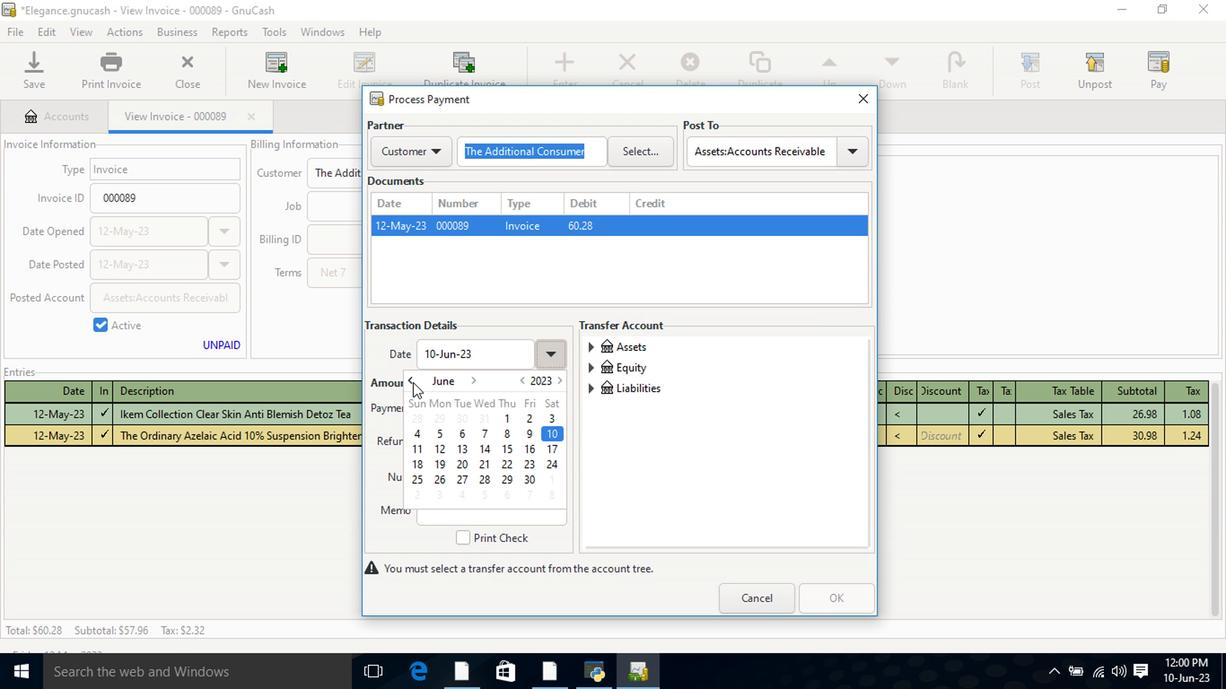 
Action: Mouse pressed left at (411, 383)
Screenshot: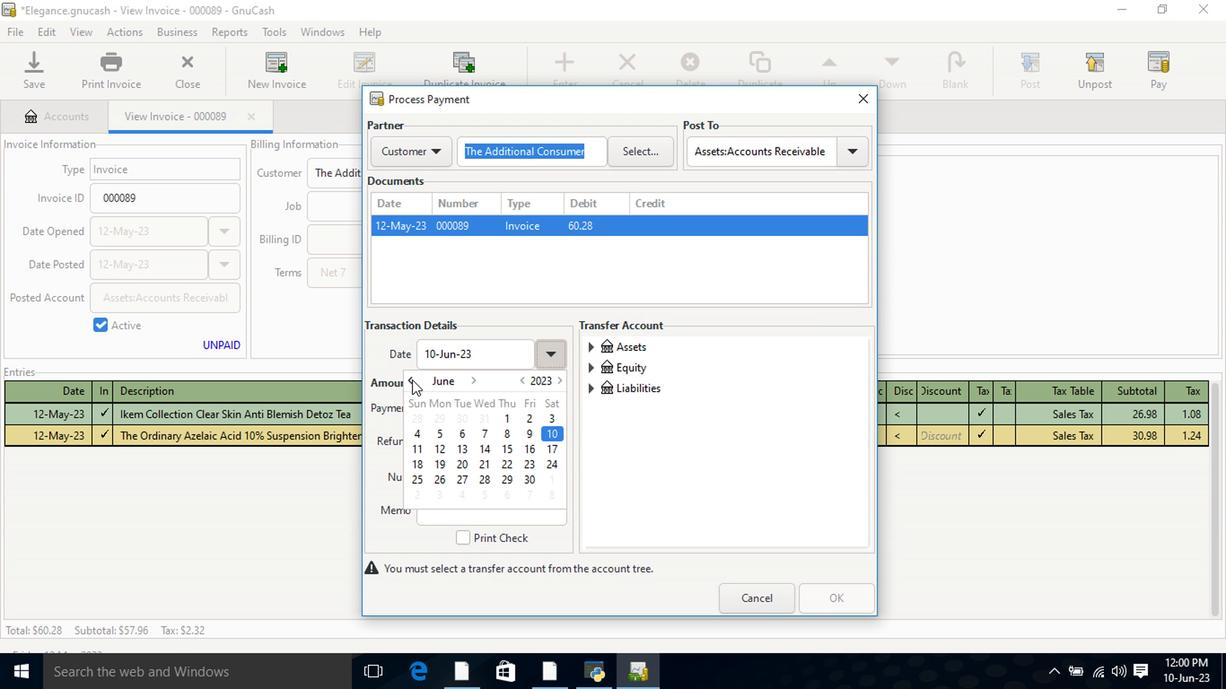 
Action: Mouse moved to (504, 448)
Screenshot: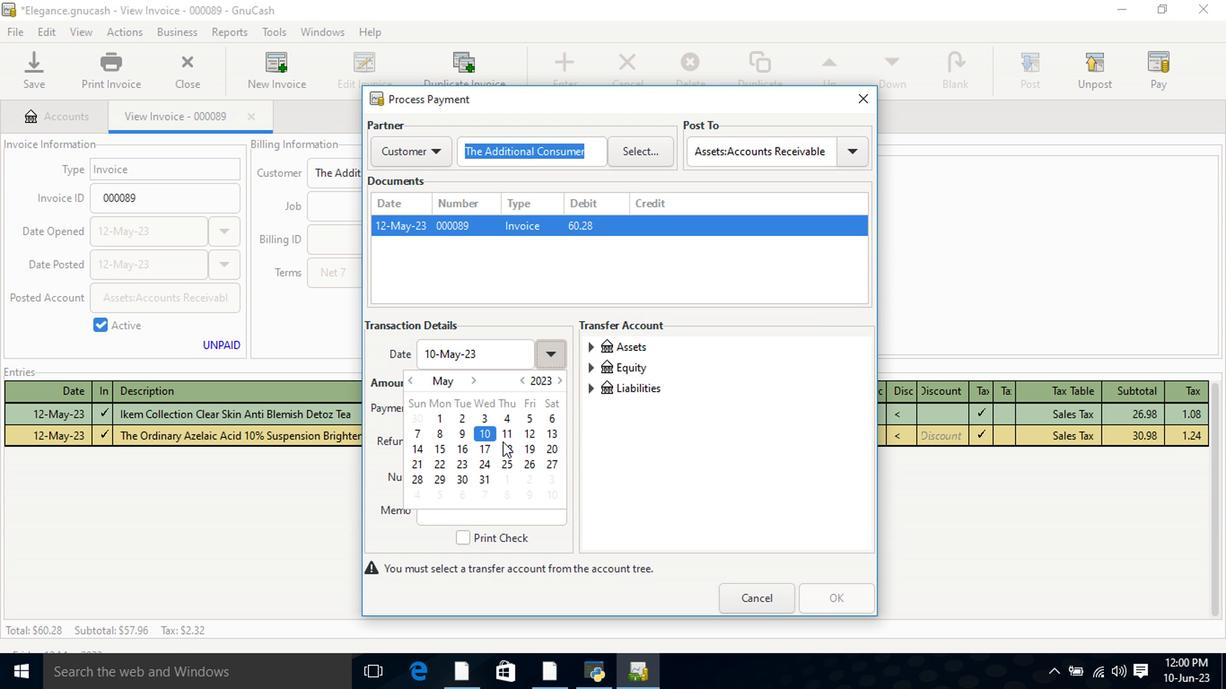 
Action: Mouse pressed left at (504, 448)
Screenshot: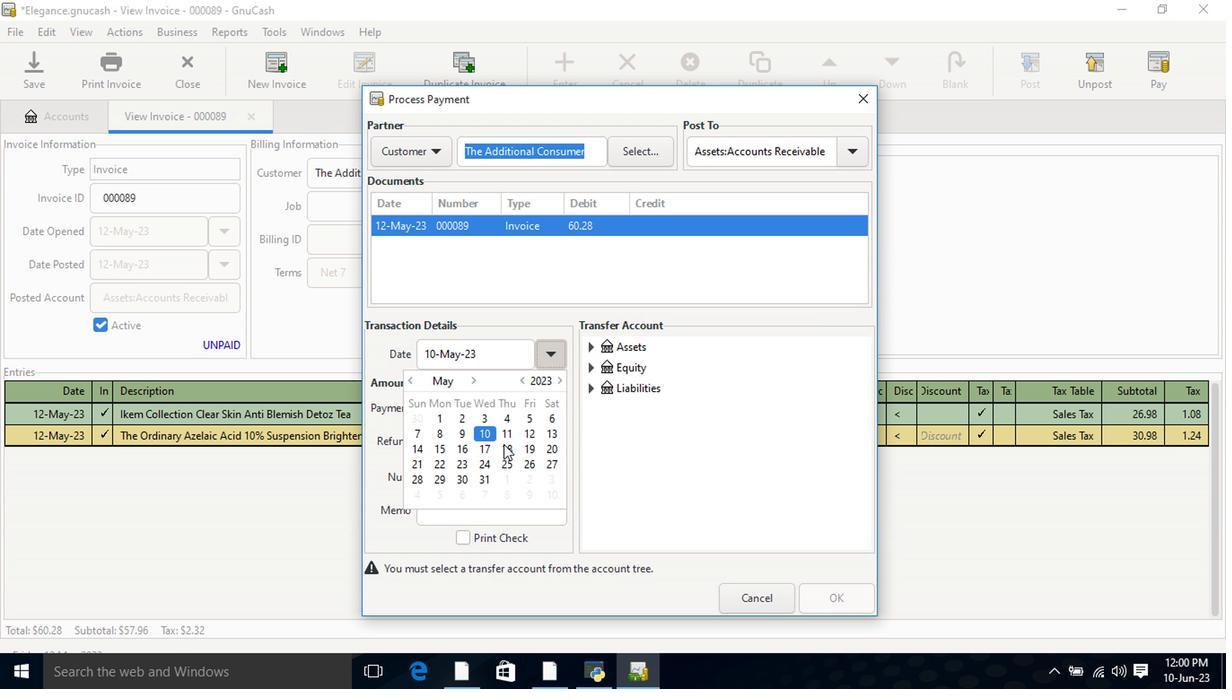 
Action: Mouse pressed left at (504, 448)
Screenshot: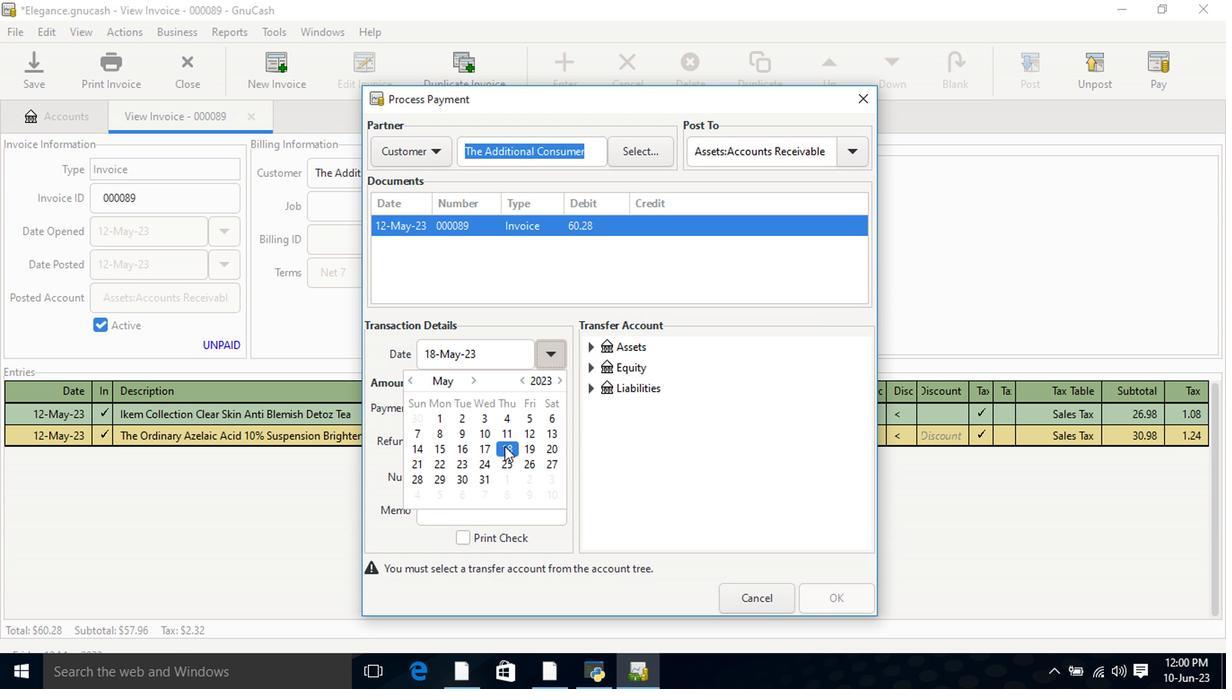 
Action: Mouse moved to (593, 347)
Screenshot: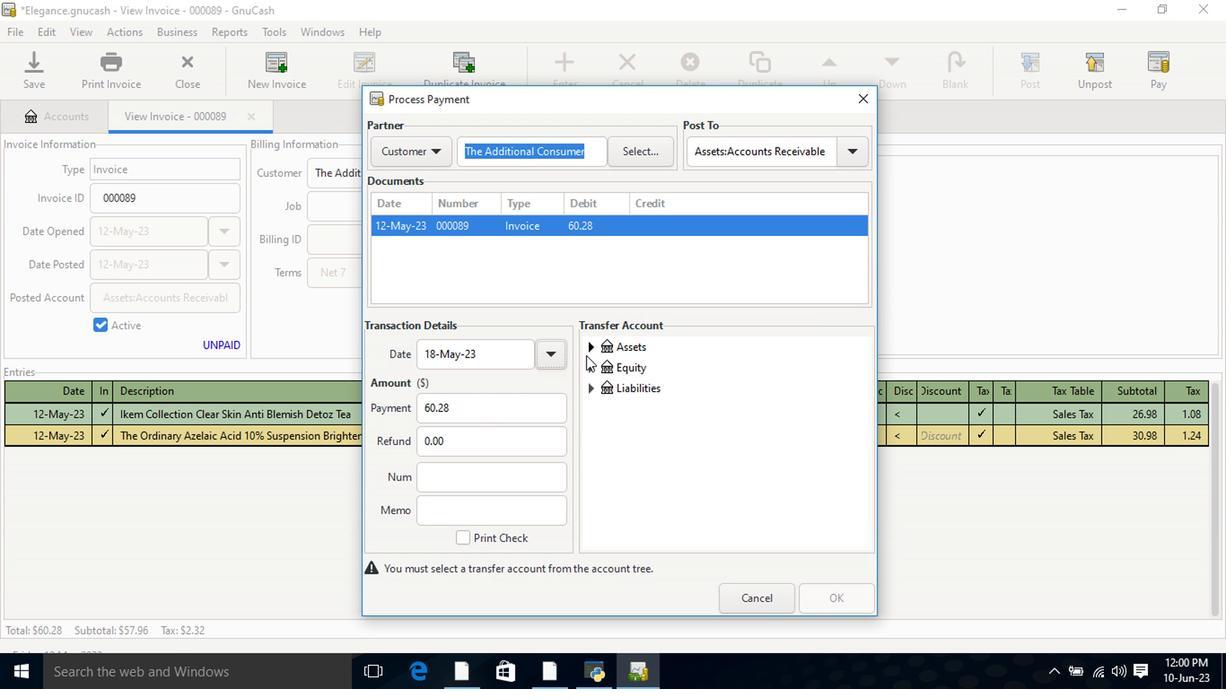
Action: Mouse pressed left at (593, 347)
Screenshot: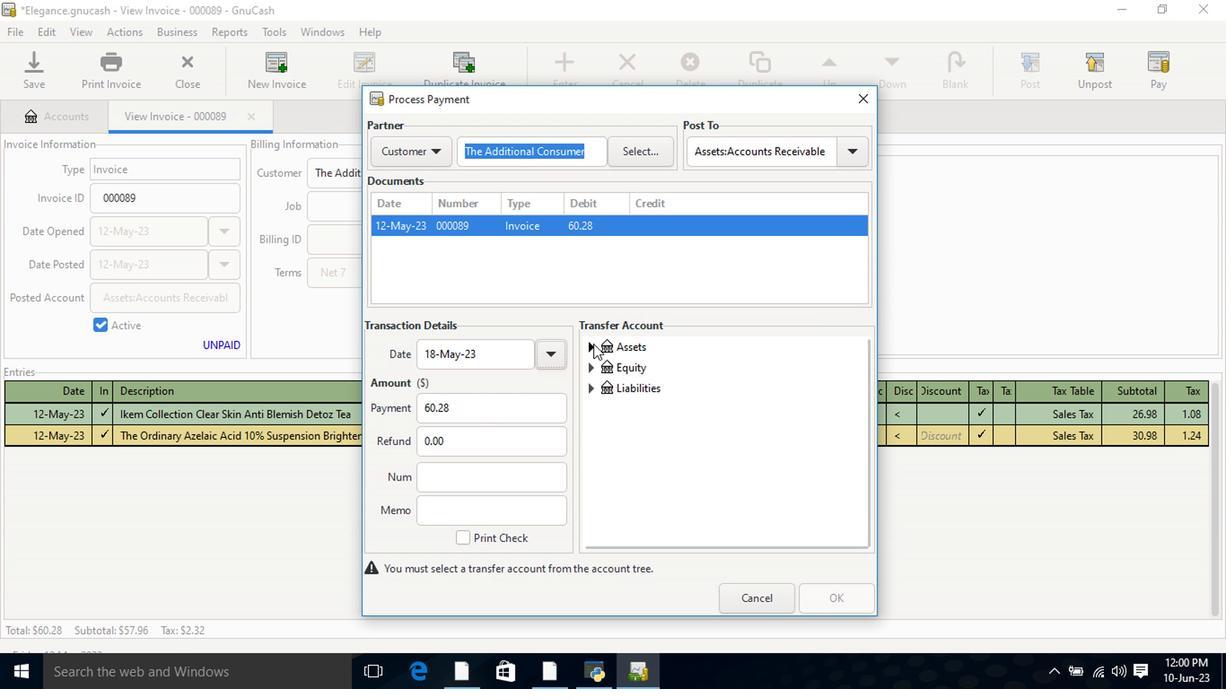 
Action: Mouse moved to (605, 370)
Screenshot: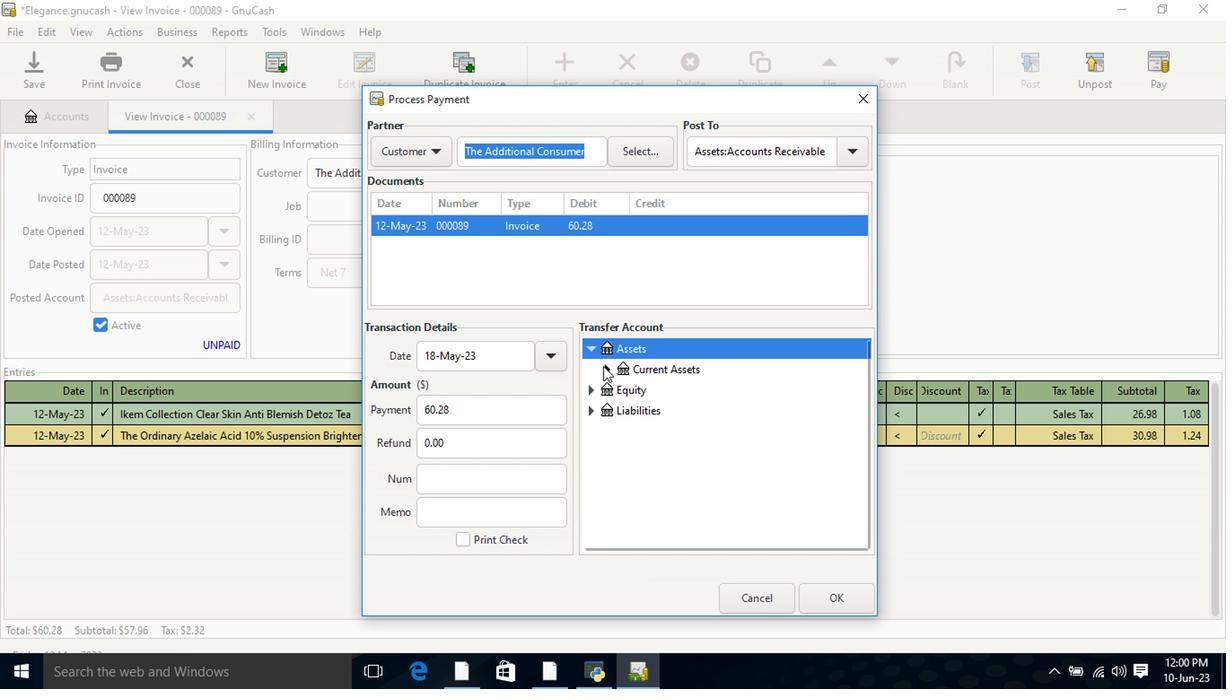 
Action: Mouse pressed left at (605, 370)
Screenshot: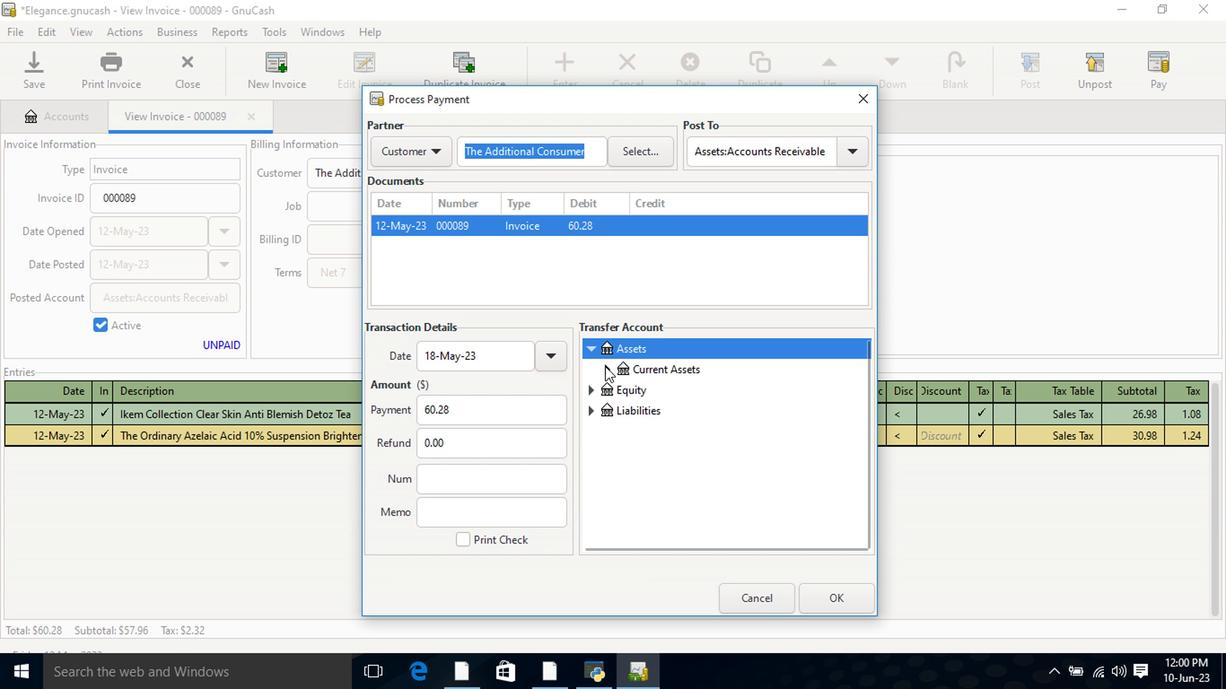 
Action: Mouse moved to (652, 397)
Screenshot: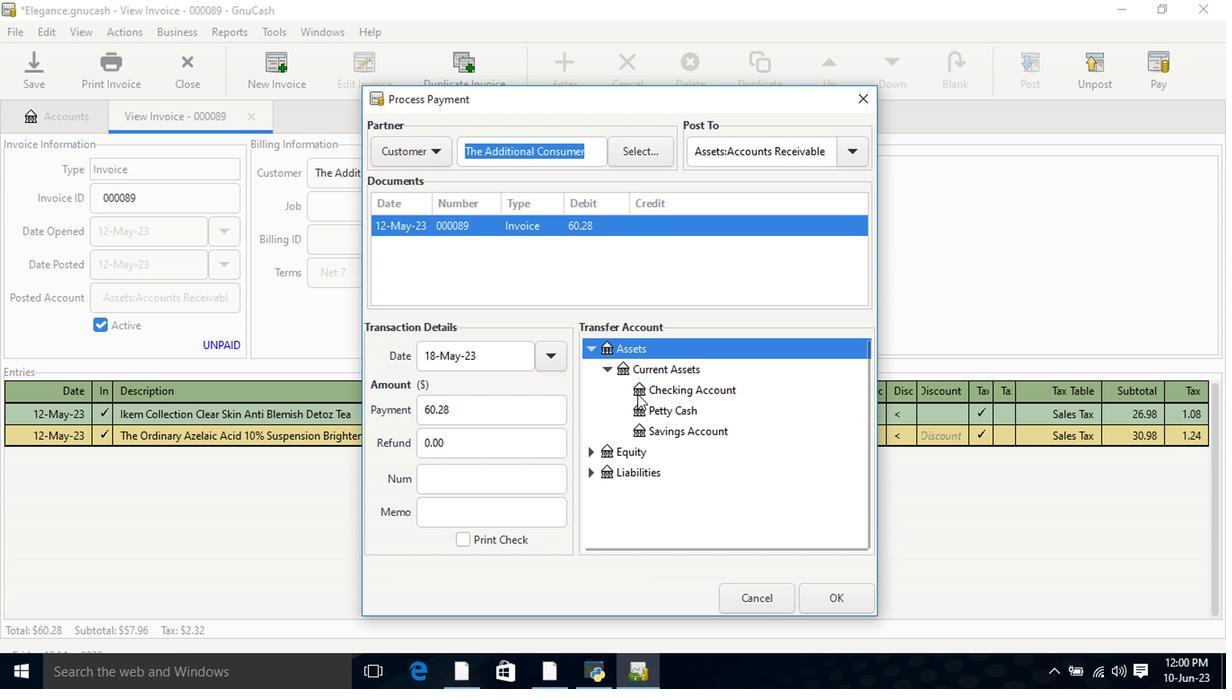 
Action: Mouse pressed left at (652, 397)
Screenshot: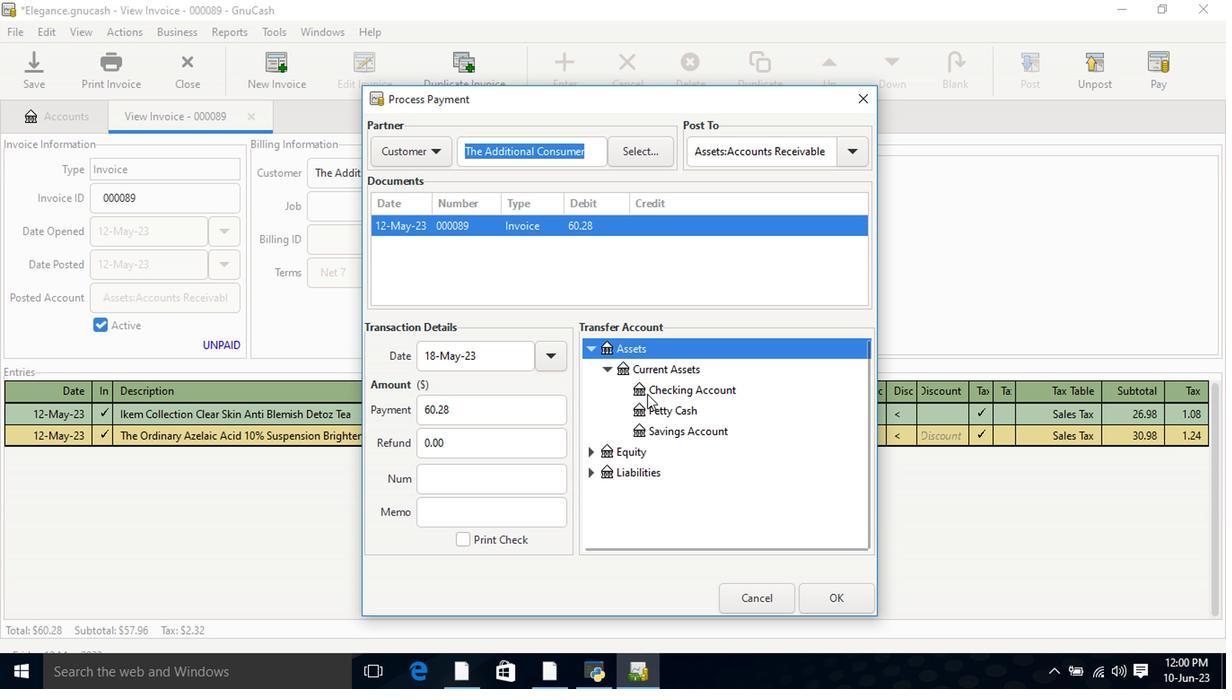 
Action: Mouse moved to (846, 604)
Screenshot: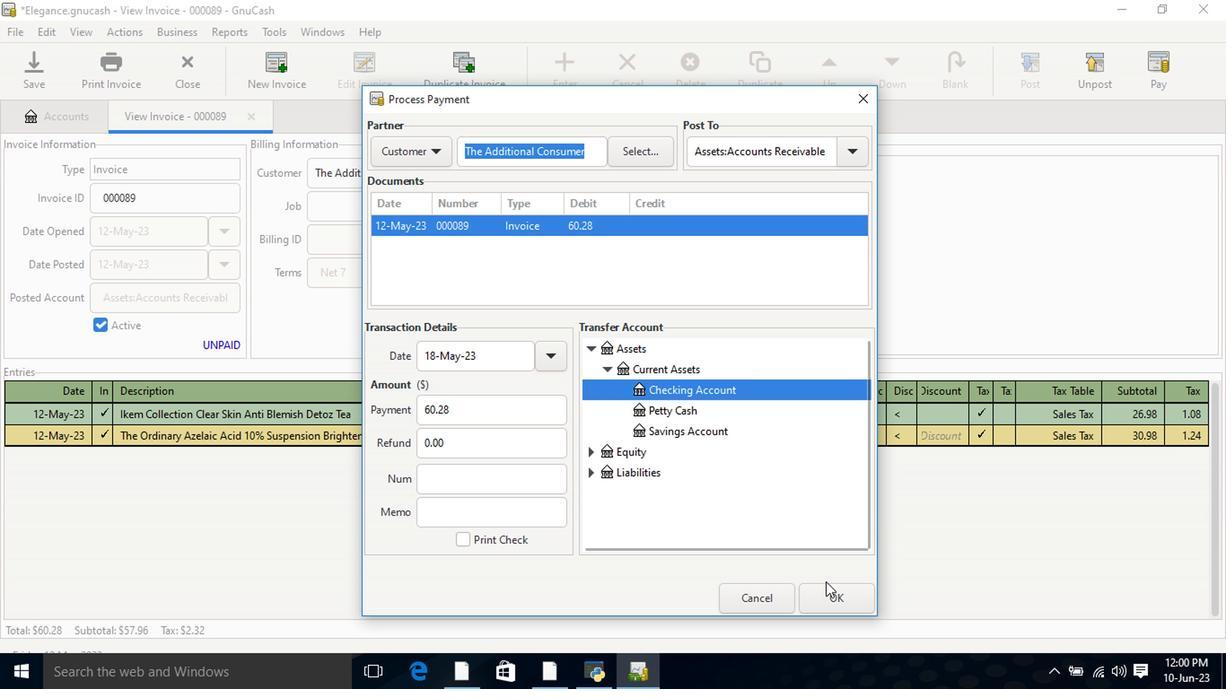 
Action: Mouse pressed left at (846, 604)
Screenshot: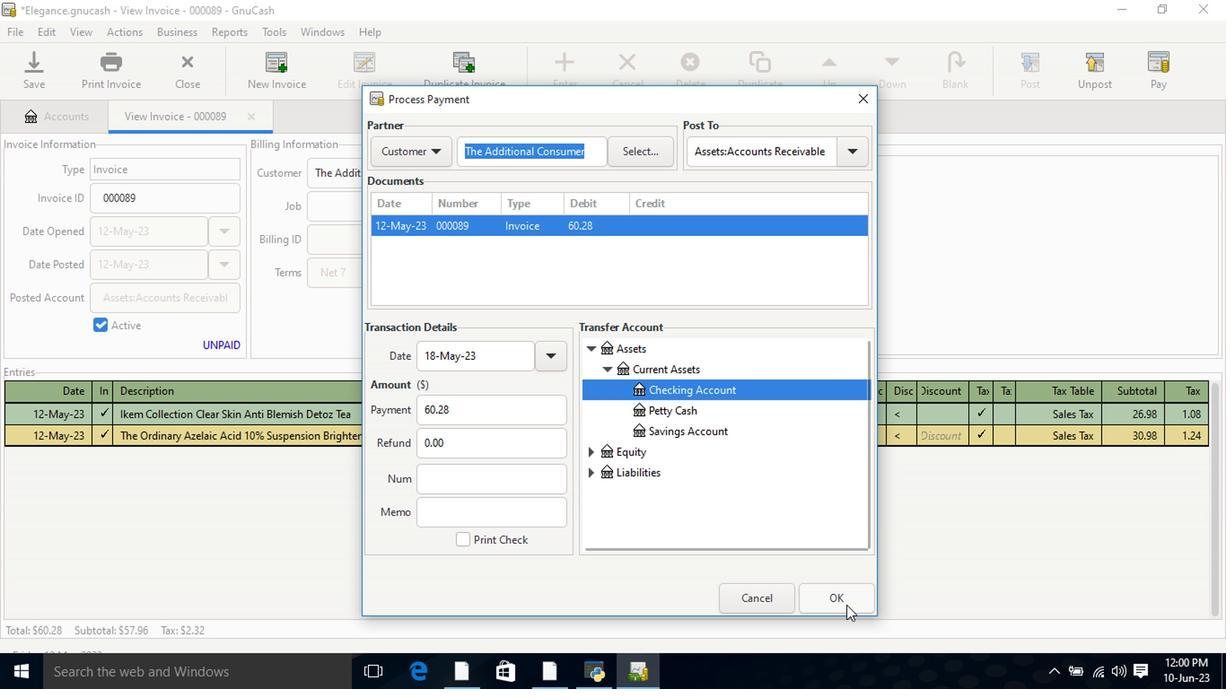 
Action: Mouse moved to (114, 79)
Screenshot: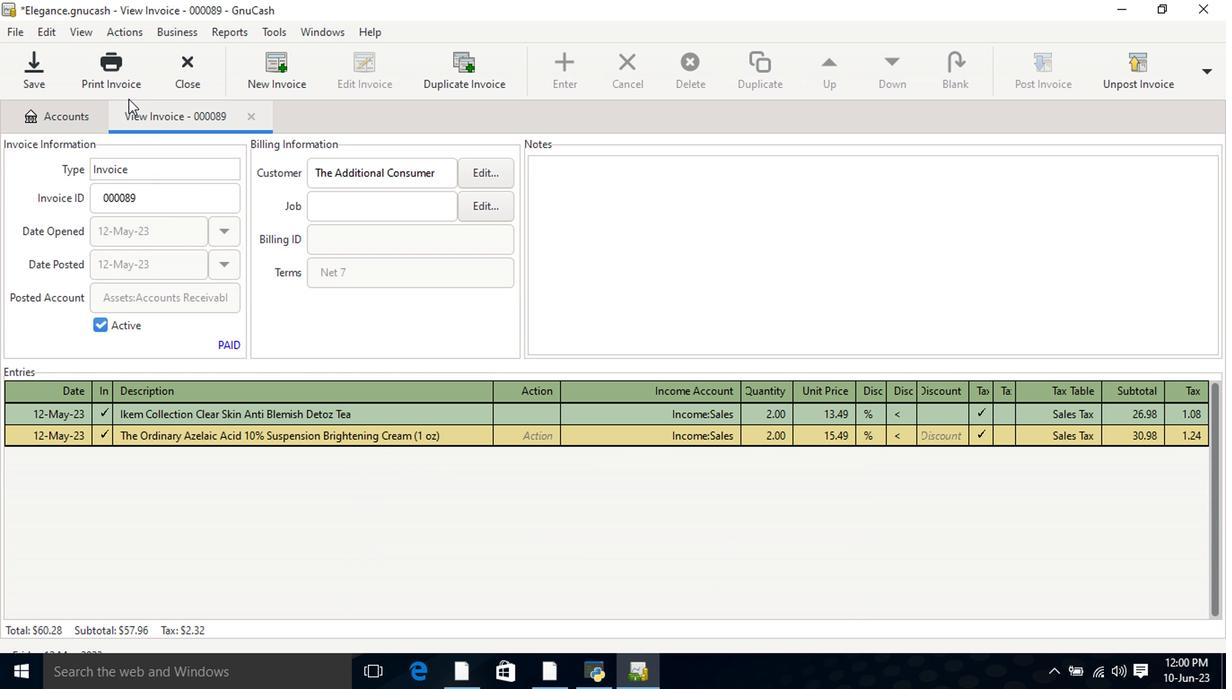 
Action: Mouse pressed left at (114, 79)
Screenshot: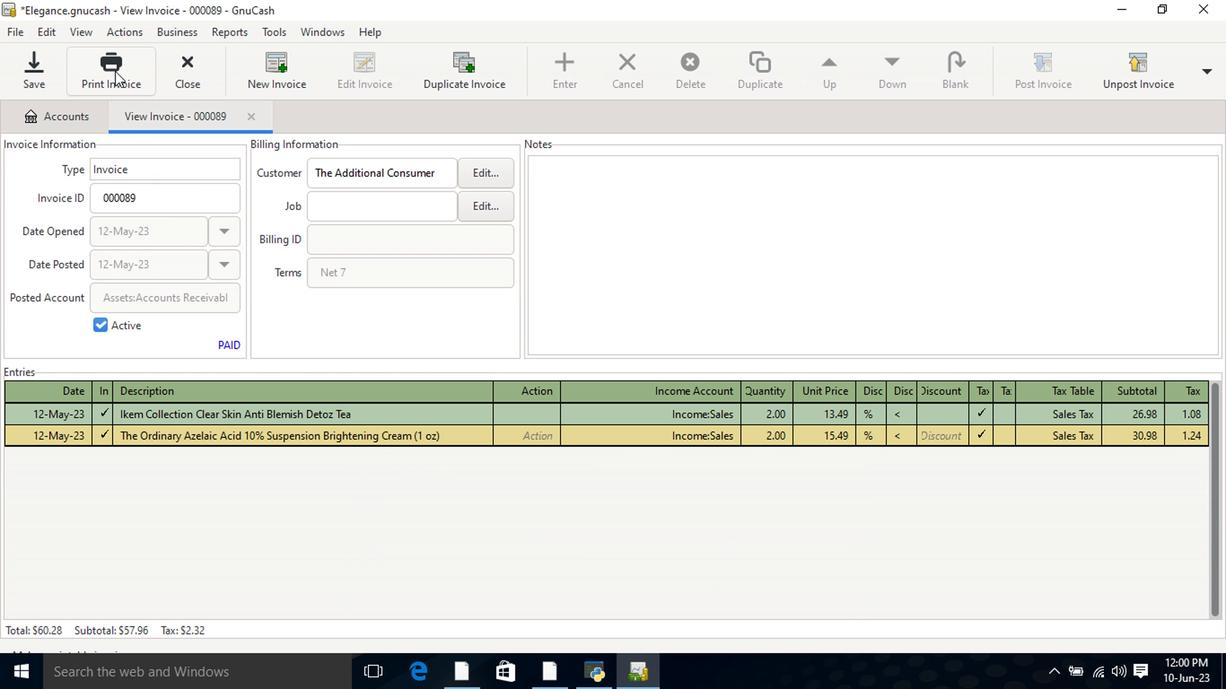 
Action: Mouse moved to (434, 544)
Screenshot: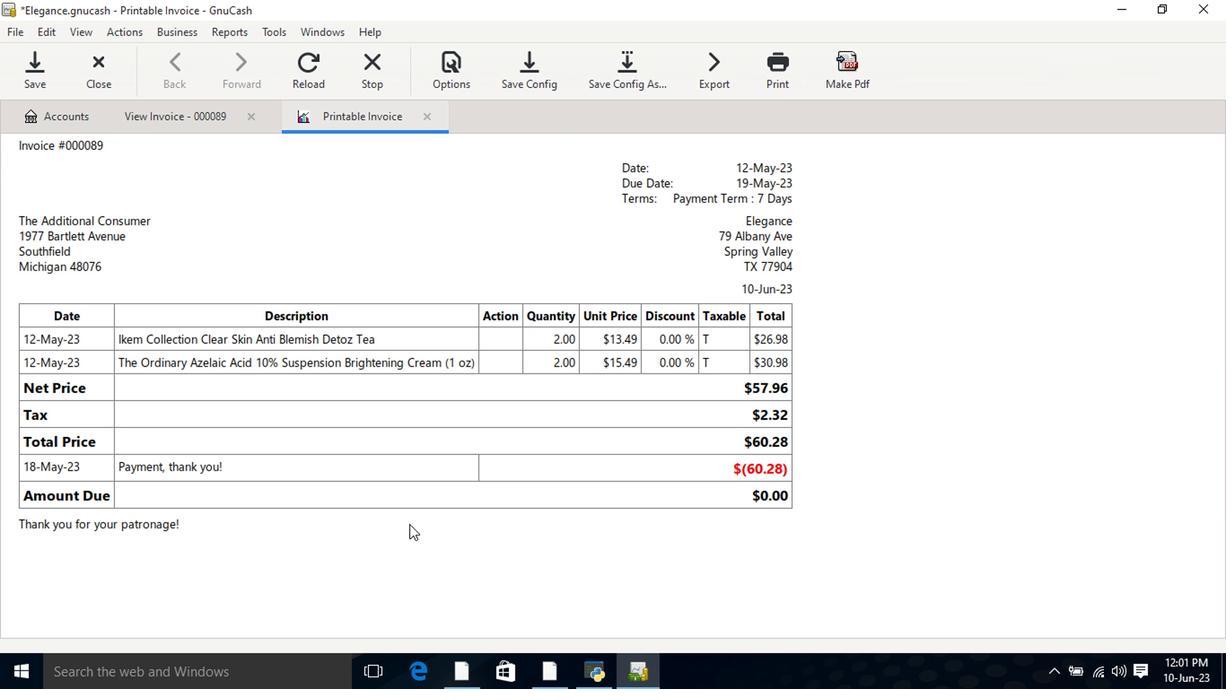 
